 Task: Find connections with filter location Nāspur with filter topic #helpingothers with filter profile language Potuguese with filter current company Employee Vs HR with filter school International Management Institute - IMI with filter industry Military and International Affairs with filter service category Content Strategy with filter keywords title CEO
Action: Mouse moved to (533, 86)
Screenshot: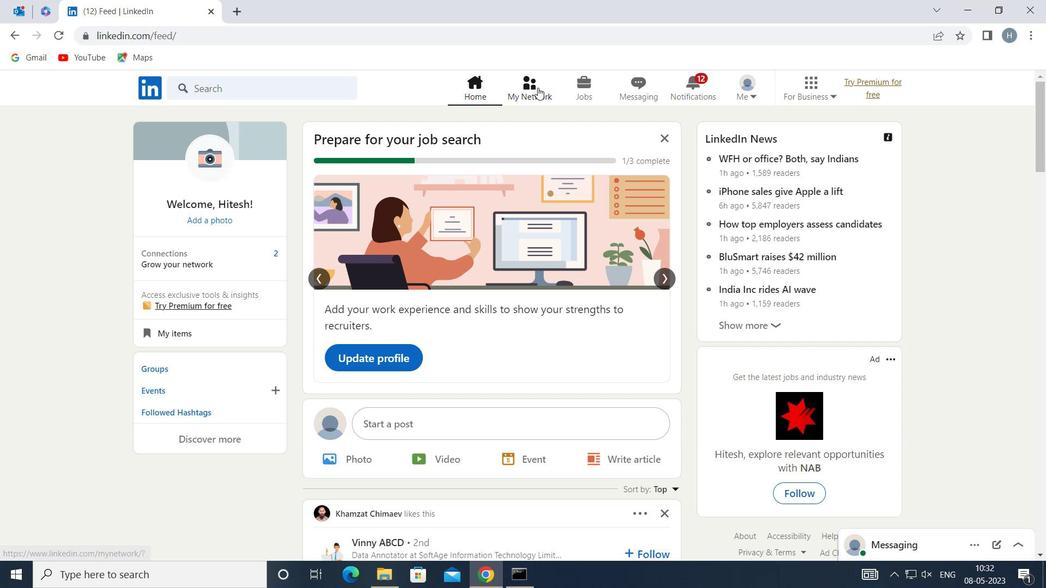 
Action: Mouse pressed left at (533, 86)
Screenshot: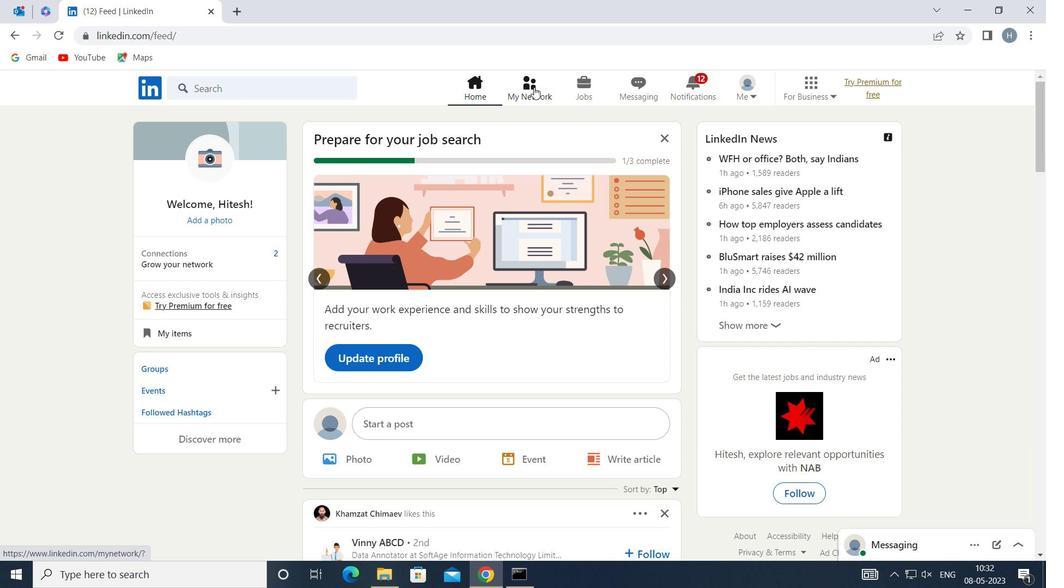 
Action: Mouse moved to (311, 167)
Screenshot: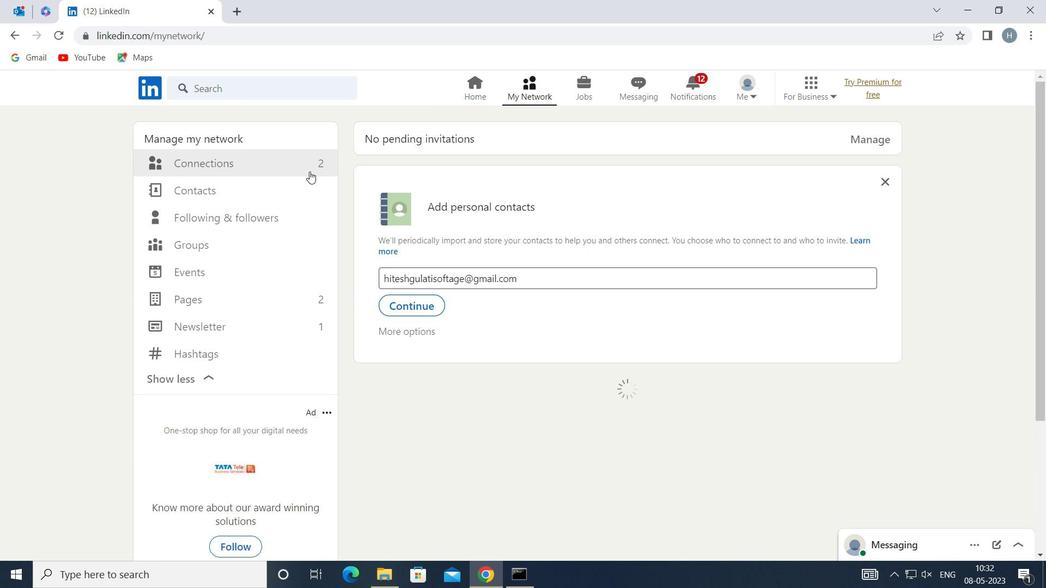 
Action: Mouse pressed left at (311, 167)
Screenshot: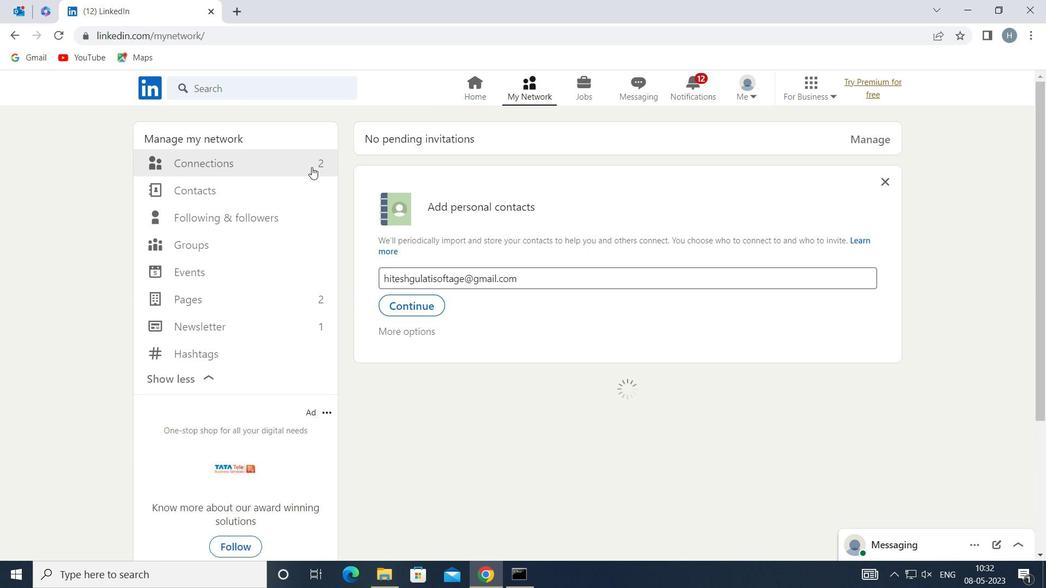 
Action: Mouse moved to (634, 161)
Screenshot: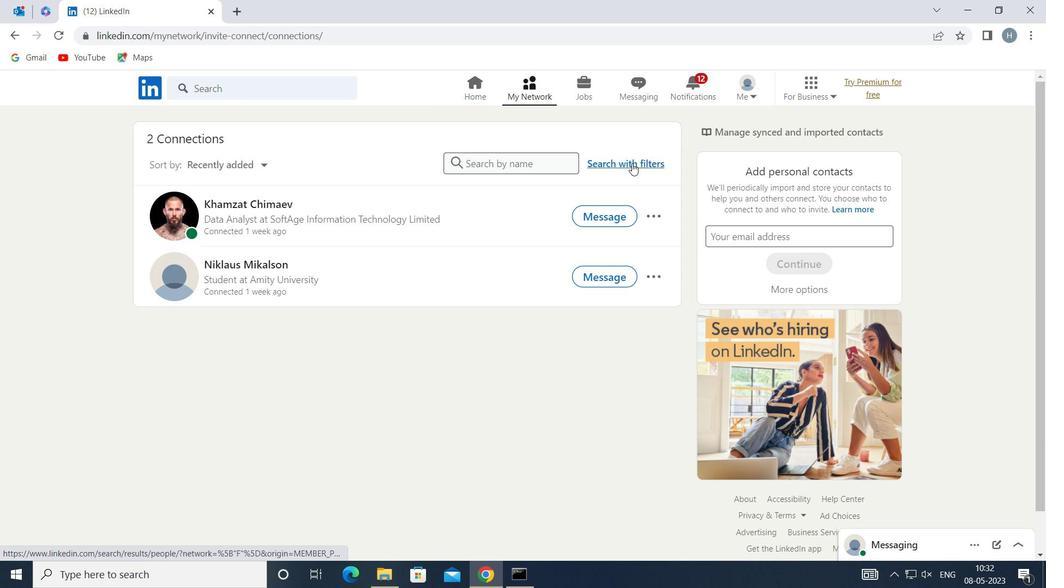 
Action: Mouse pressed left at (634, 161)
Screenshot: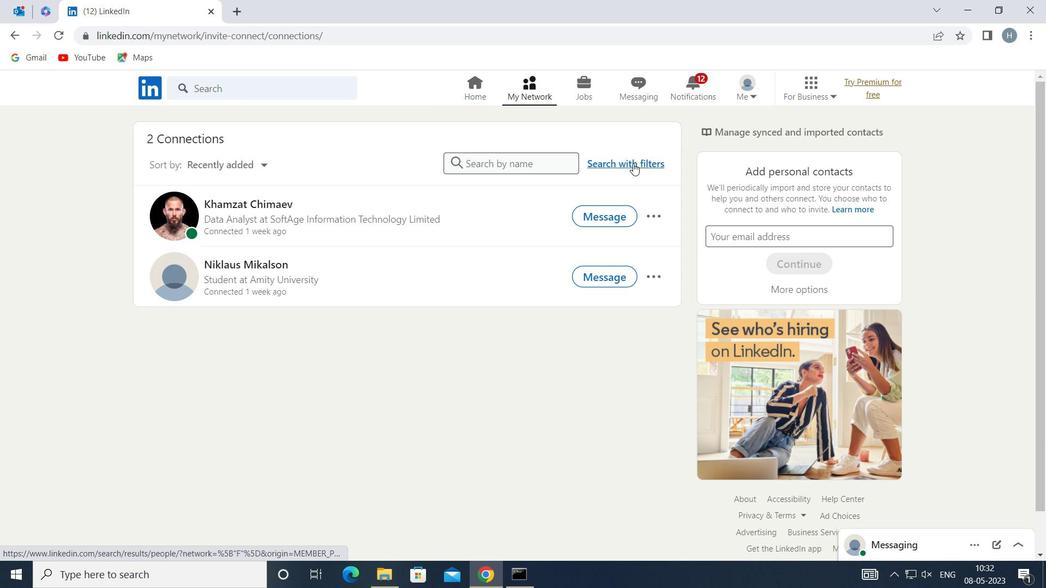
Action: Mouse moved to (573, 122)
Screenshot: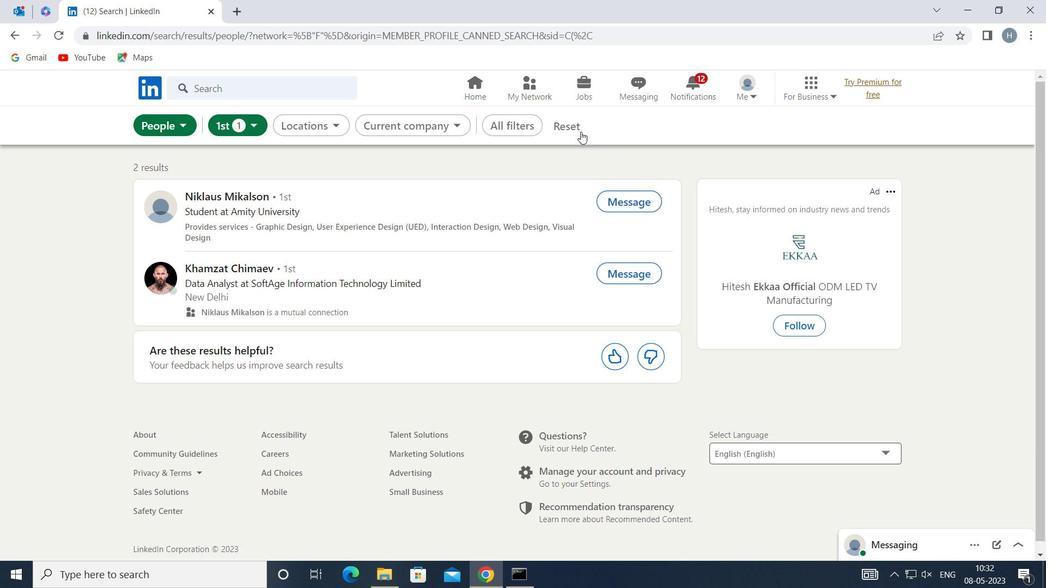 
Action: Mouse pressed left at (573, 122)
Screenshot: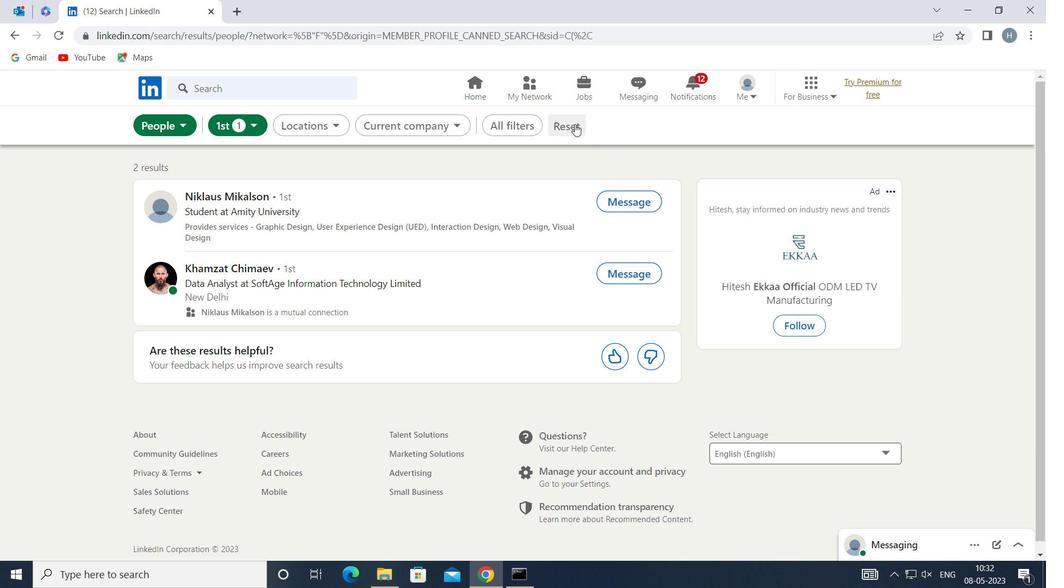
Action: Mouse moved to (555, 124)
Screenshot: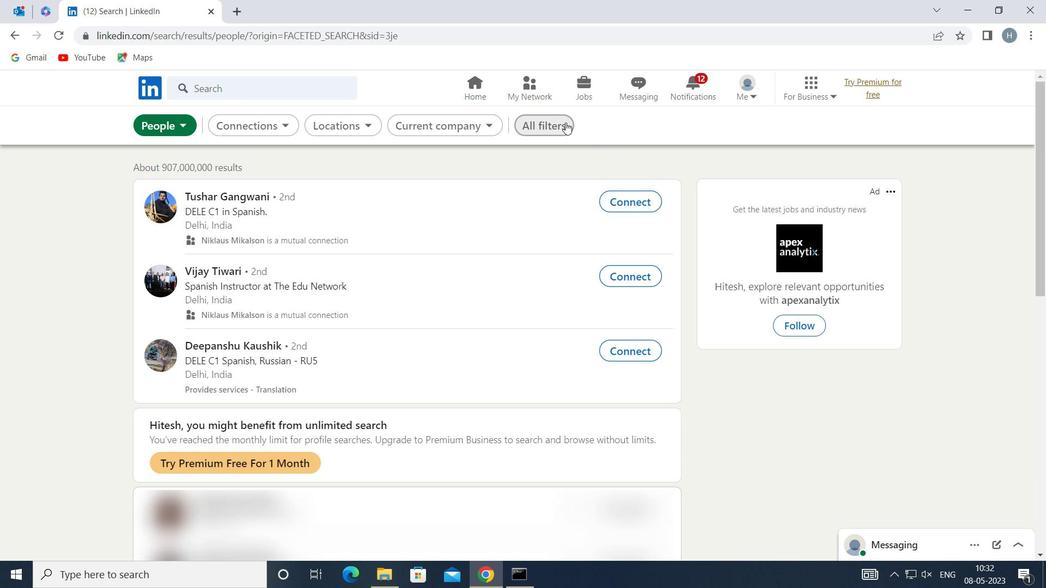 
Action: Mouse pressed left at (555, 124)
Screenshot: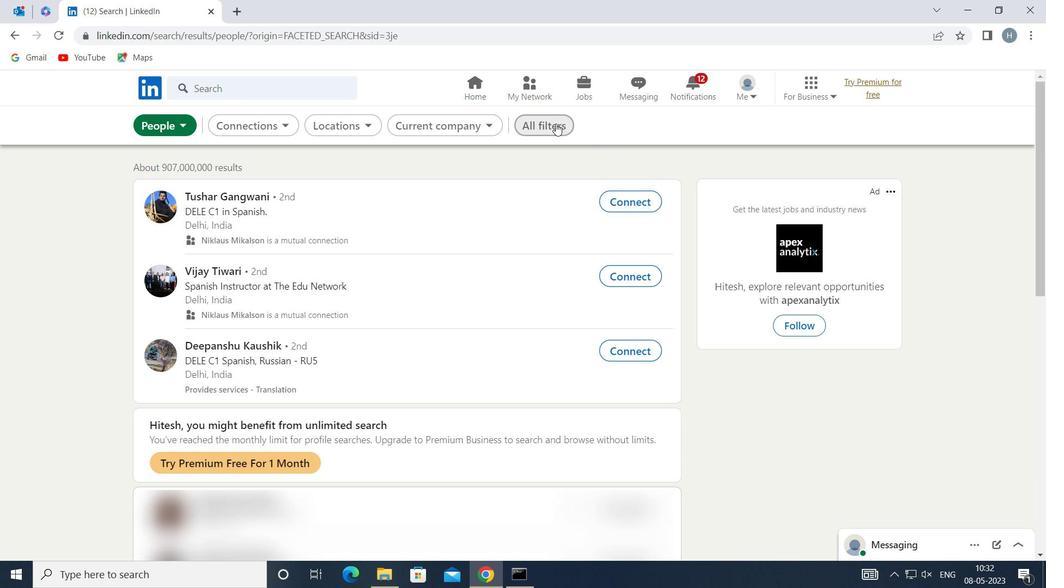
Action: Mouse moved to (786, 224)
Screenshot: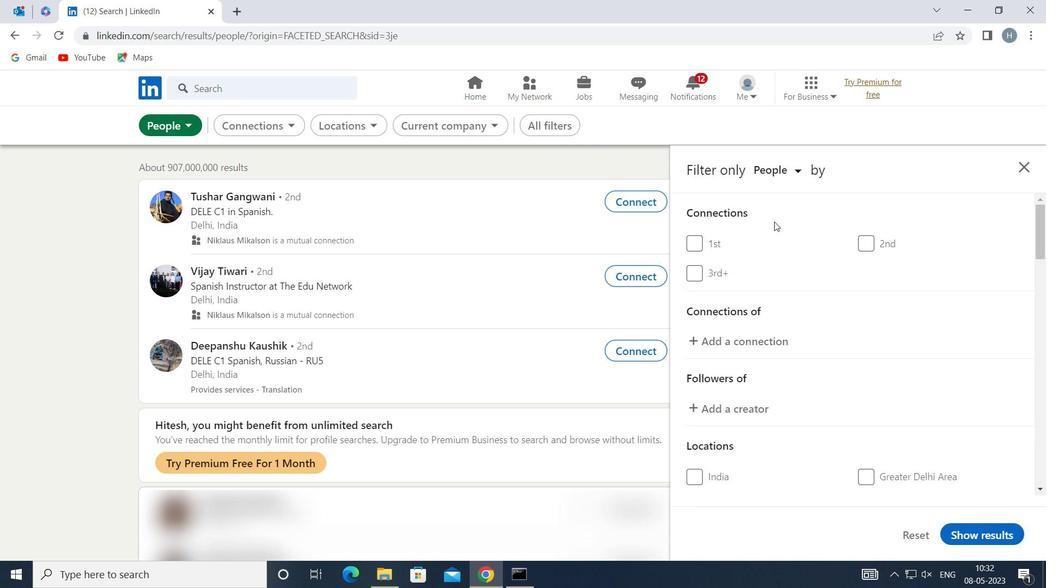 
Action: Mouse scrolled (786, 223) with delta (0, 0)
Screenshot: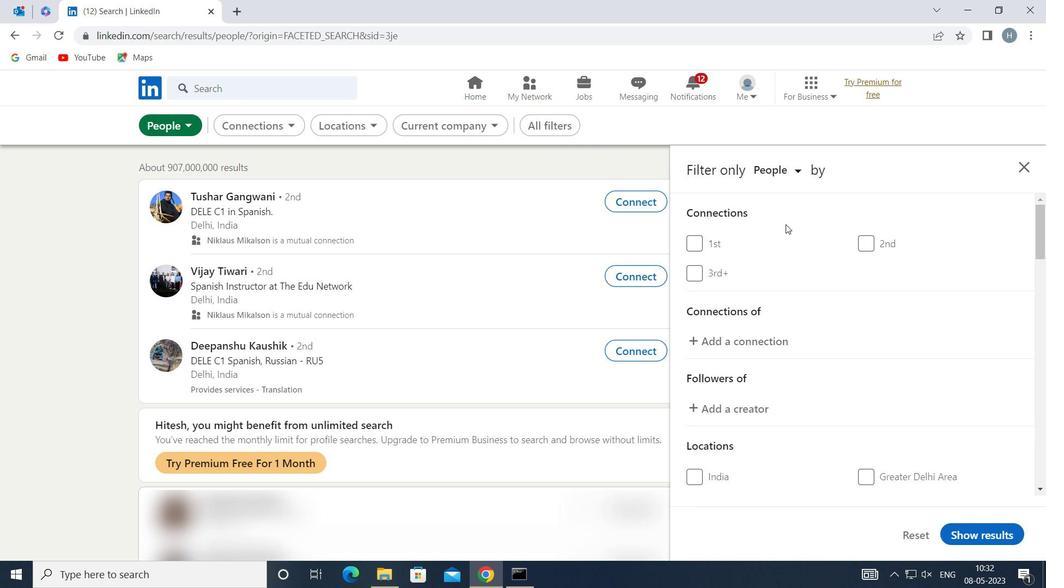 
Action: Mouse scrolled (786, 223) with delta (0, 0)
Screenshot: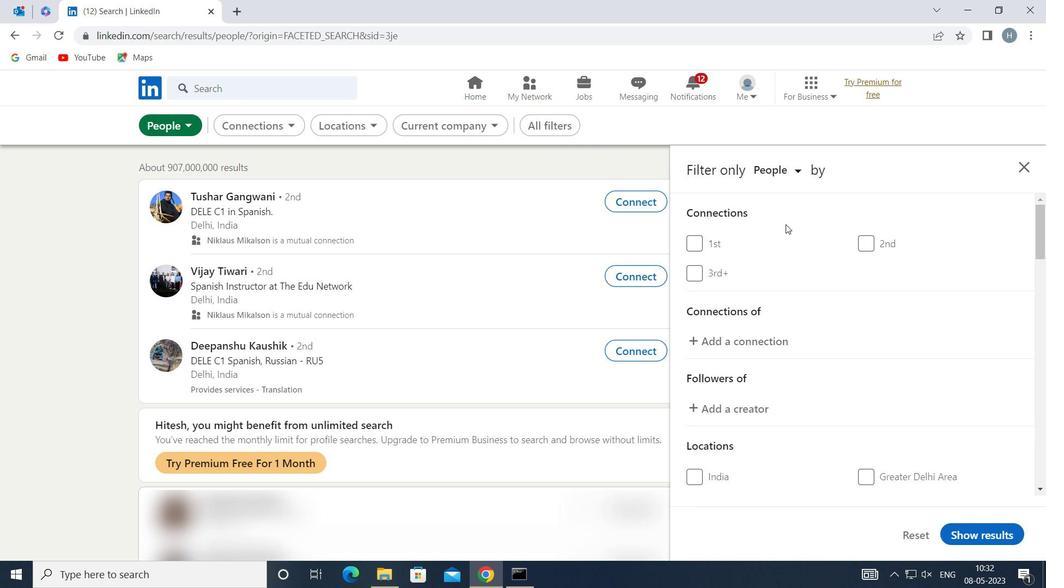 
Action: Mouse moved to (815, 245)
Screenshot: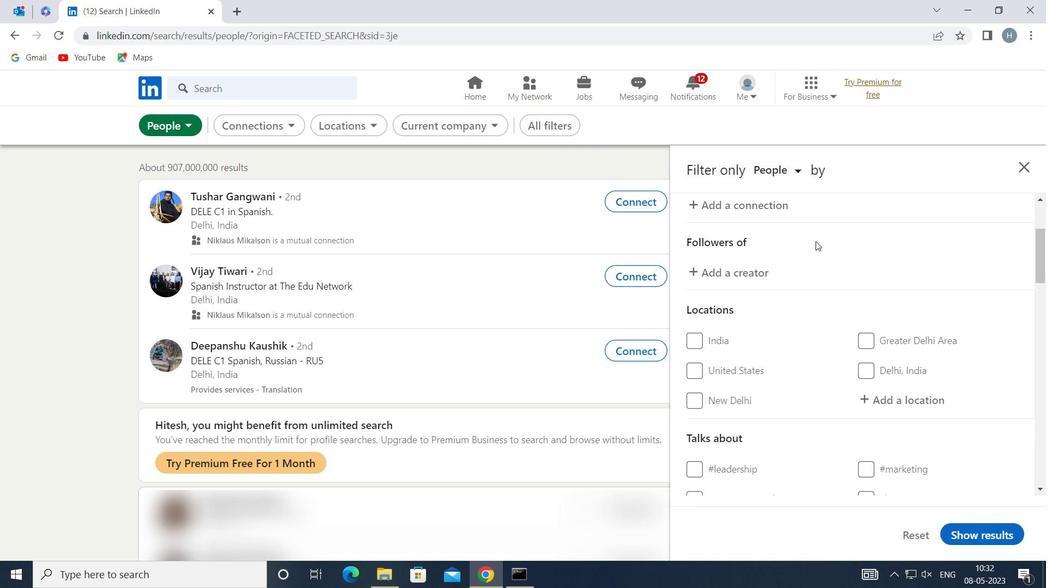 
Action: Mouse scrolled (815, 245) with delta (0, 0)
Screenshot: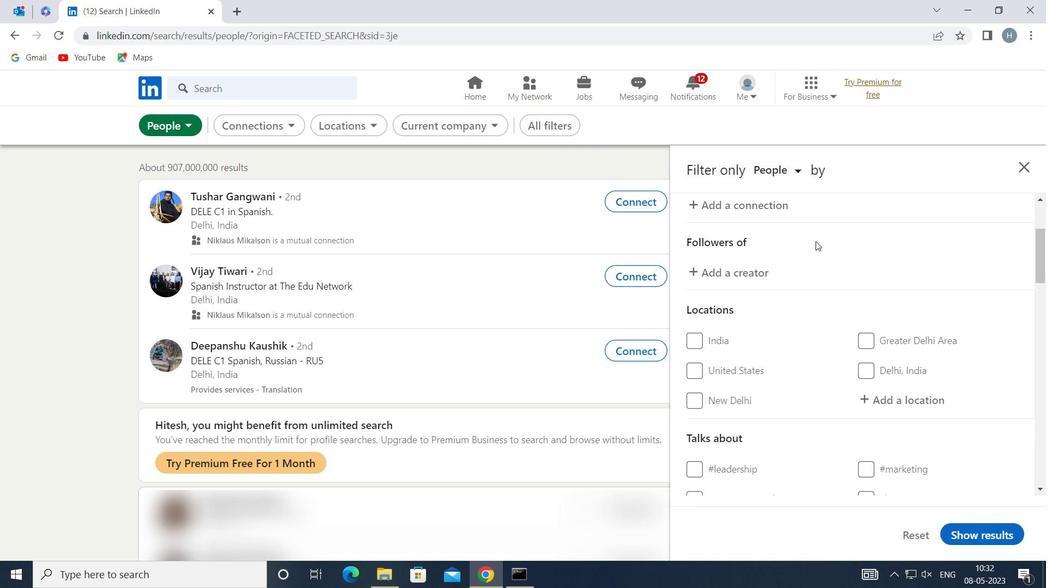 
Action: Mouse moved to (901, 330)
Screenshot: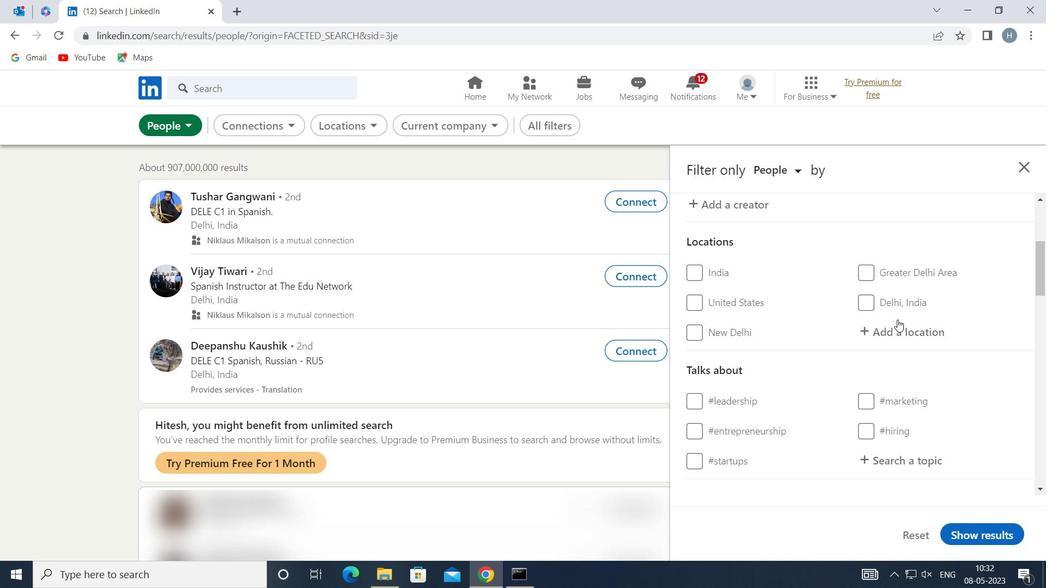 
Action: Mouse pressed left at (901, 330)
Screenshot: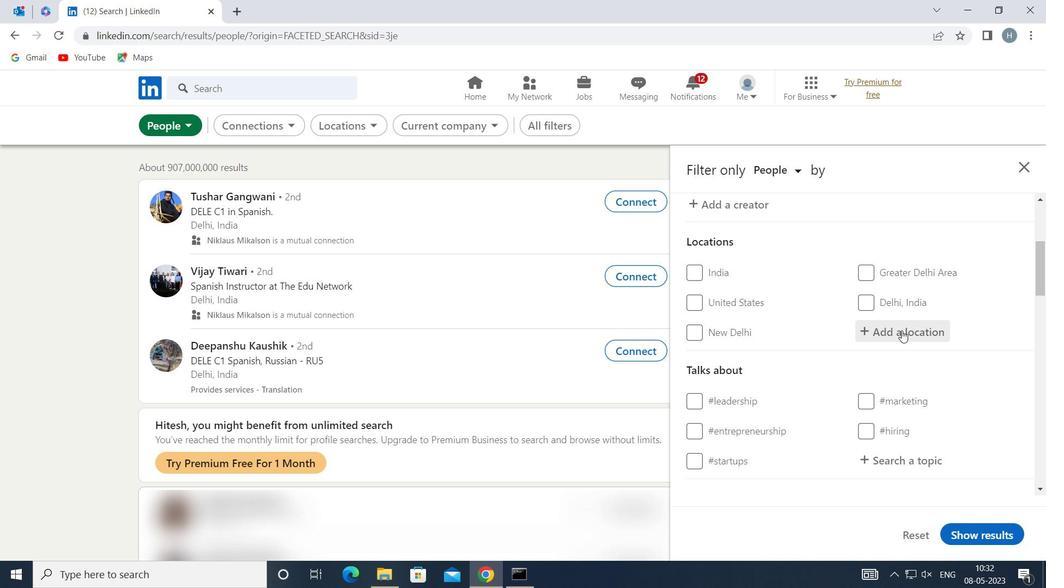 
Action: Key pressed <Key.shift>NASPUR
Screenshot: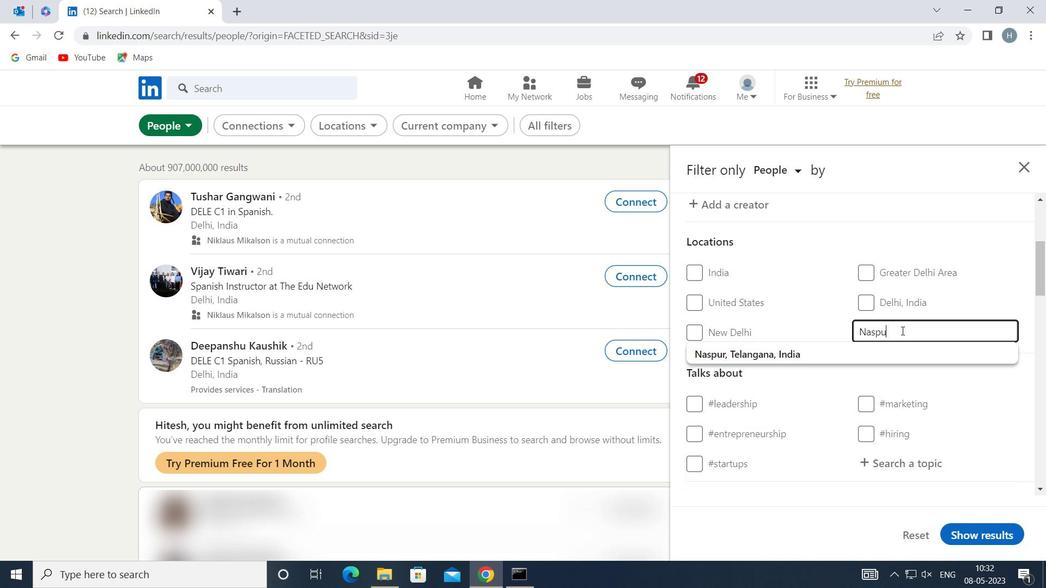 
Action: Mouse moved to (910, 350)
Screenshot: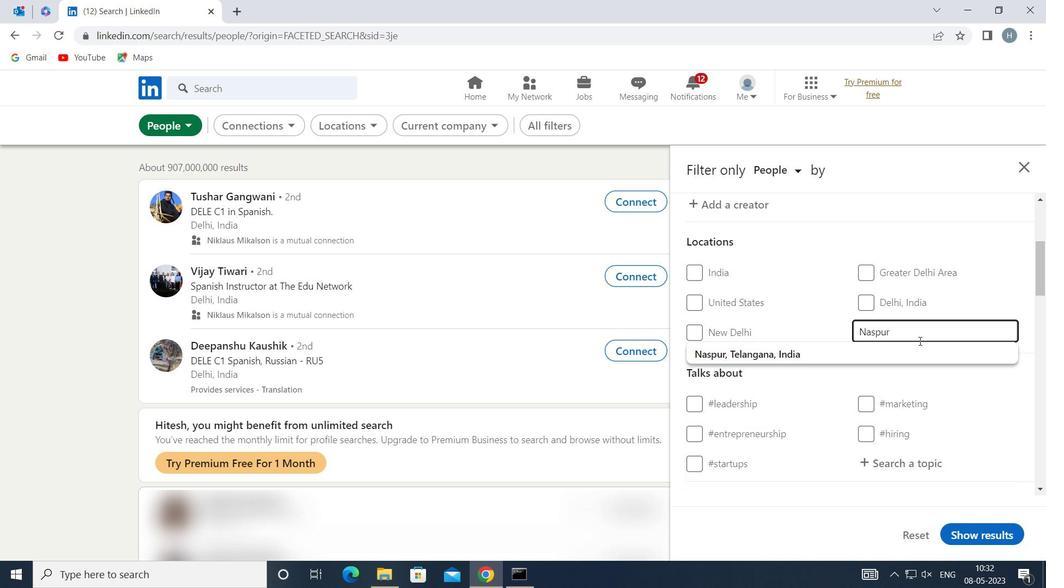 
Action: Mouse pressed left at (910, 350)
Screenshot: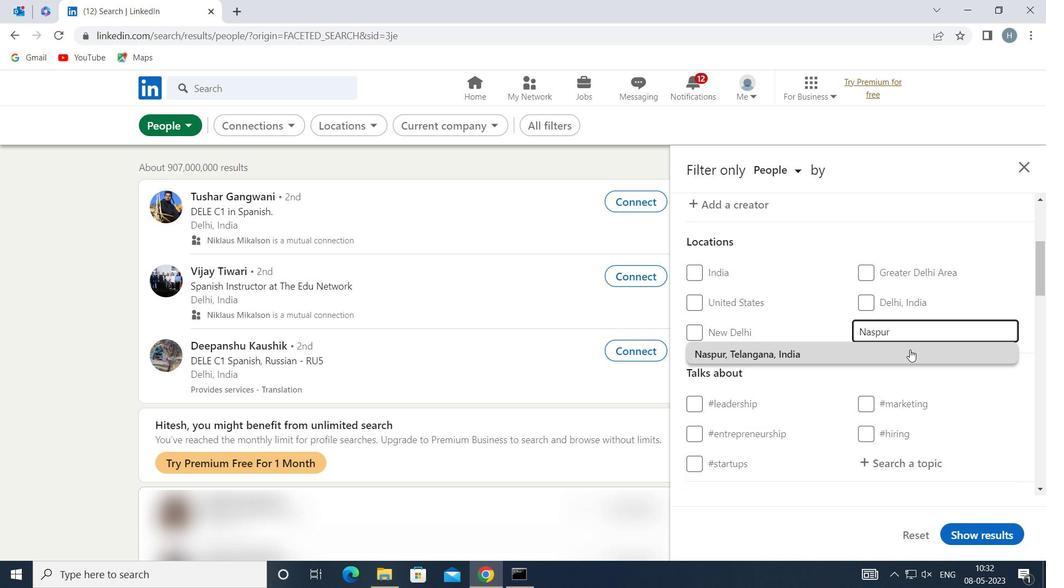 
Action: Mouse moved to (904, 350)
Screenshot: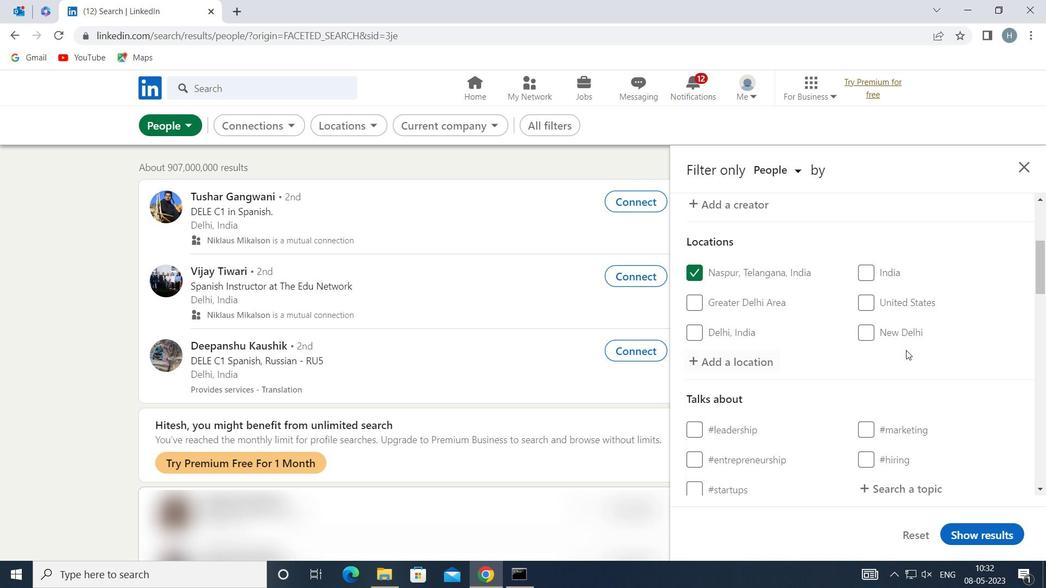 
Action: Mouse scrolled (904, 350) with delta (0, 0)
Screenshot: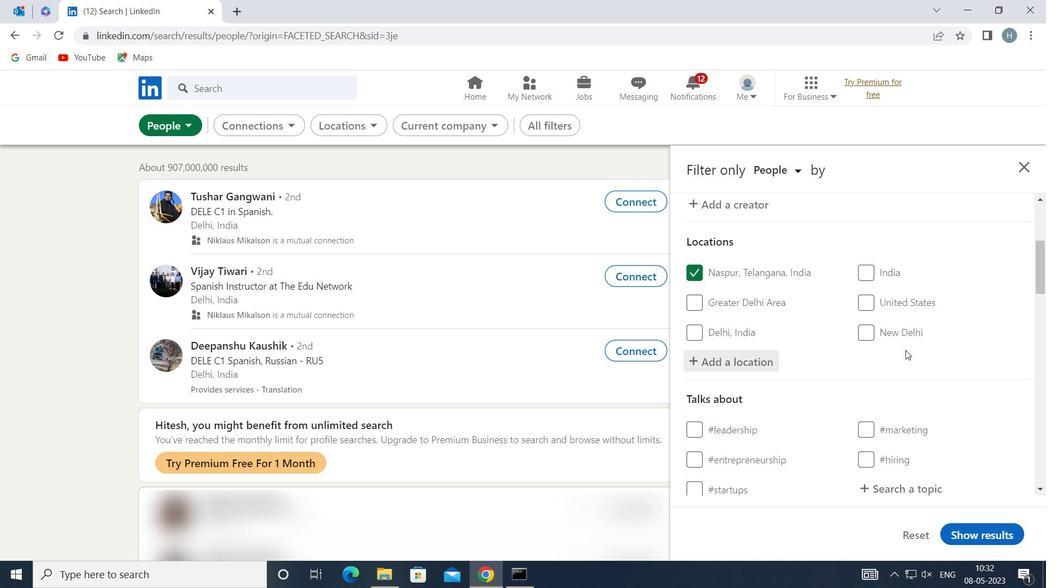 
Action: Mouse scrolled (904, 350) with delta (0, 0)
Screenshot: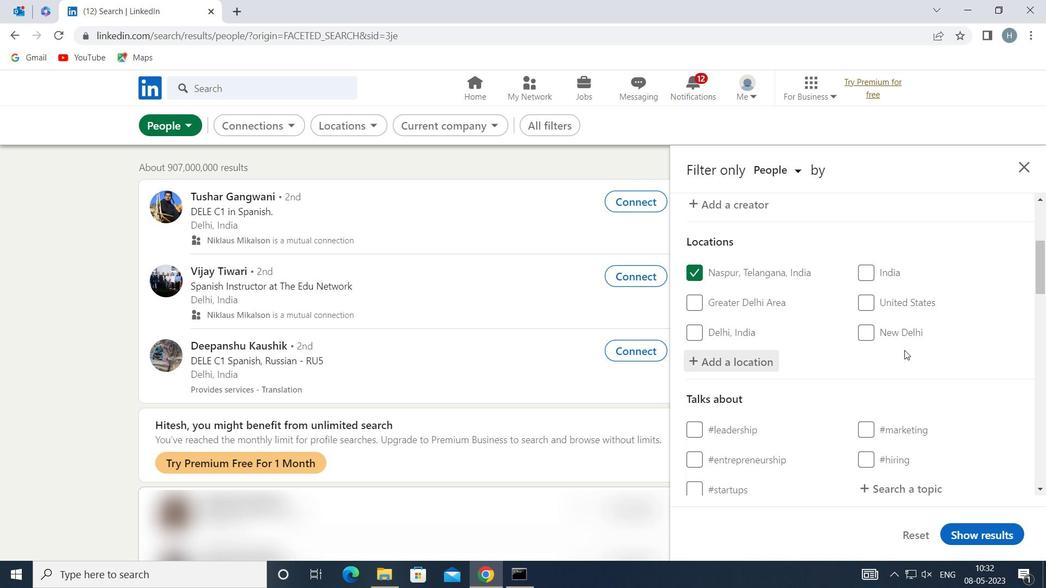 
Action: Mouse moved to (921, 349)
Screenshot: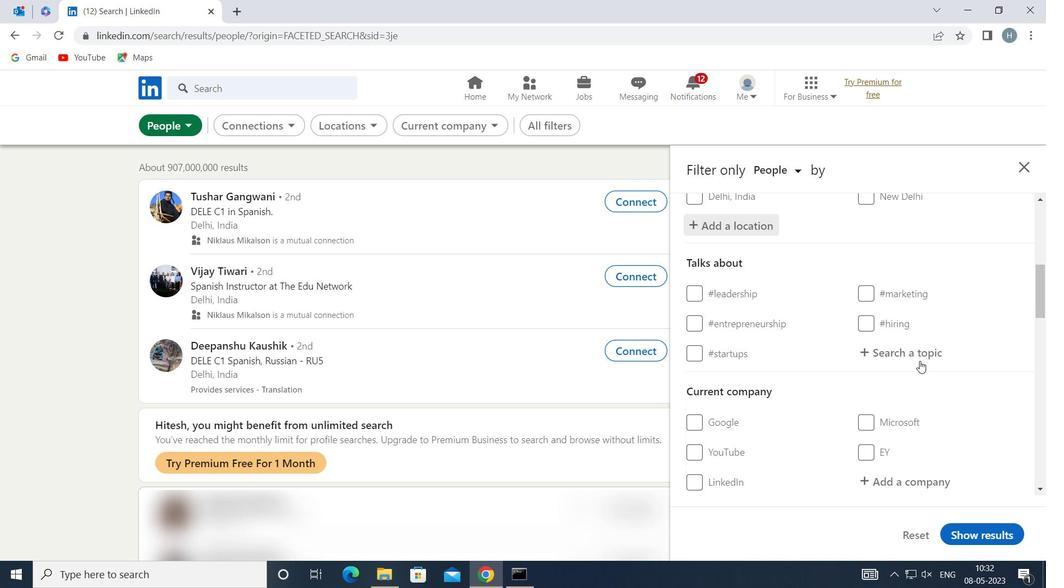 
Action: Mouse pressed left at (921, 349)
Screenshot: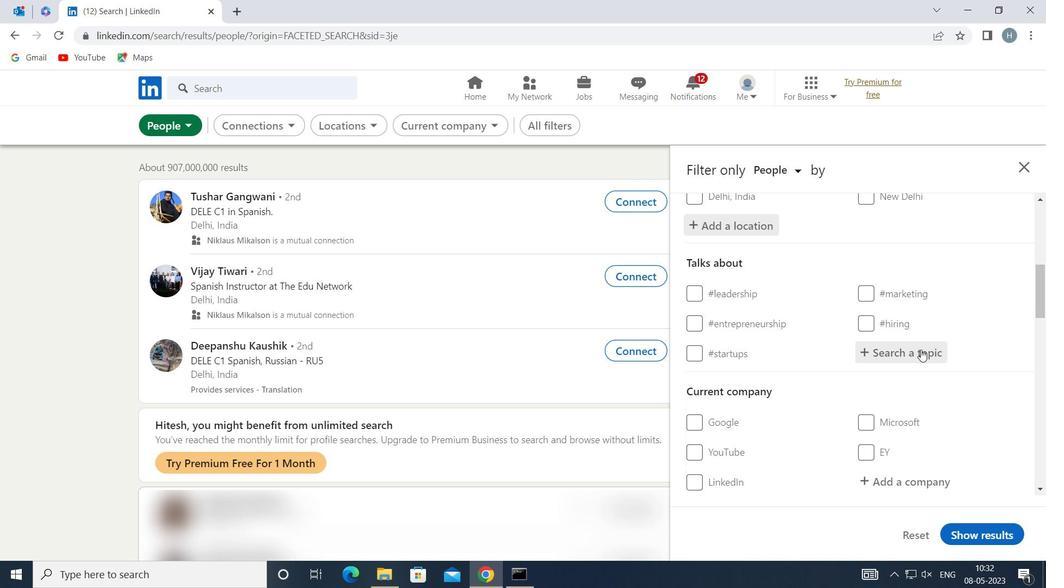 
Action: Mouse moved to (912, 345)
Screenshot: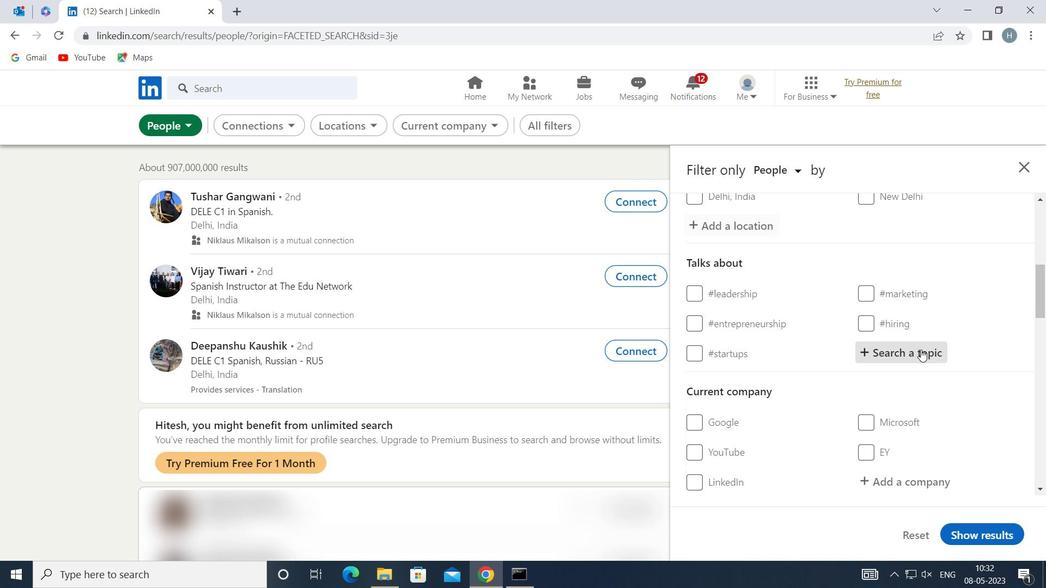 
Action: Key pressed HELPINGOTHERS
Screenshot: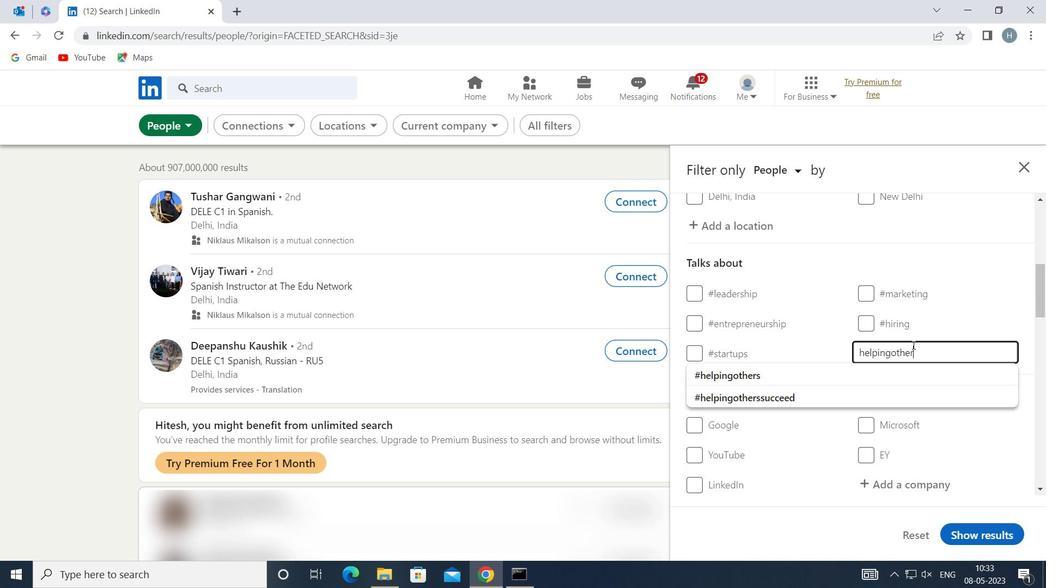 
Action: Mouse moved to (843, 374)
Screenshot: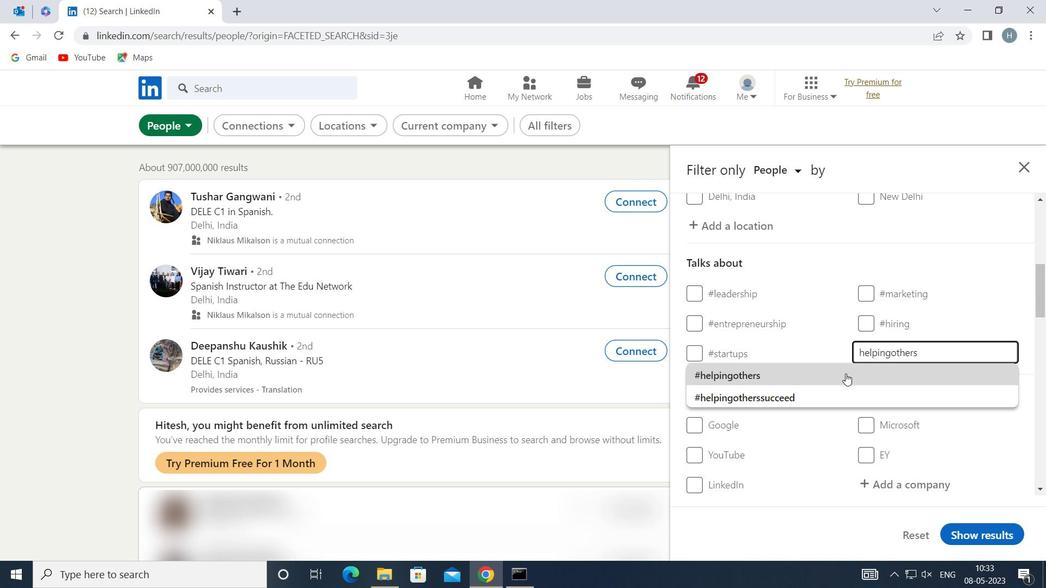 
Action: Mouse pressed left at (843, 374)
Screenshot: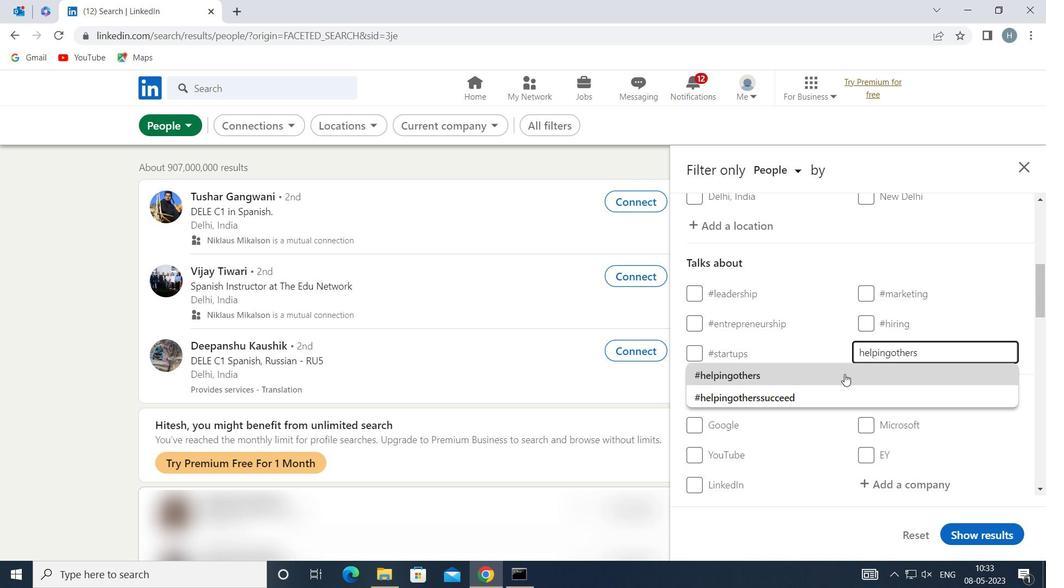 
Action: Mouse moved to (840, 357)
Screenshot: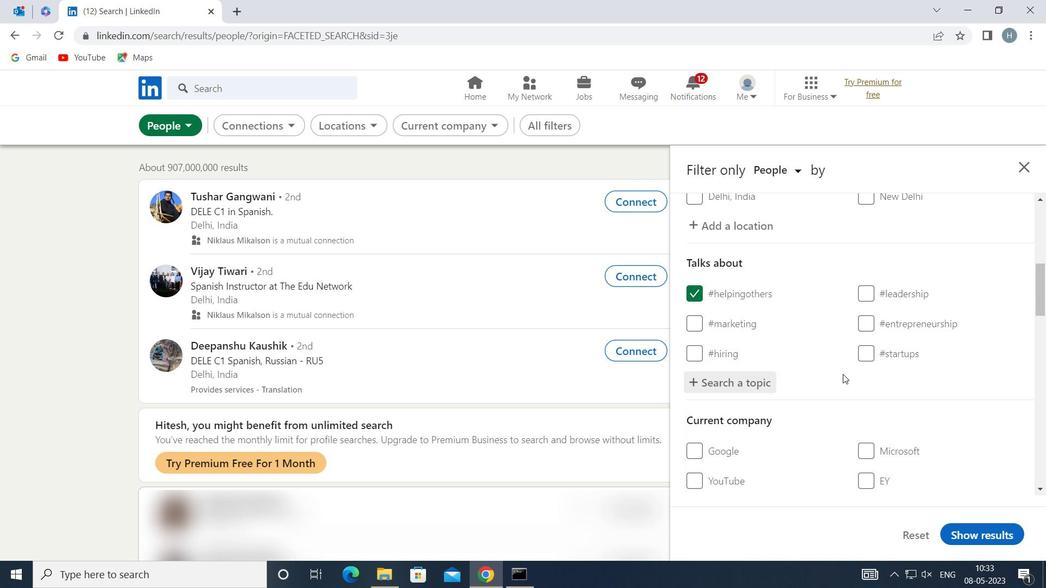 
Action: Mouse scrolled (840, 356) with delta (0, 0)
Screenshot: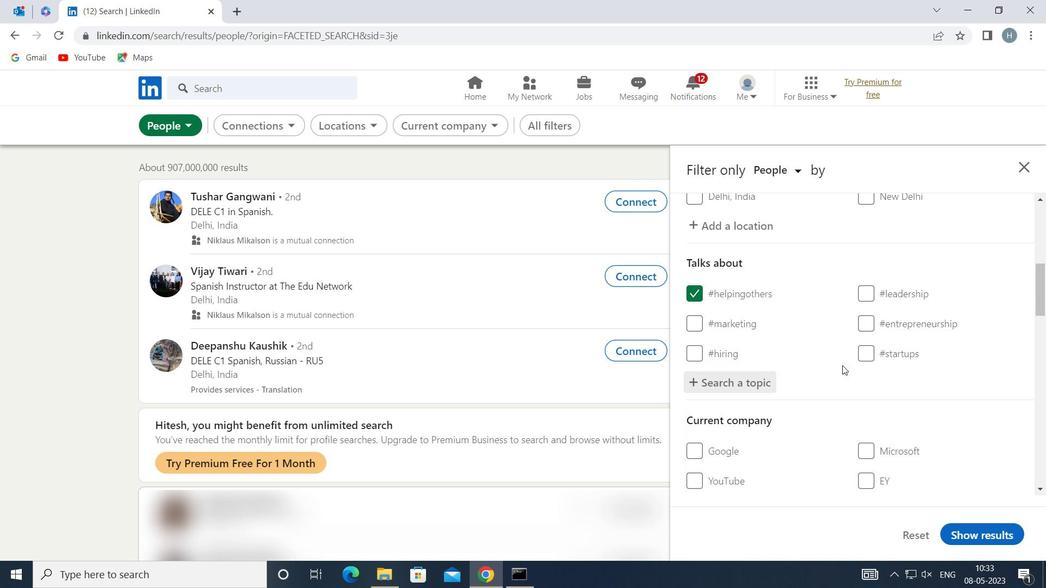 
Action: Mouse scrolled (840, 356) with delta (0, 0)
Screenshot: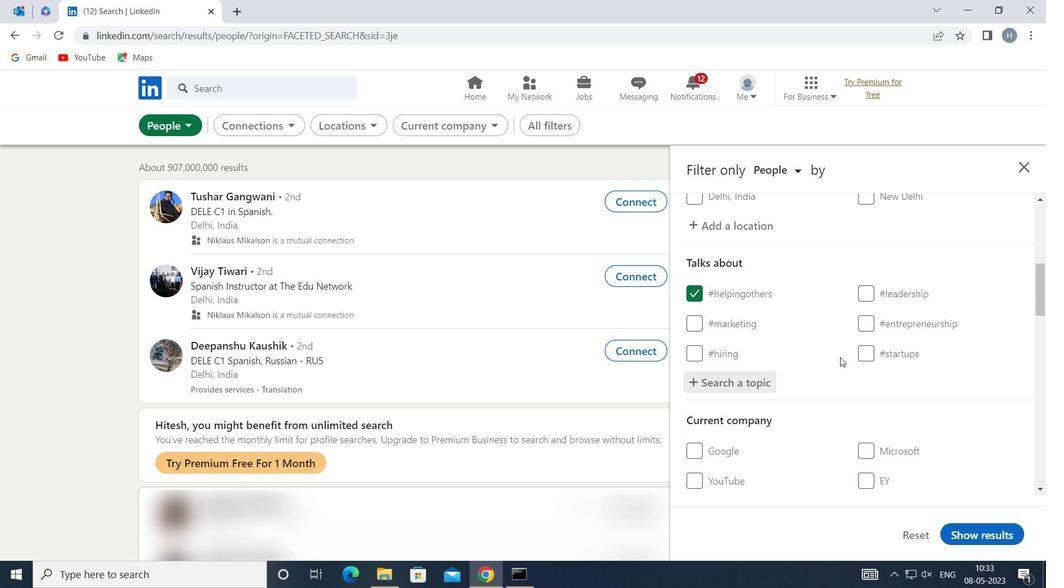 
Action: Mouse moved to (840, 352)
Screenshot: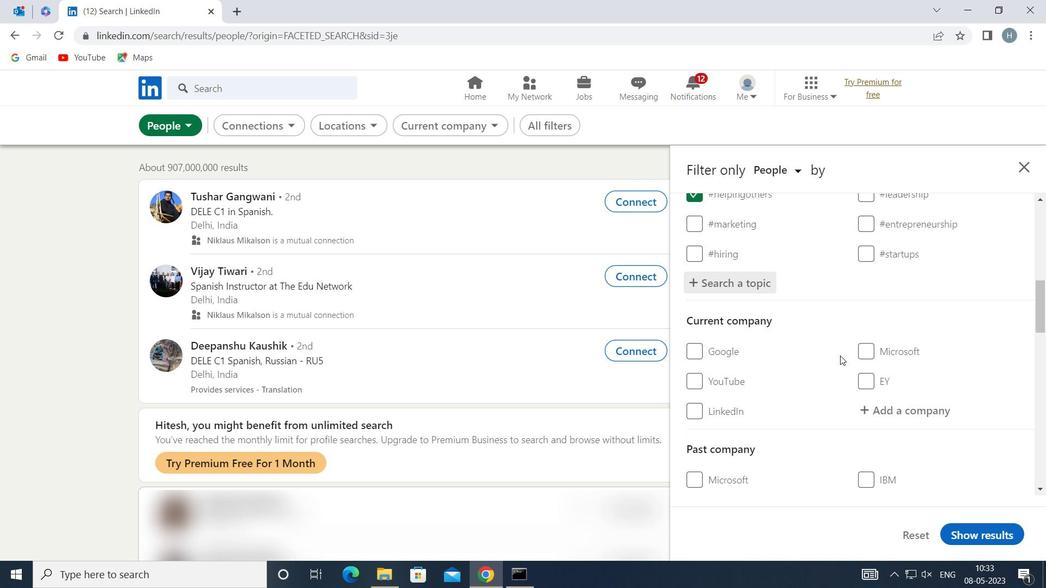 
Action: Mouse scrolled (840, 352) with delta (0, 0)
Screenshot: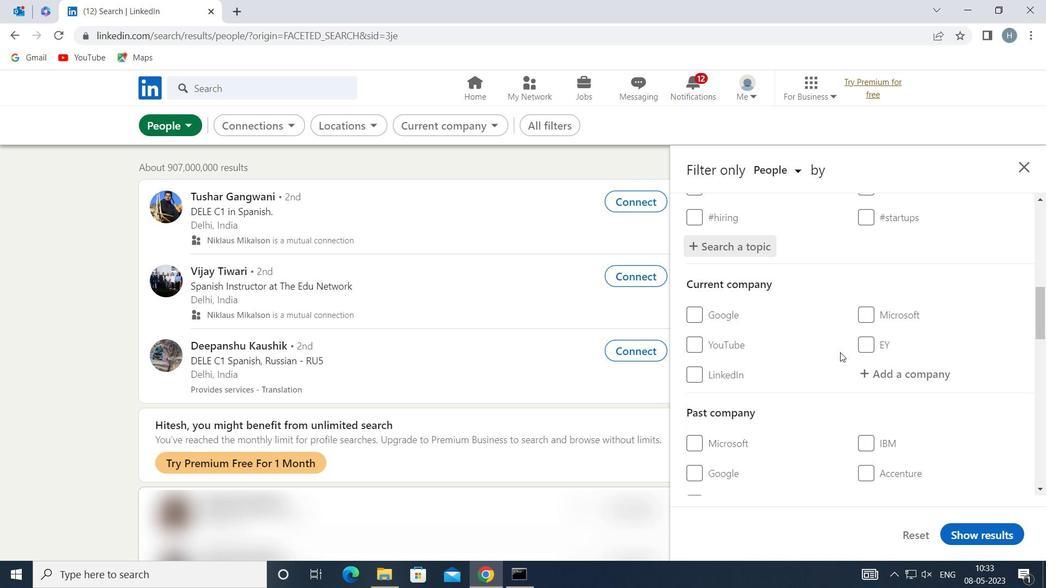 
Action: Mouse moved to (840, 350)
Screenshot: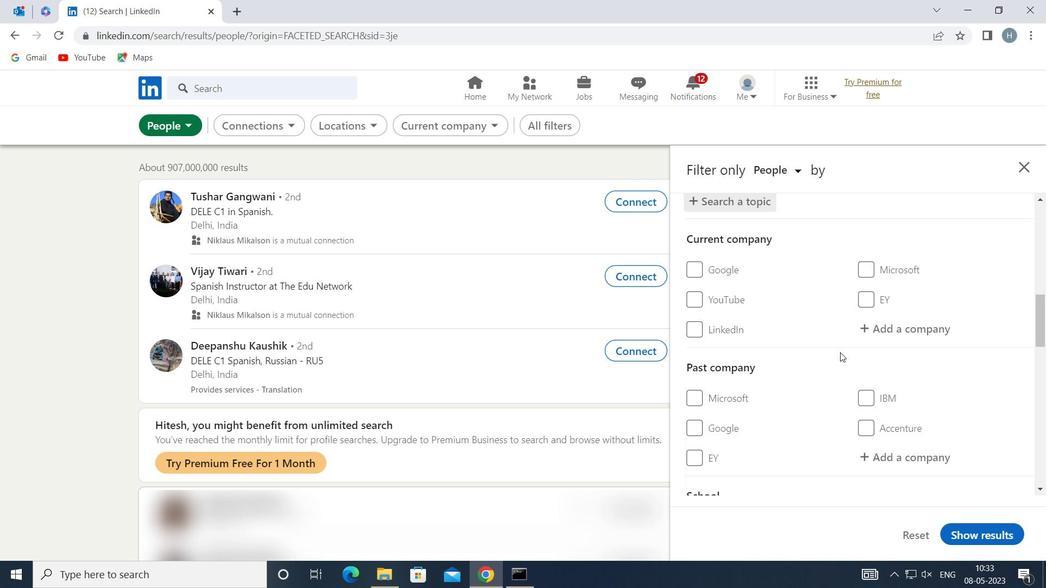 
Action: Mouse scrolled (840, 349) with delta (0, 0)
Screenshot: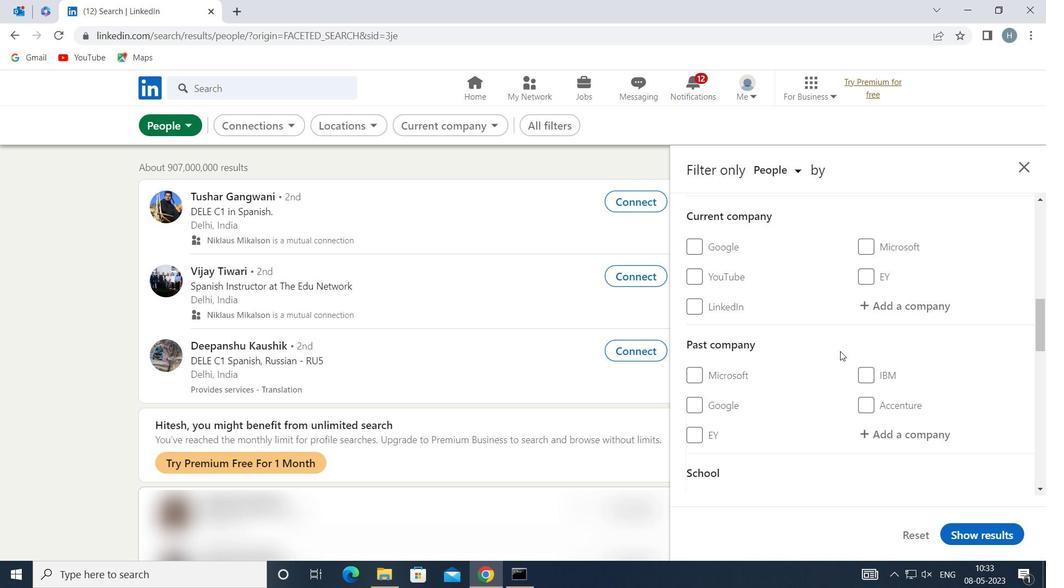 
Action: Mouse scrolled (840, 349) with delta (0, 0)
Screenshot: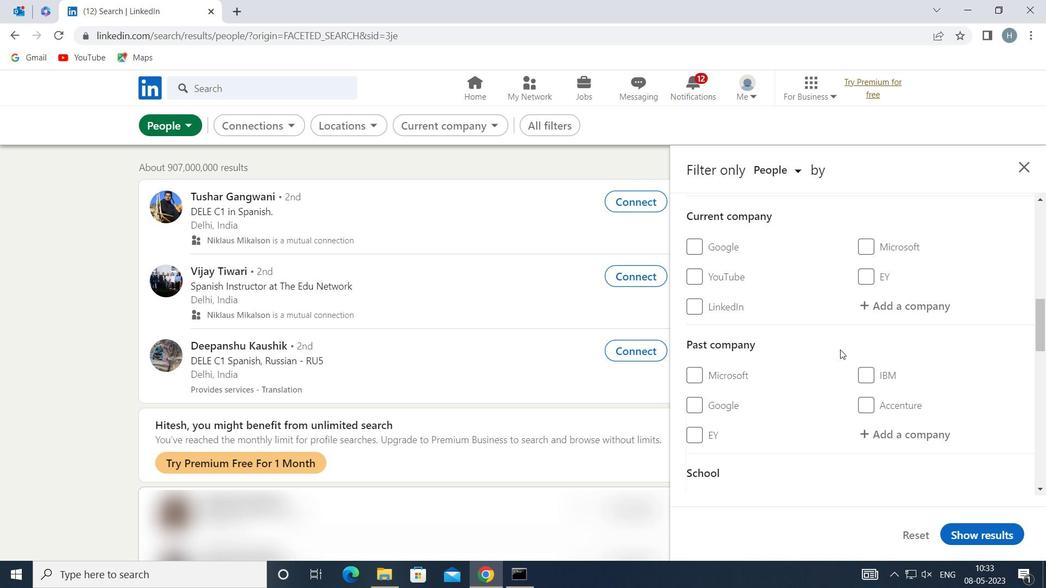 
Action: Mouse moved to (840, 347)
Screenshot: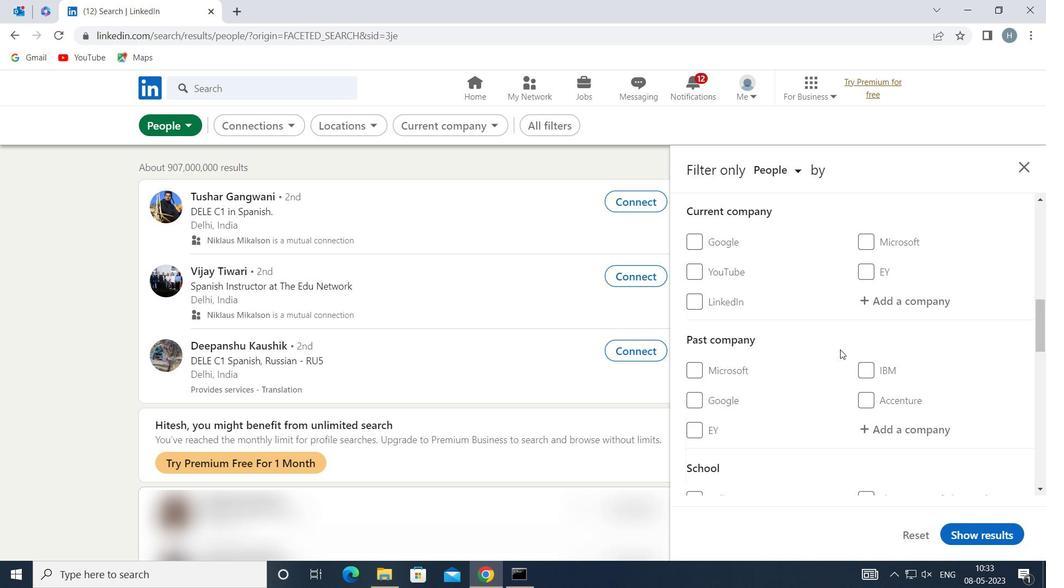 
Action: Mouse scrolled (840, 346) with delta (0, 0)
Screenshot: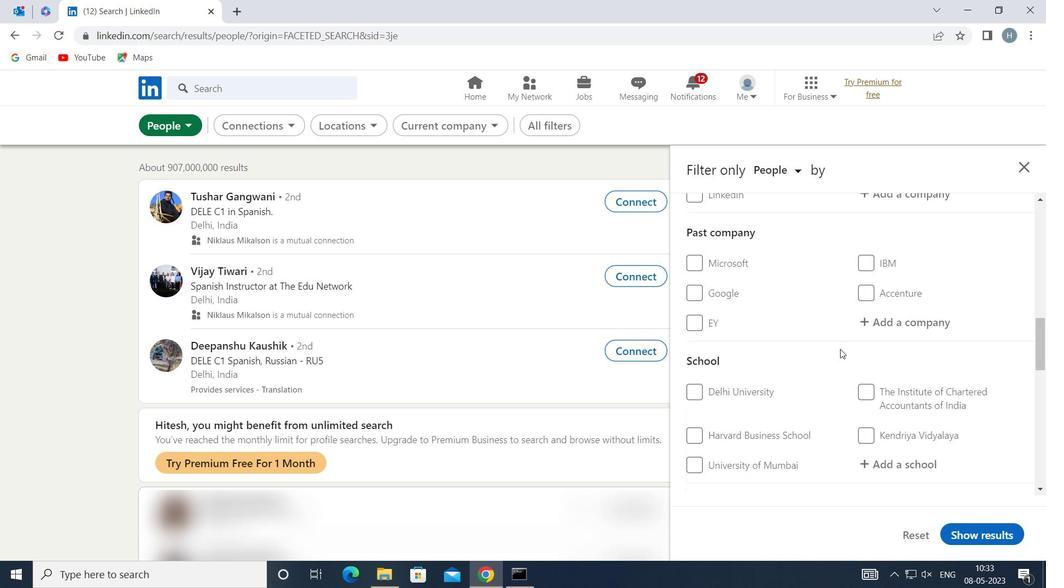 
Action: Mouse scrolled (840, 346) with delta (0, 0)
Screenshot: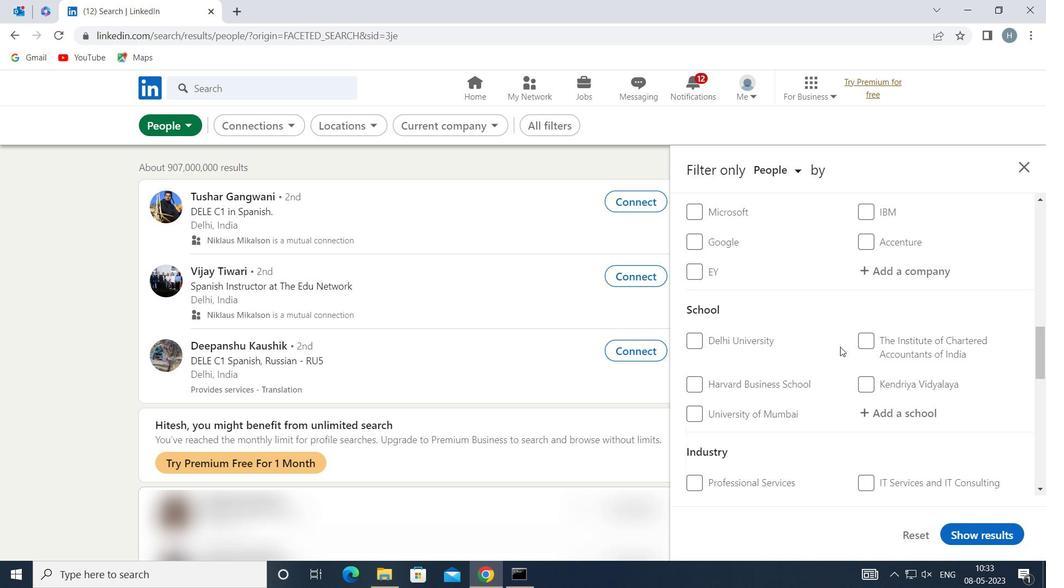 
Action: Mouse scrolled (840, 346) with delta (0, 0)
Screenshot: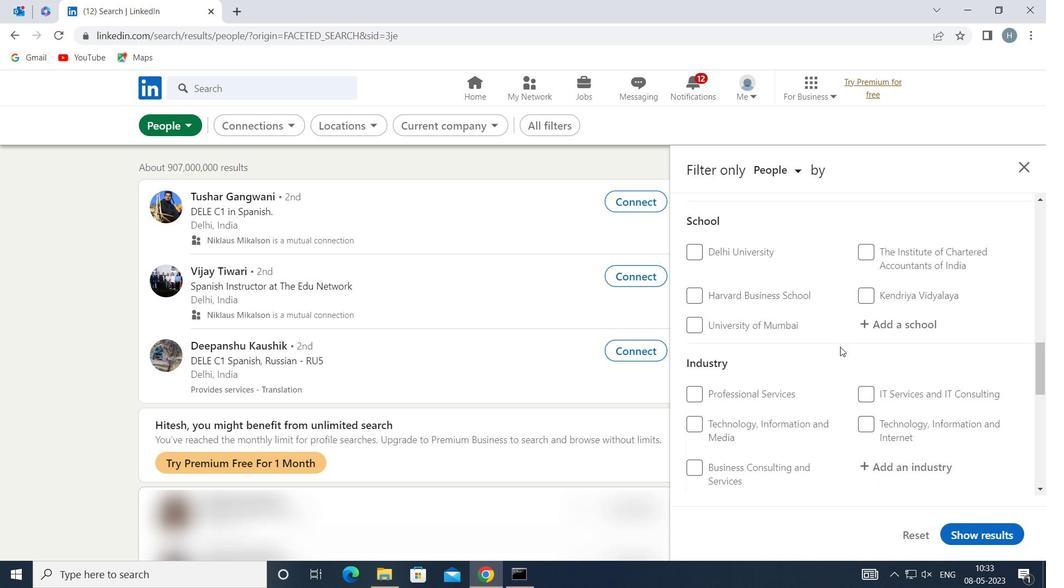 
Action: Mouse moved to (843, 348)
Screenshot: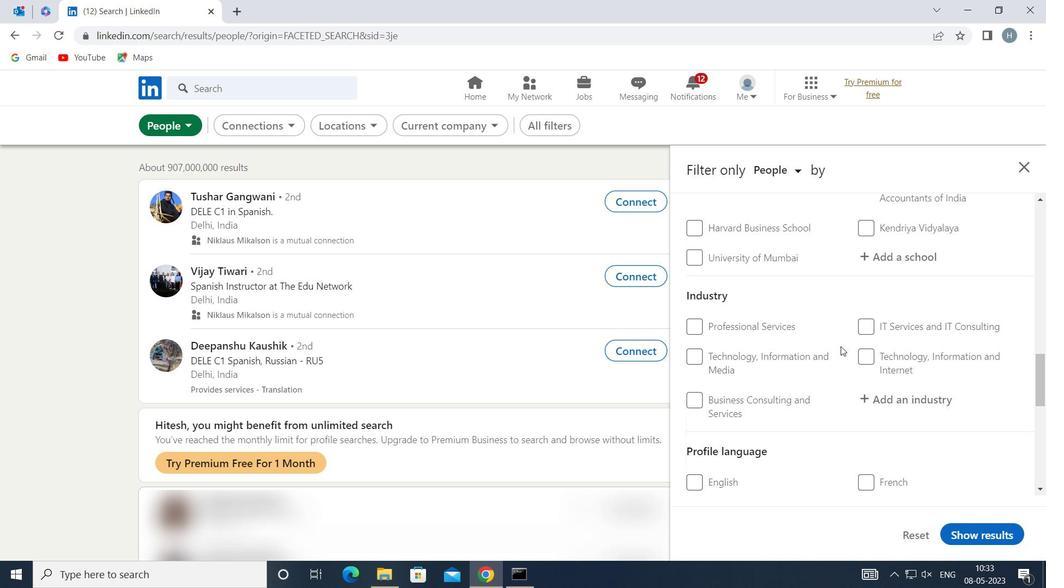 
Action: Mouse scrolled (843, 348) with delta (0, 0)
Screenshot: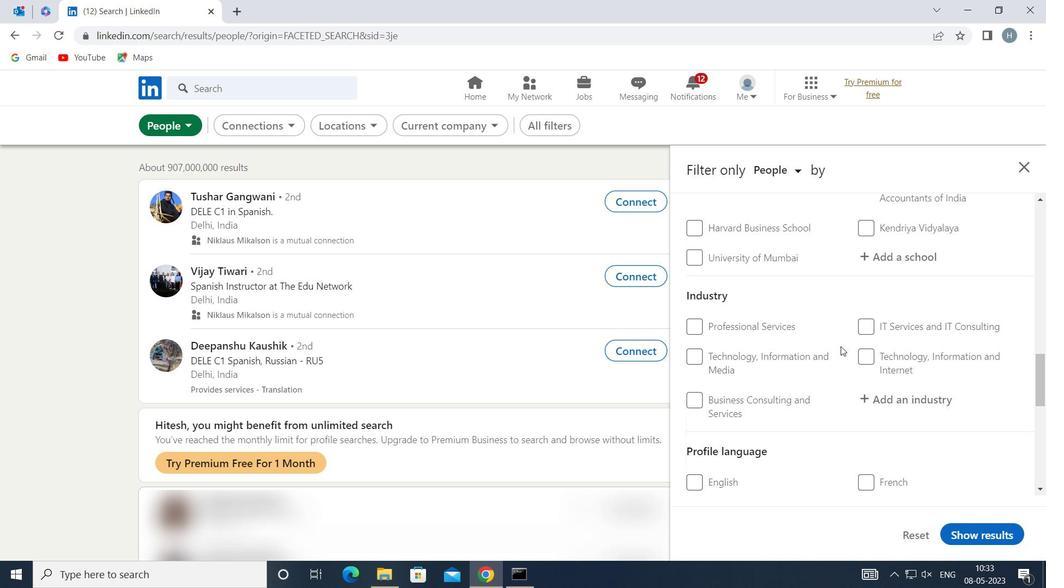 
Action: Mouse moved to (843, 349)
Screenshot: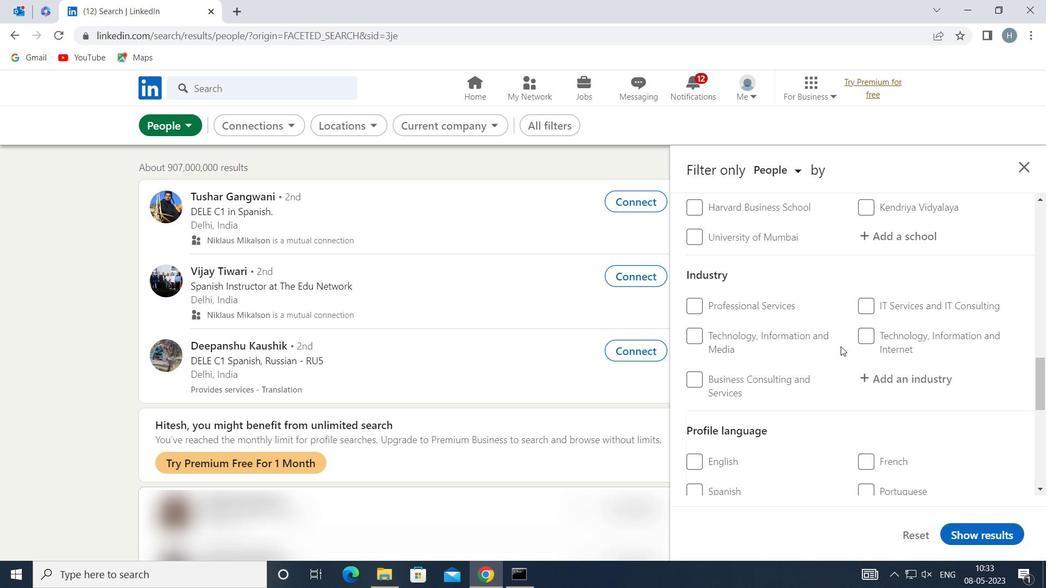 
Action: Mouse scrolled (843, 348) with delta (0, 0)
Screenshot: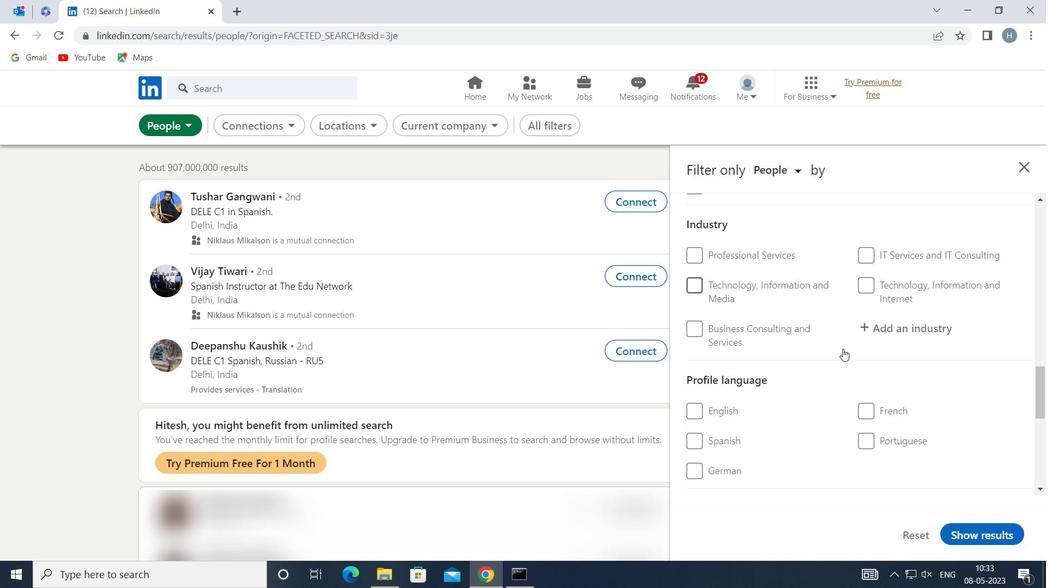 
Action: Mouse moved to (864, 352)
Screenshot: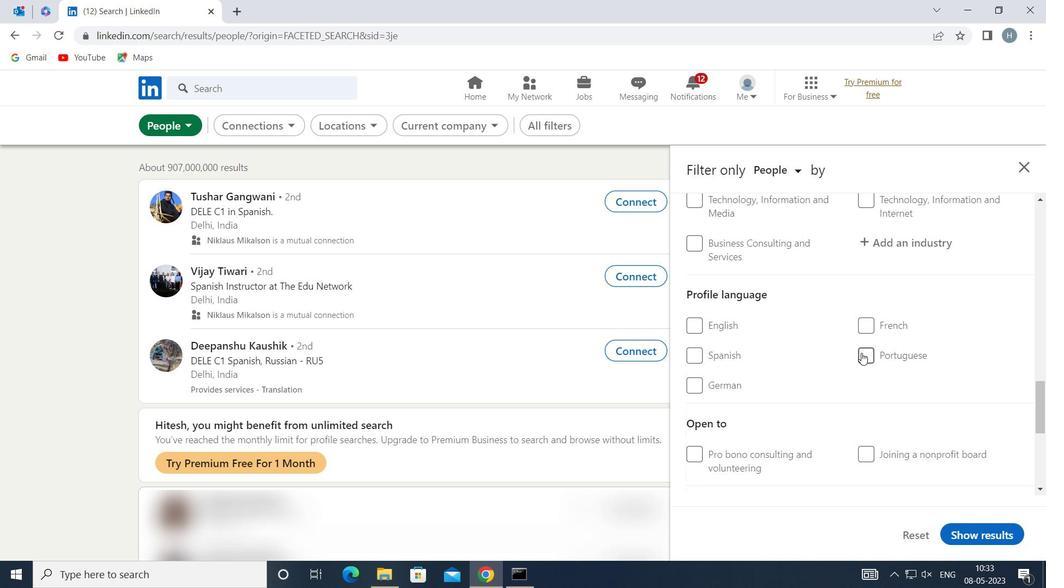 
Action: Mouse pressed left at (864, 352)
Screenshot: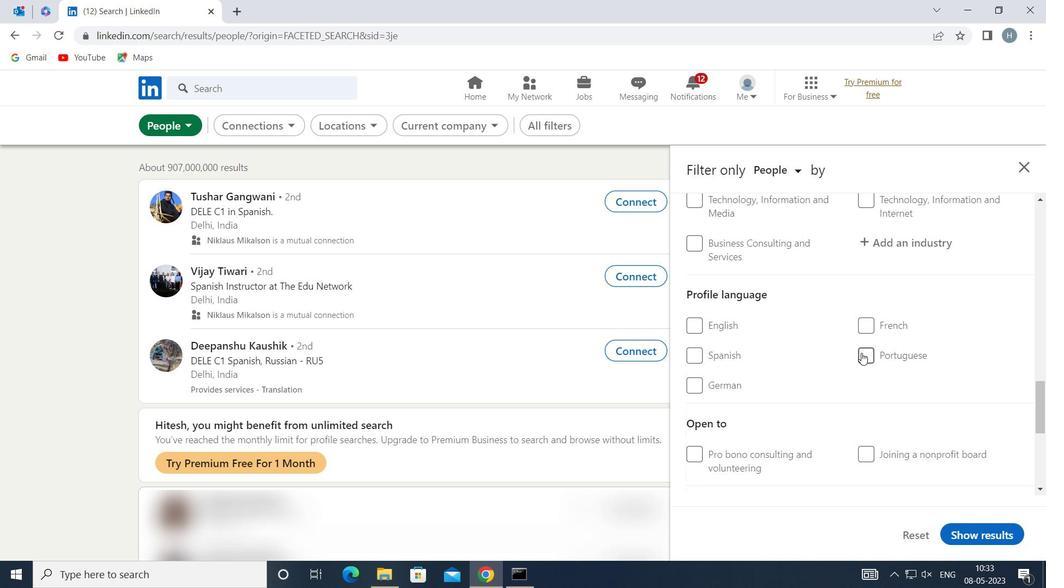 
Action: Mouse moved to (841, 364)
Screenshot: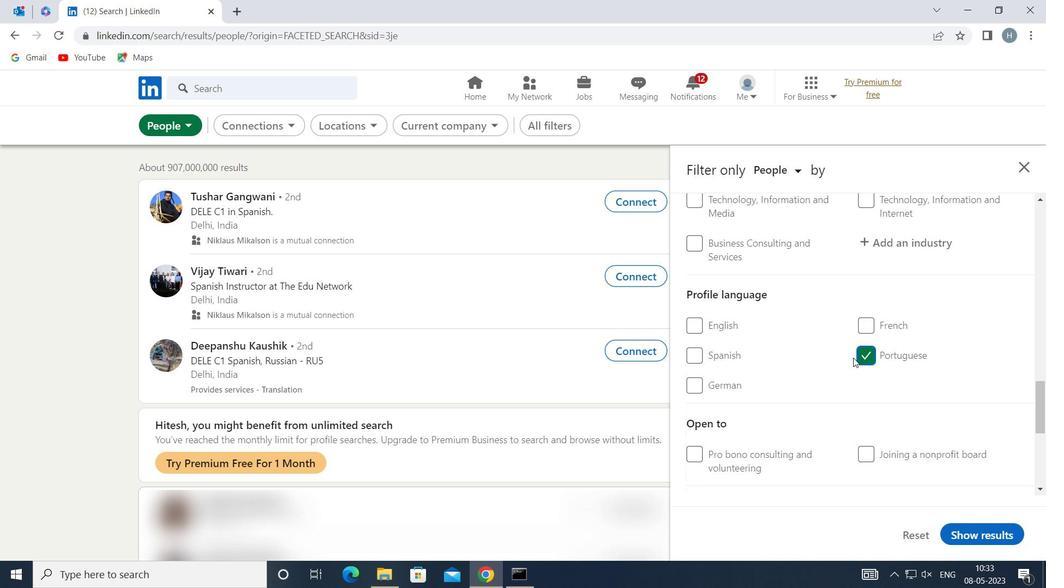 
Action: Mouse scrolled (841, 364) with delta (0, 0)
Screenshot: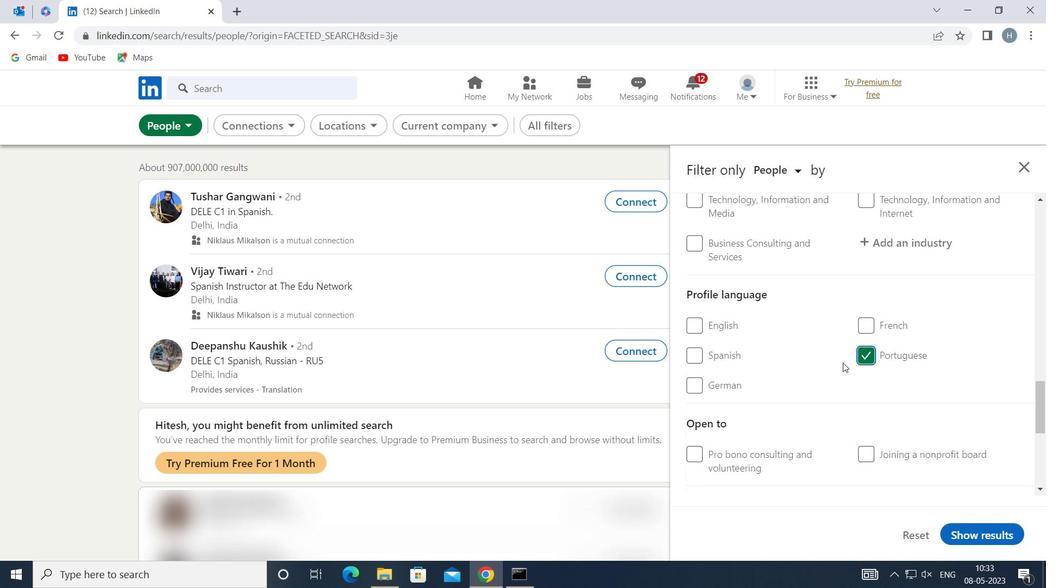 
Action: Mouse scrolled (841, 364) with delta (0, 0)
Screenshot: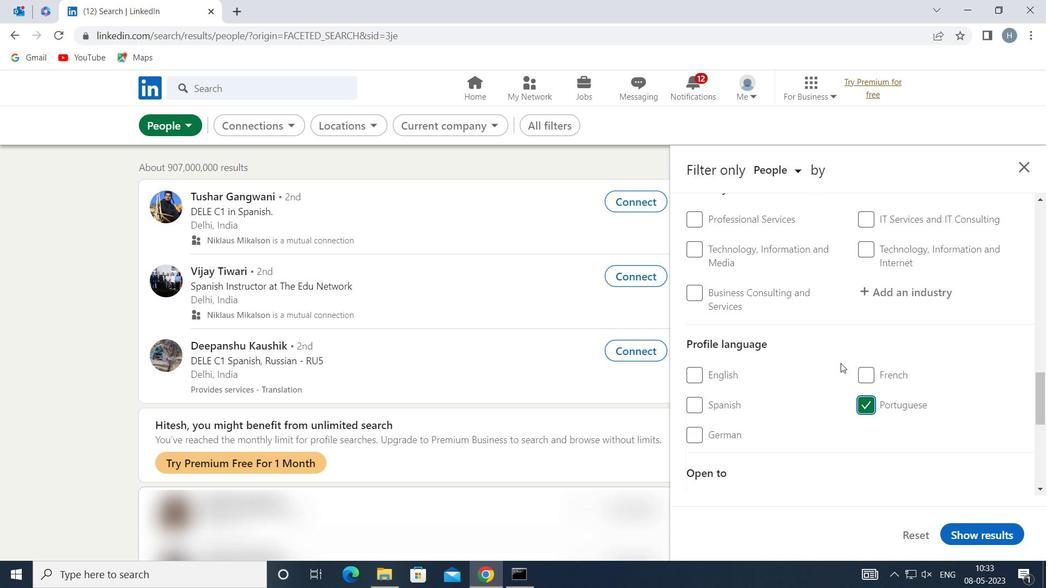 
Action: Mouse scrolled (841, 364) with delta (0, 0)
Screenshot: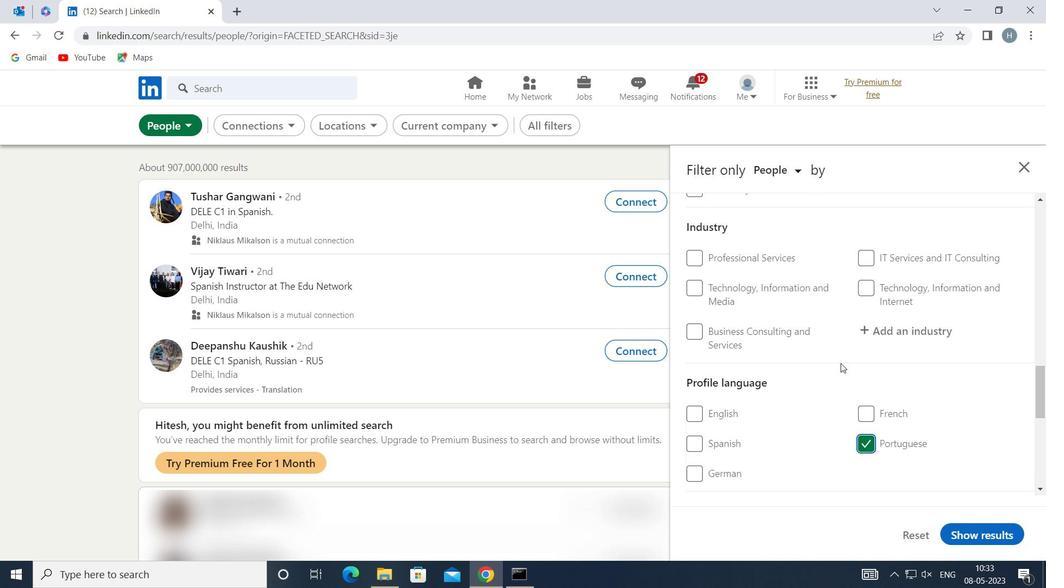 
Action: Mouse scrolled (841, 364) with delta (0, 0)
Screenshot: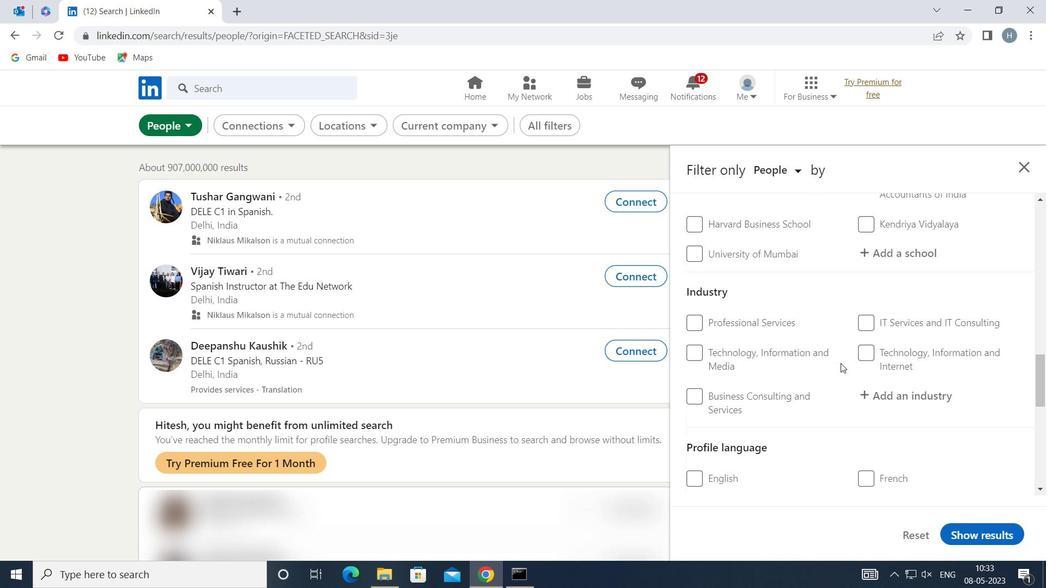 
Action: Mouse scrolled (841, 364) with delta (0, 0)
Screenshot: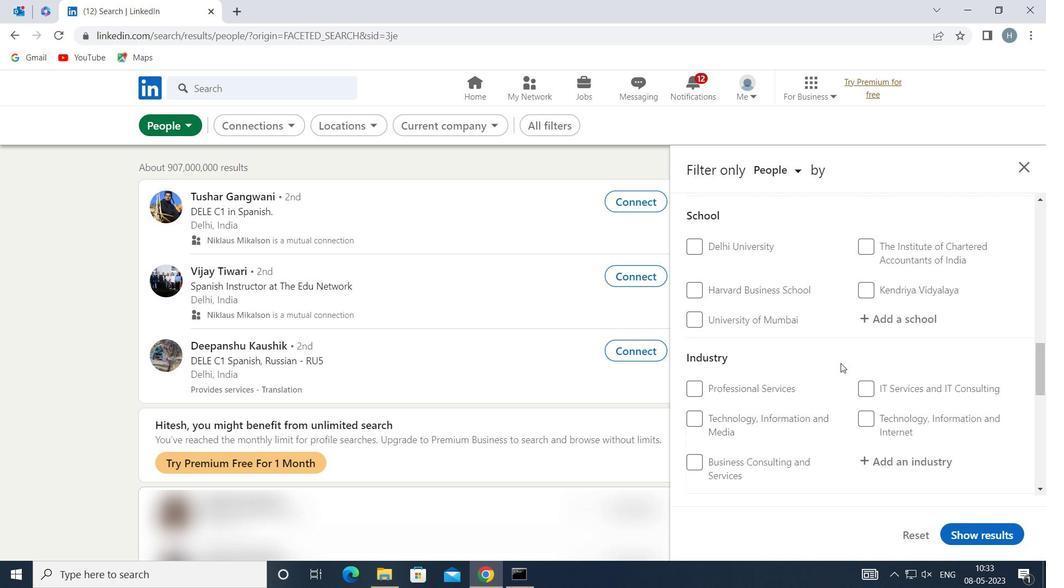 
Action: Mouse scrolled (841, 364) with delta (0, 0)
Screenshot: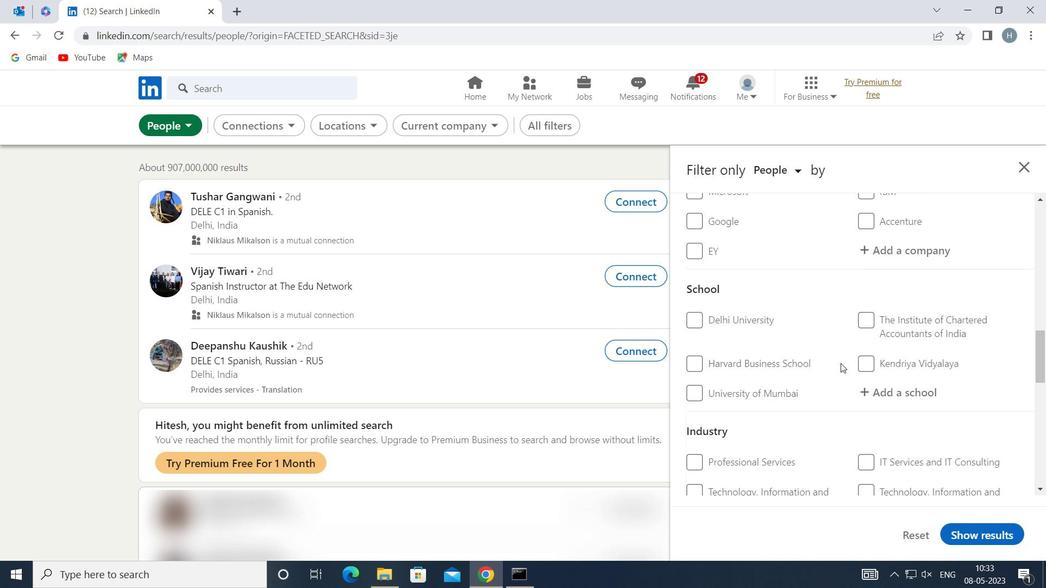 
Action: Mouse scrolled (841, 364) with delta (0, 0)
Screenshot: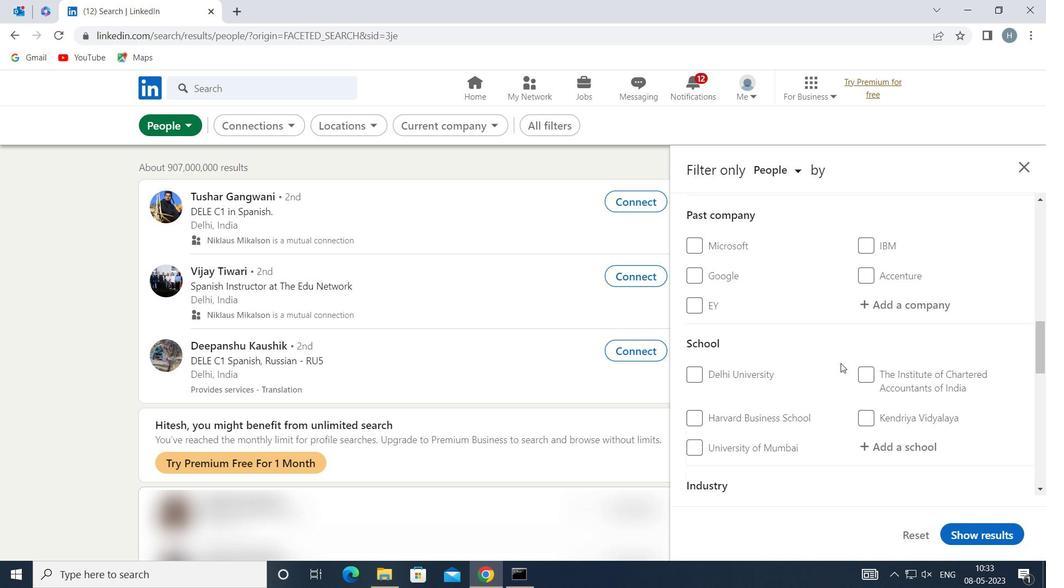 
Action: Mouse scrolled (841, 364) with delta (0, 0)
Screenshot: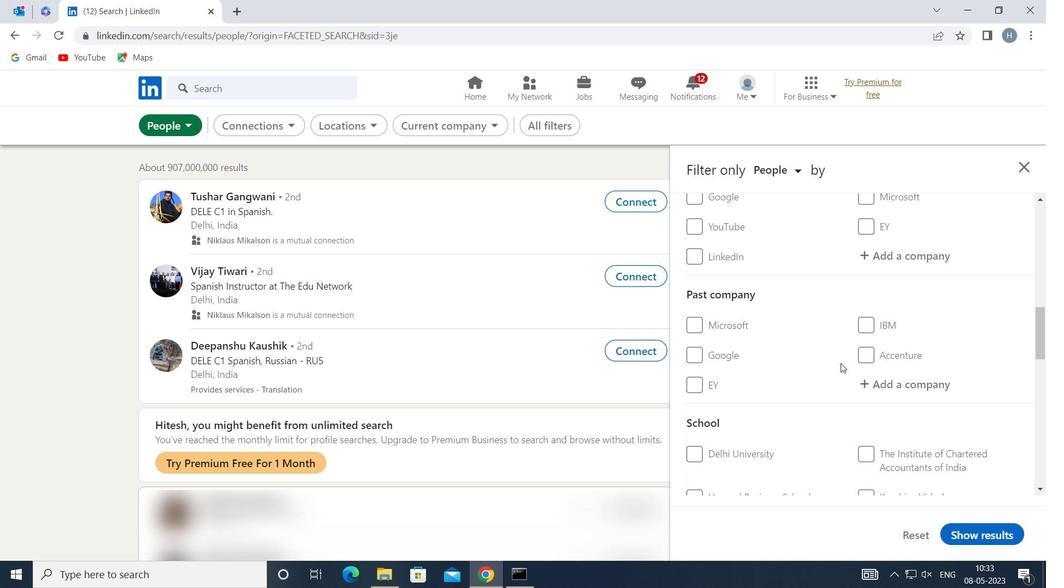 
Action: Mouse moved to (911, 368)
Screenshot: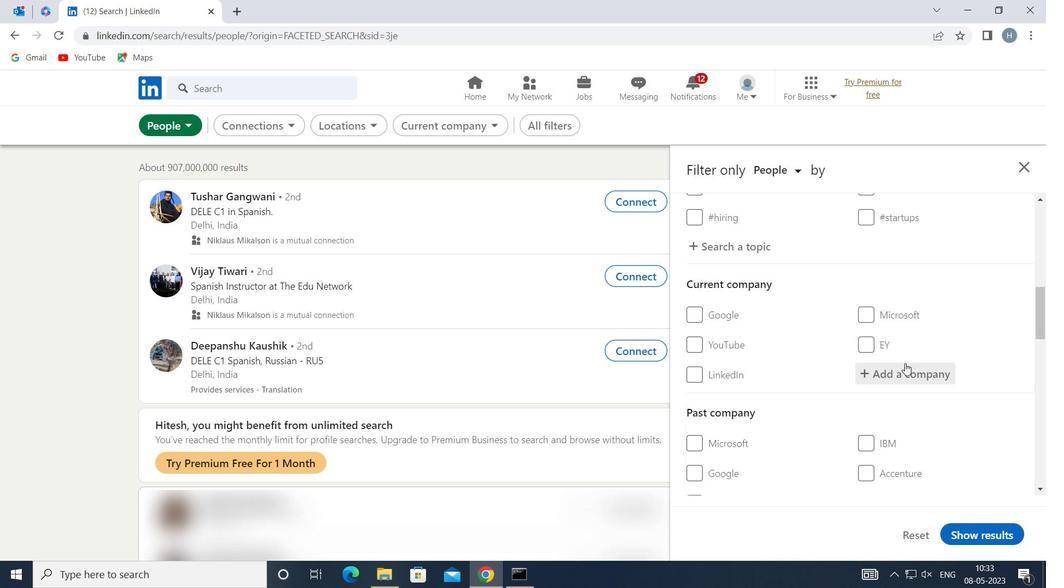 
Action: Mouse pressed left at (911, 368)
Screenshot: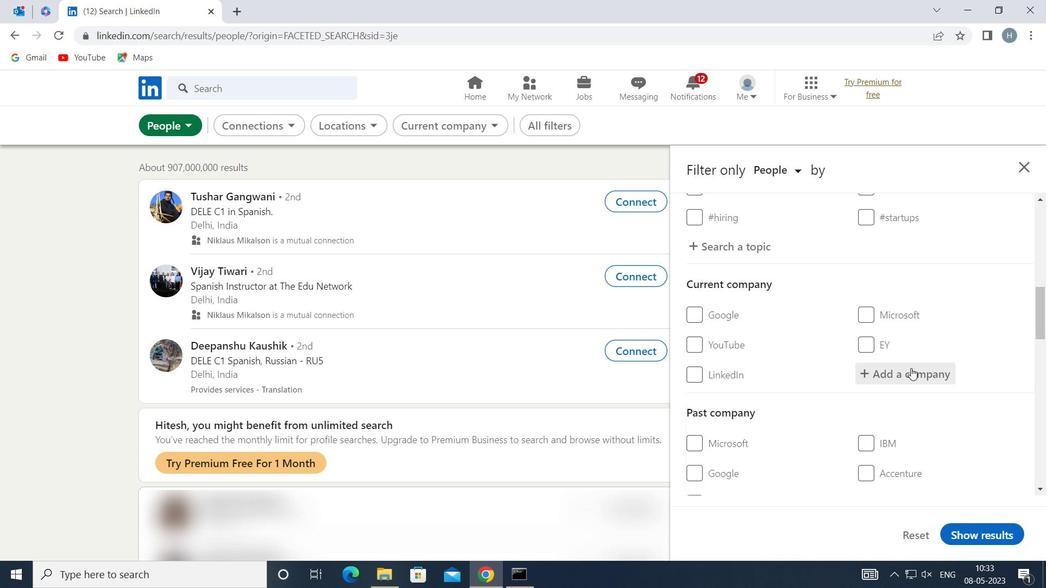 
Action: Key pressed <Key.shift>EMPLOYEES<Key.space><Key.shift><Key.shift><Key.shift><Key.shift><Key.shift><Key.shift><Key.shift><Key.shift><Key.shift><Key.shift>VS
Screenshot: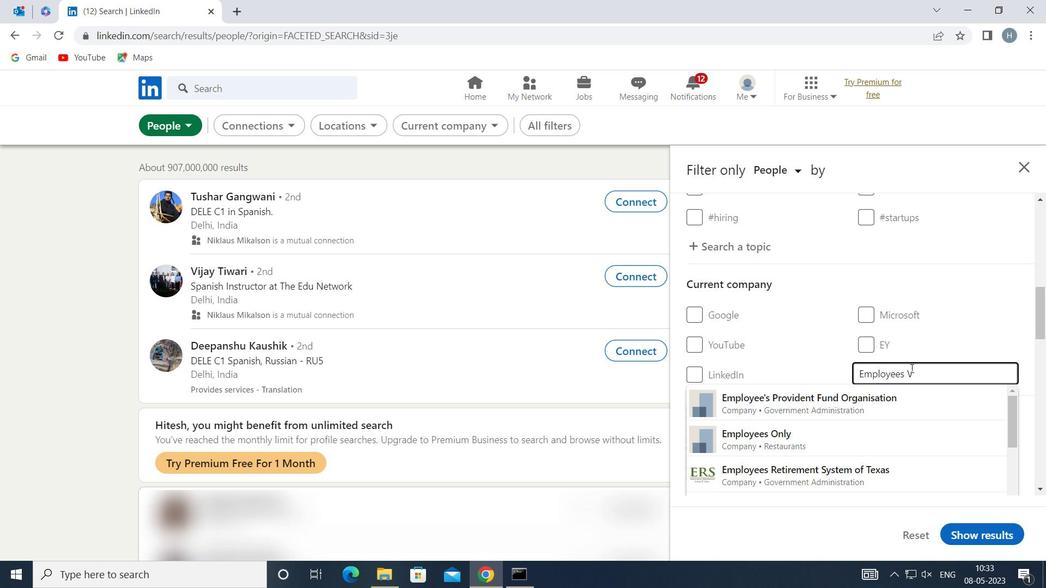 
Action: Mouse moved to (949, 384)
Screenshot: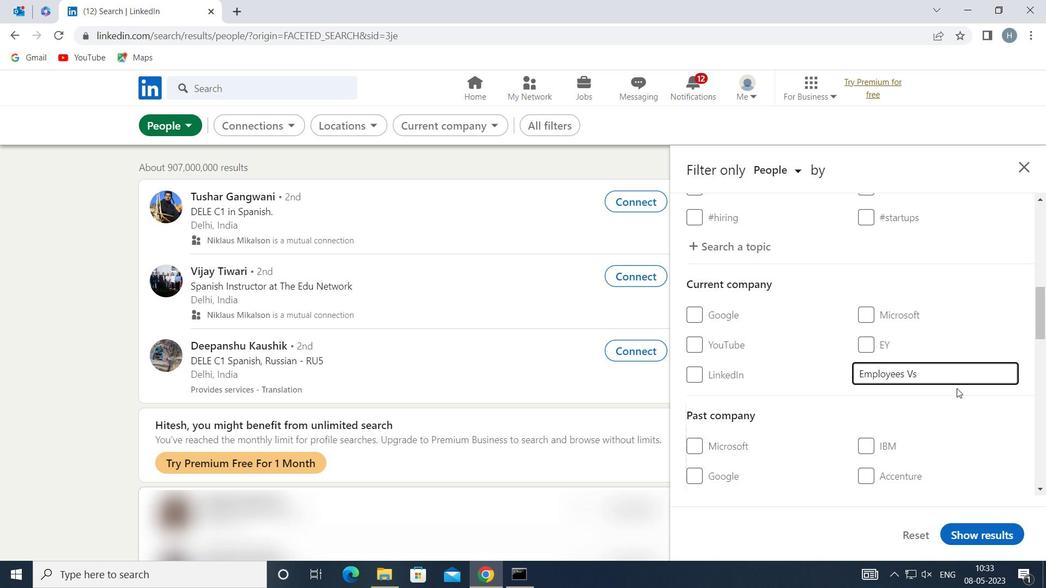 
Action: Key pressed <Key.space><Key.shift>HR
Screenshot: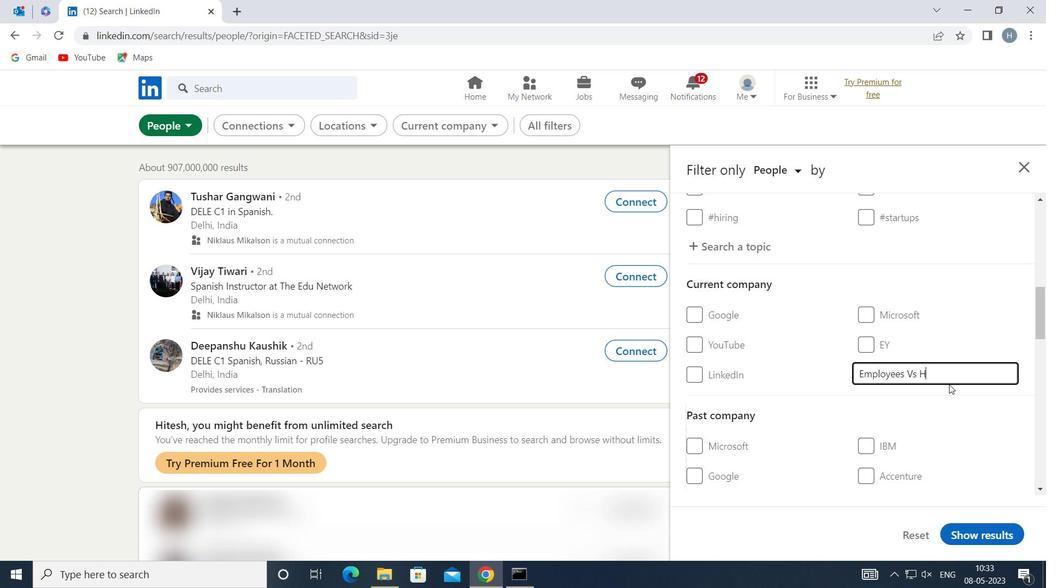 
Action: Mouse moved to (906, 375)
Screenshot: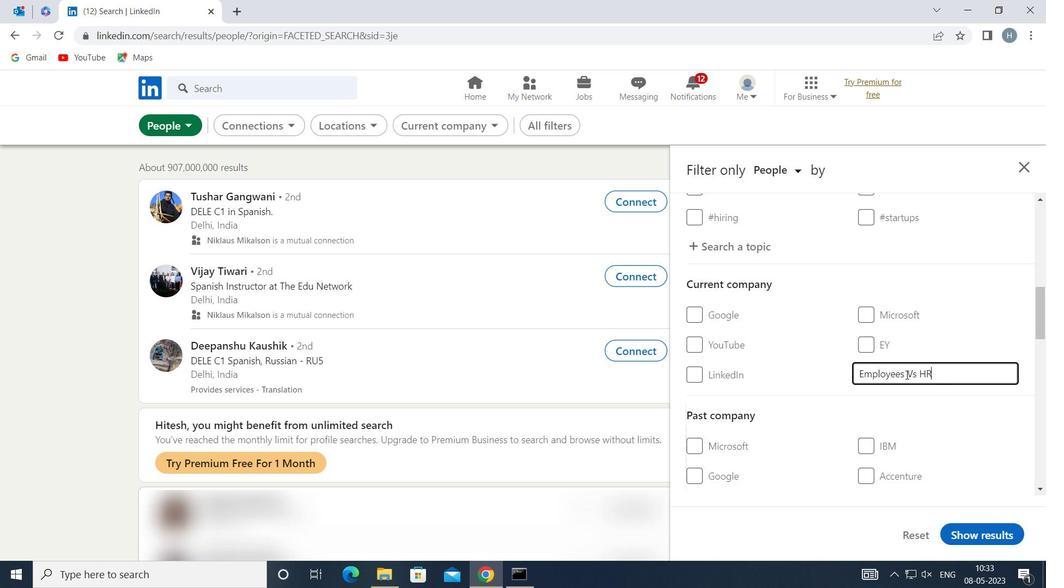 
Action: Mouse pressed left at (906, 375)
Screenshot: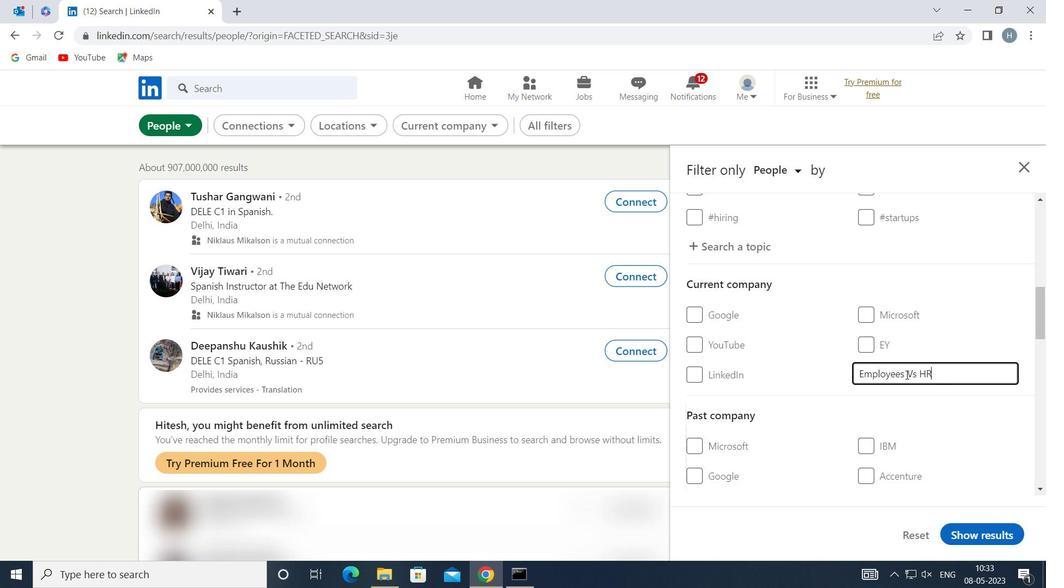 
Action: Mouse moved to (905, 374)
Screenshot: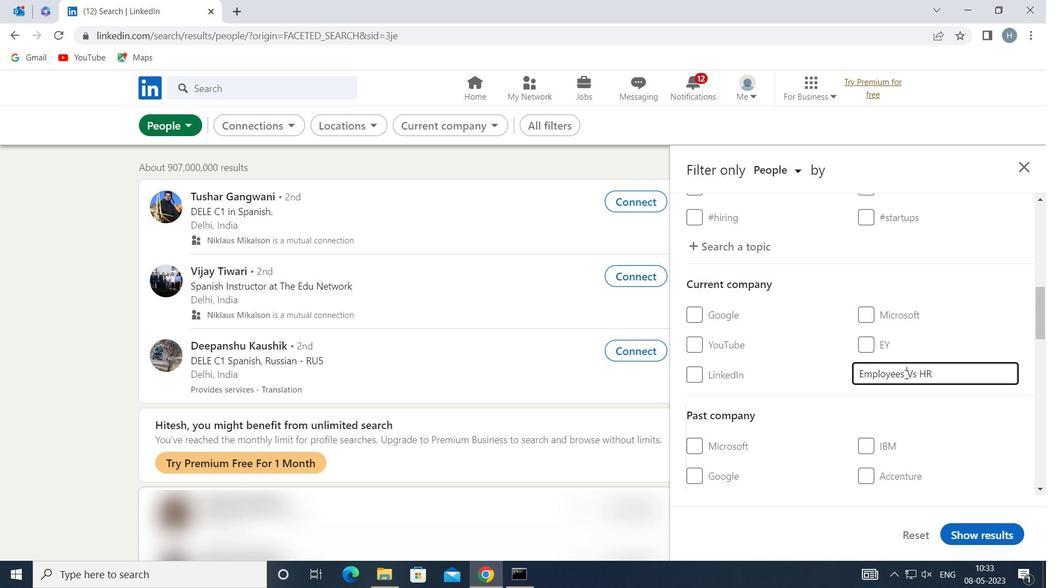 
Action: Key pressed <Key.backspace>
Screenshot: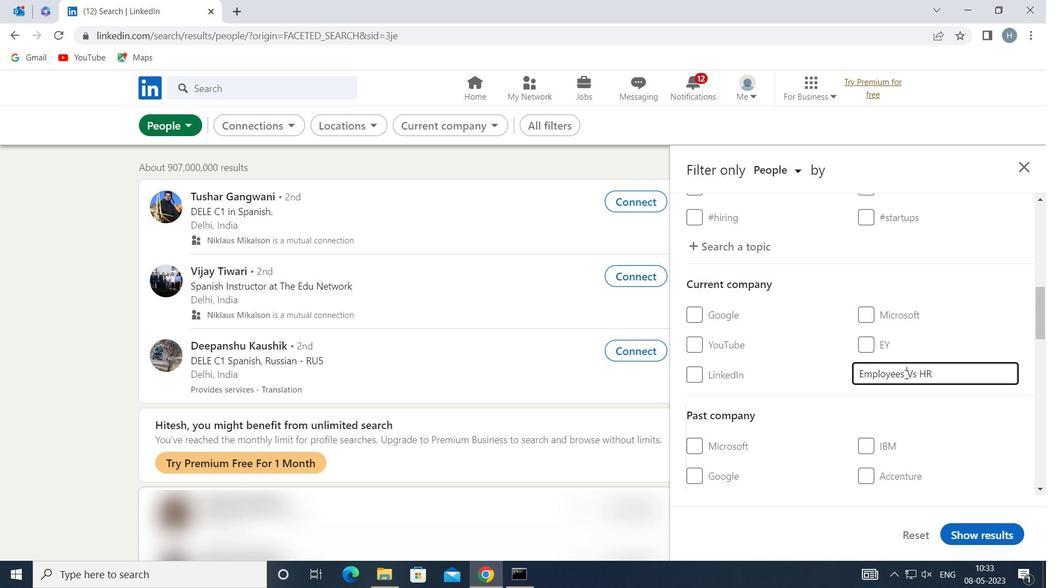 
Action: Mouse moved to (949, 376)
Screenshot: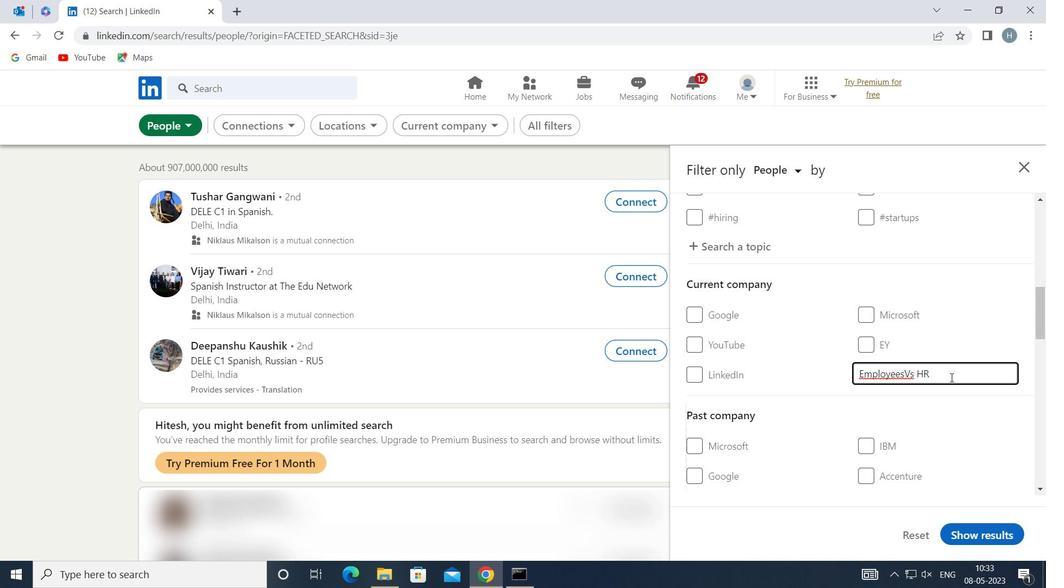 
Action: Key pressed <Key.space>
Screenshot: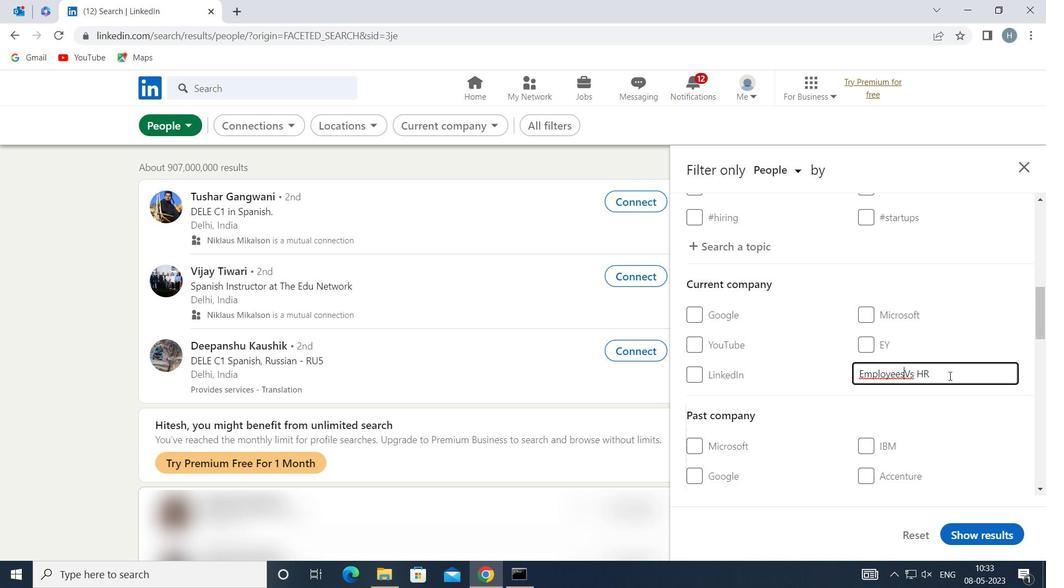 
Action: Mouse moved to (945, 373)
Screenshot: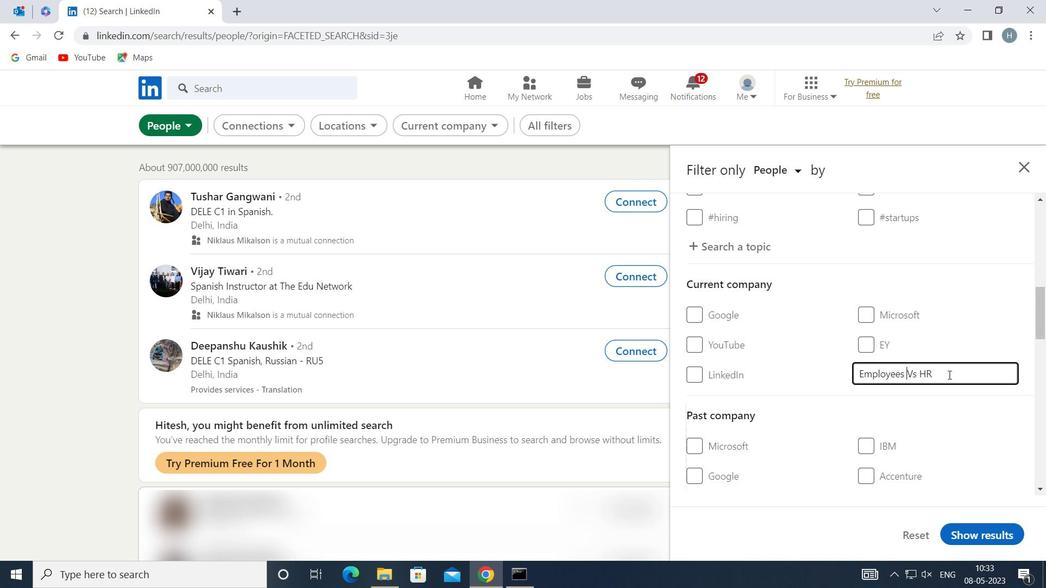 
Action: Mouse pressed left at (945, 373)
Screenshot: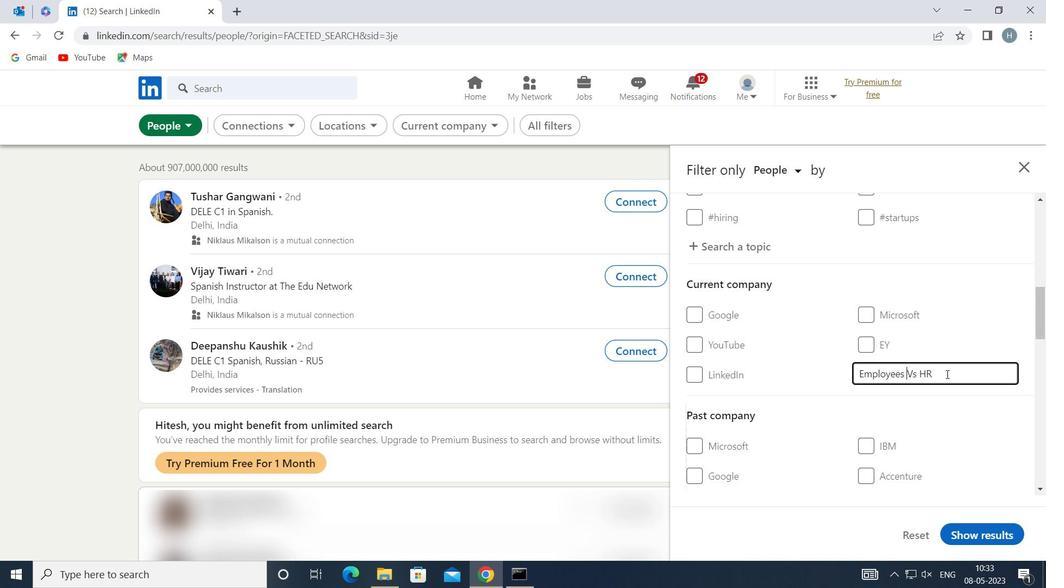 
Action: Mouse moved to (939, 393)
Screenshot: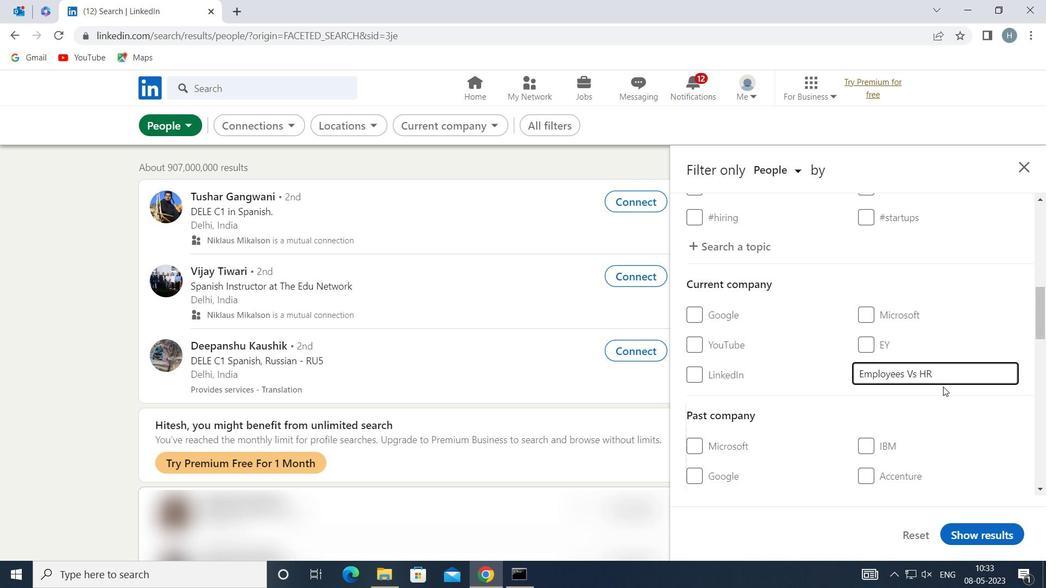 
Action: Mouse pressed left at (939, 393)
Screenshot: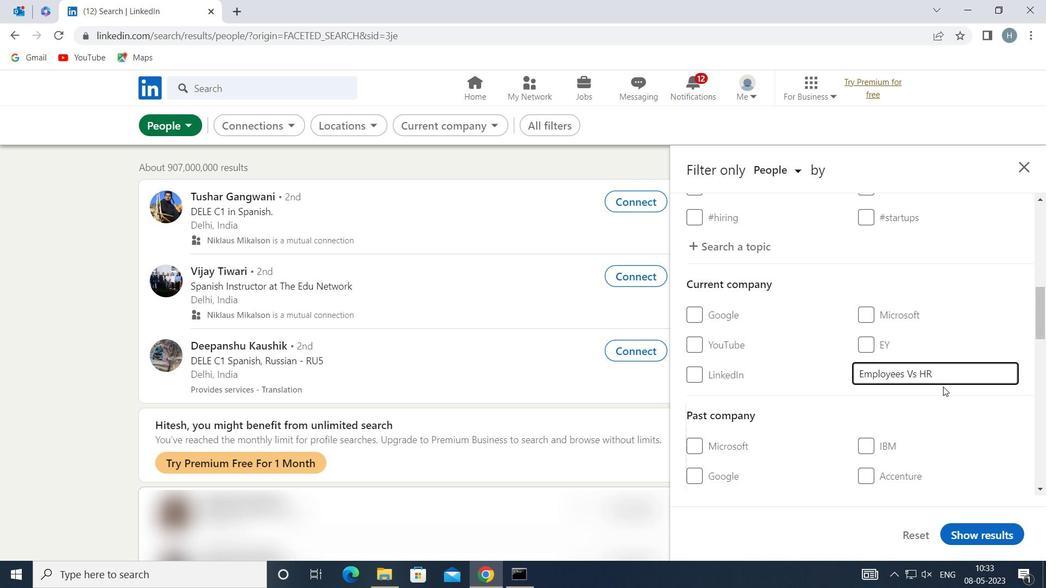 
Action: Mouse moved to (933, 395)
Screenshot: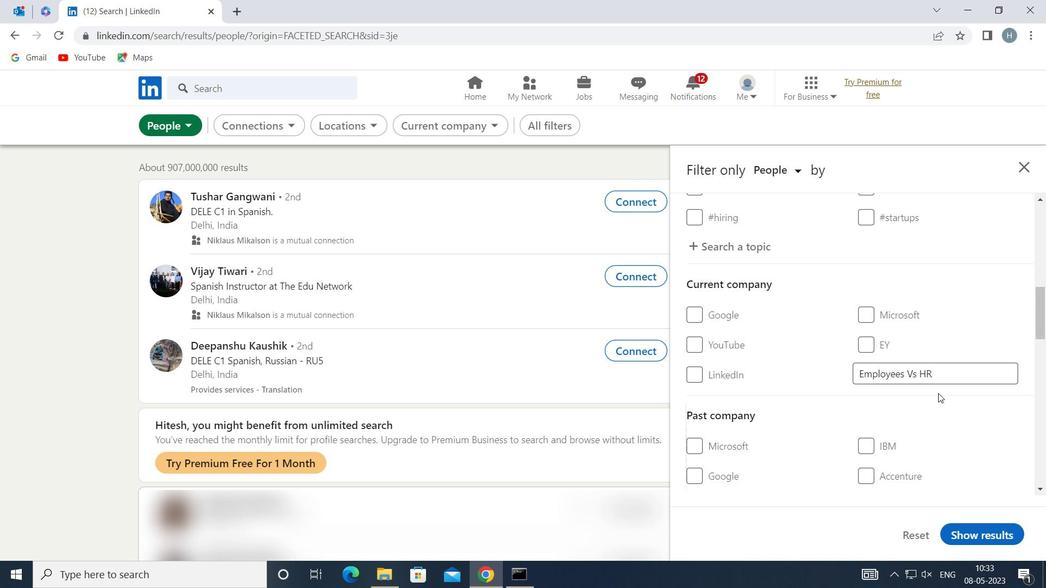 
Action: Mouse scrolled (933, 395) with delta (0, 0)
Screenshot: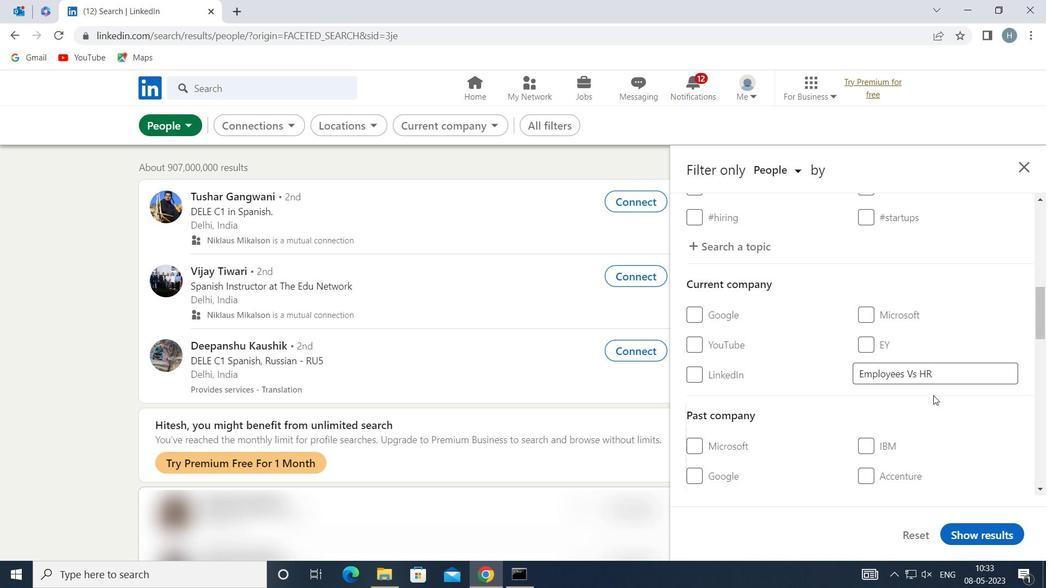 
Action: Mouse moved to (923, 382)
Screenshot: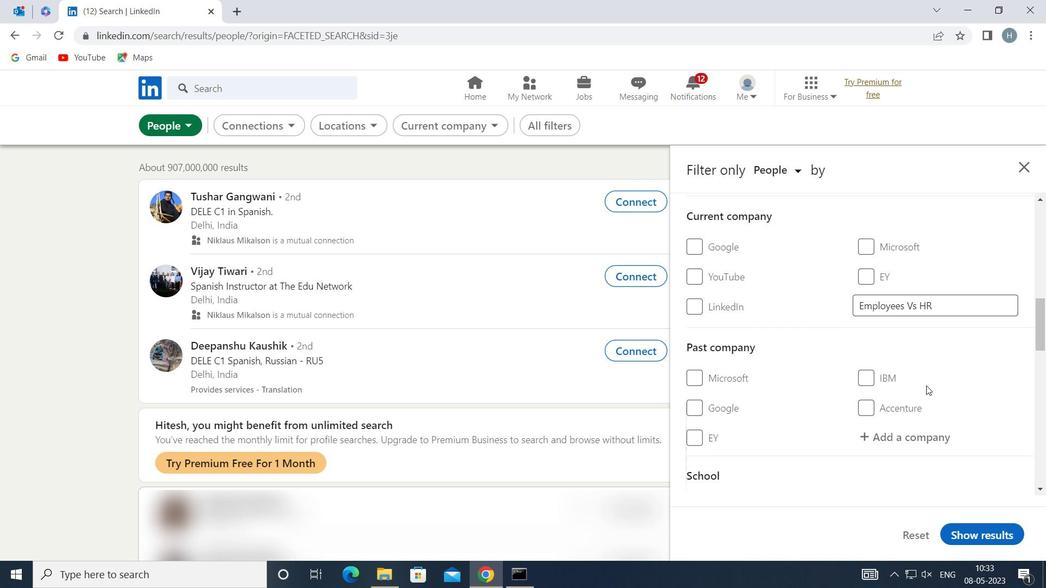 
Action: Mouse scrolled (923, 382) with delta (0, 0)
Screenshot: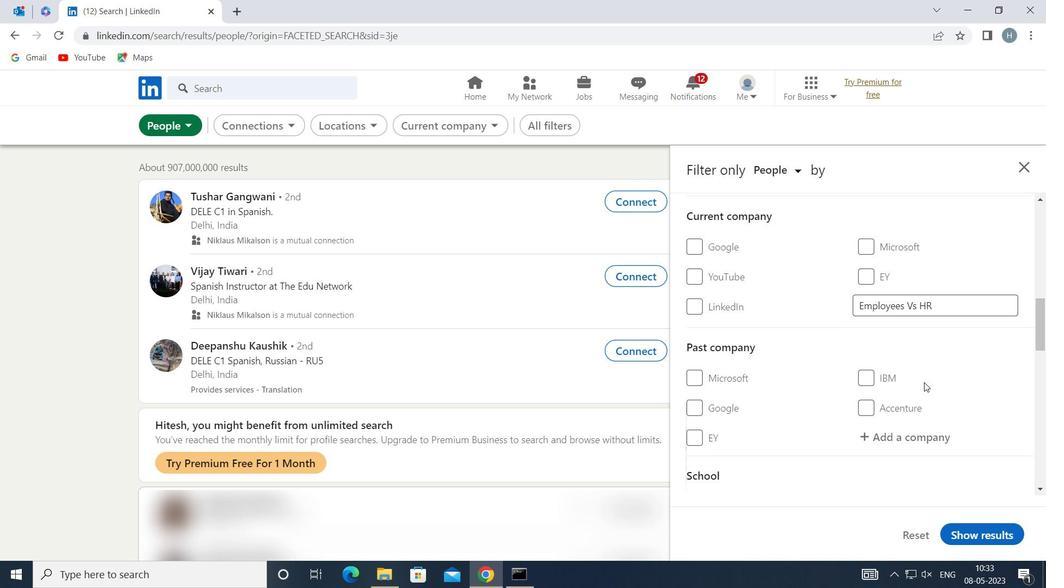 
Action: Mouse moved to (923, 377)
Screenshot: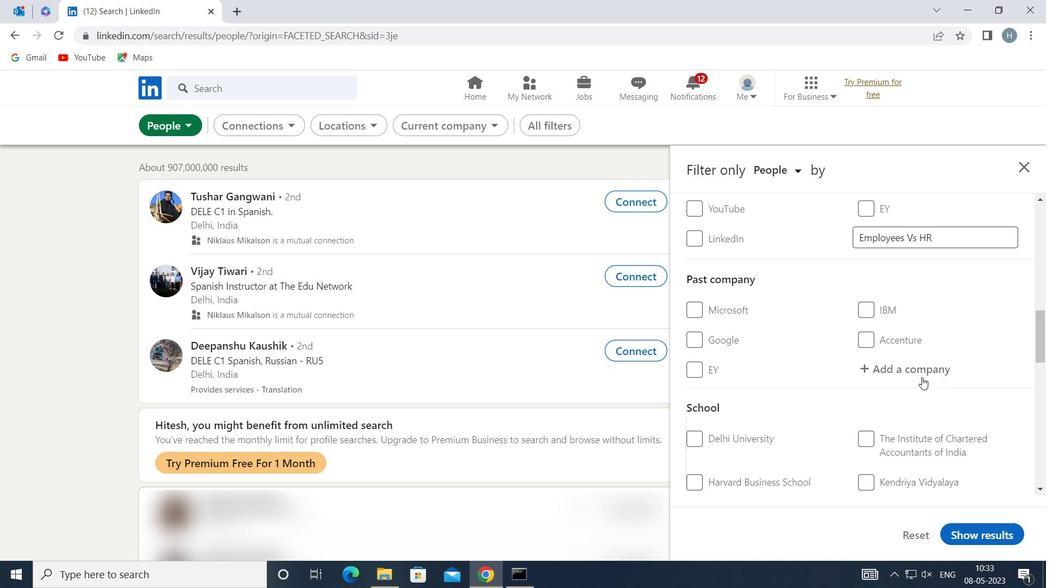 
Action: Mouse scrolled (923, 376) with delta (0, 0)
Screenshot: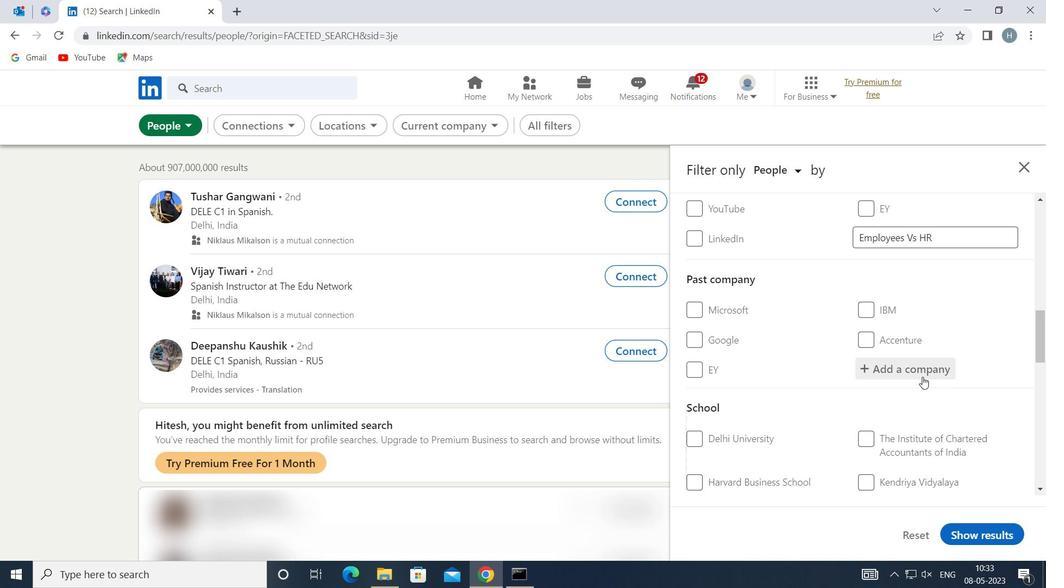 
Action: Mouse moved to (923, 376)
Screenshot: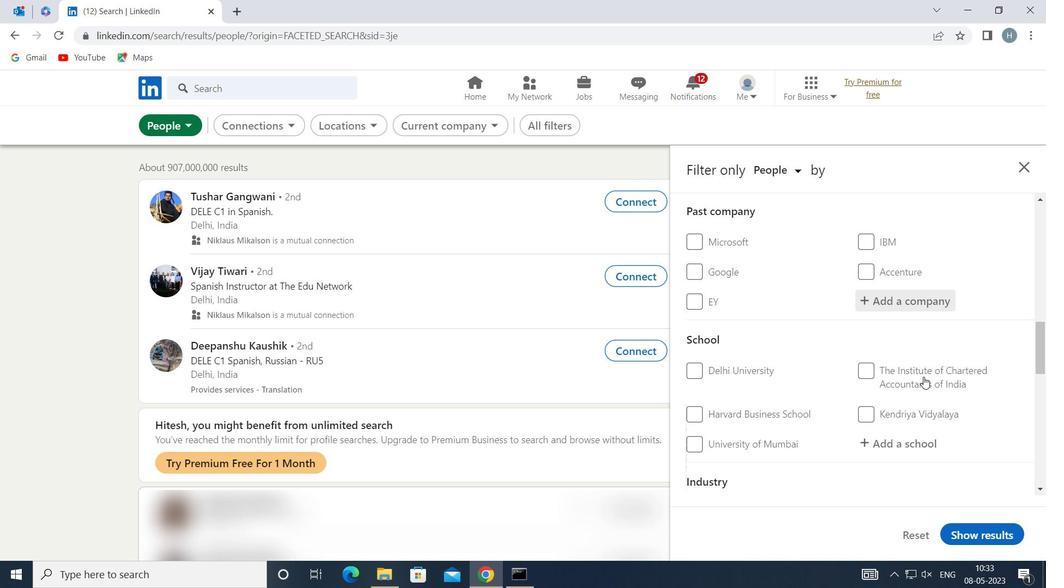 
Action: Mouse scrolled (923, 376) with delta (0, 0)
Screenshot: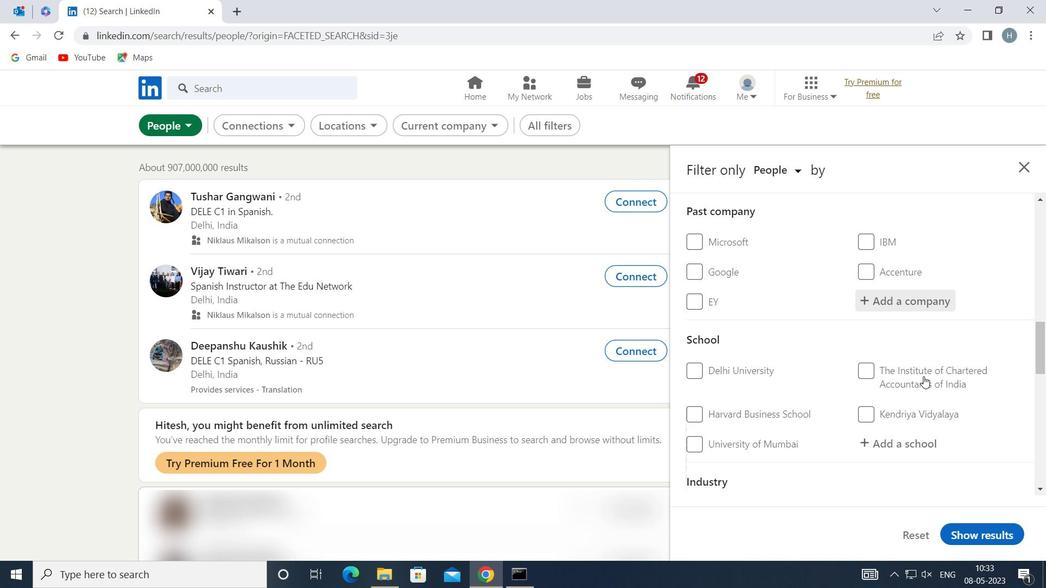 
Action: Mouse moved to (923, 378)
Screenshot: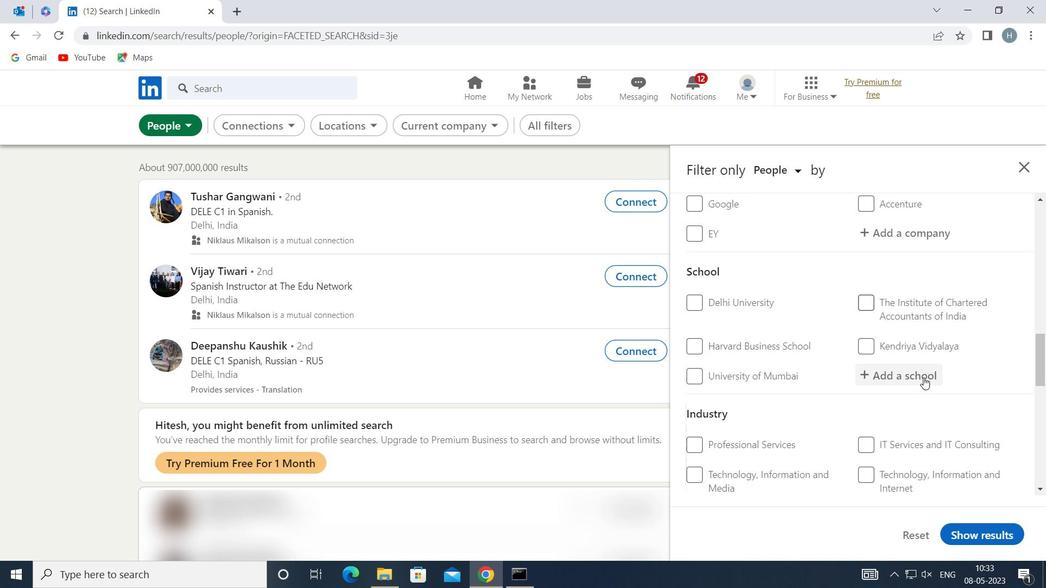 
Action: Mouse pressed left at (923, 378)
Screenshot: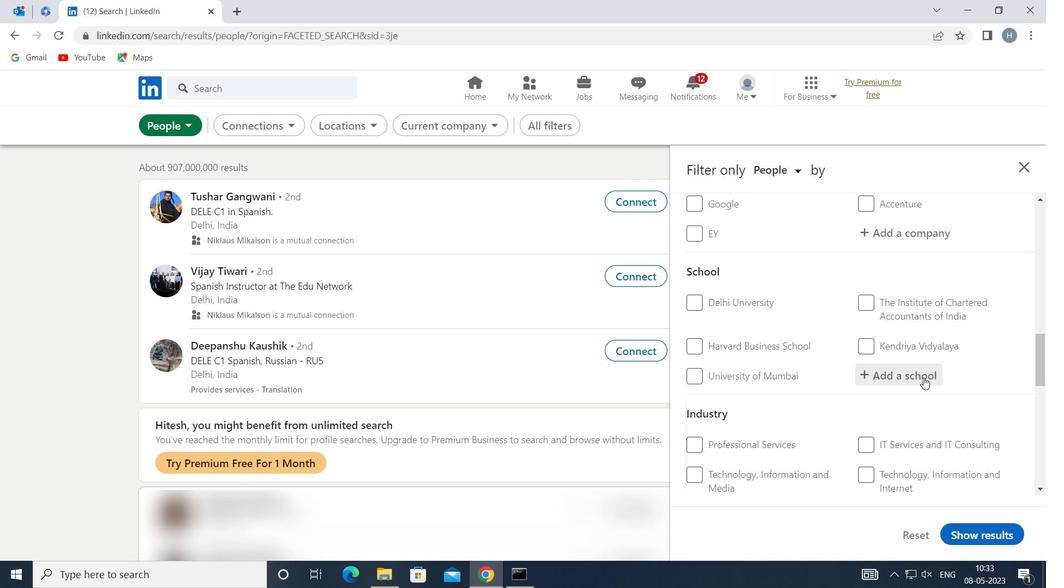
Action: Mouse moved to (922, 376)
Screenshot: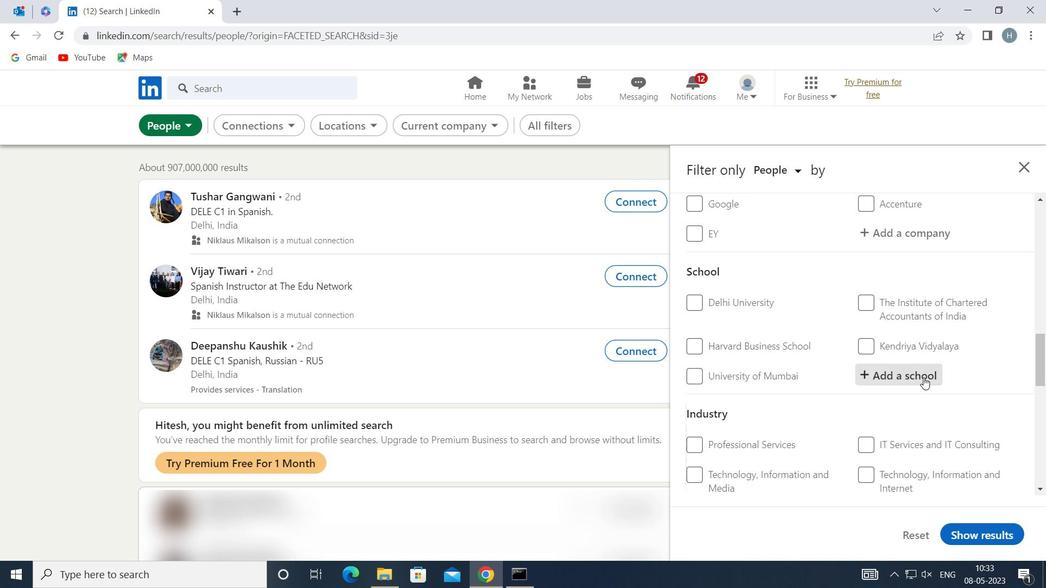 
Action: Key pressed <Key.shift>INTERNATIONAL<Key.space><Key.shift>MANAGEMENT<Key.space><Key.shift>INSTITUTE
Screenshot: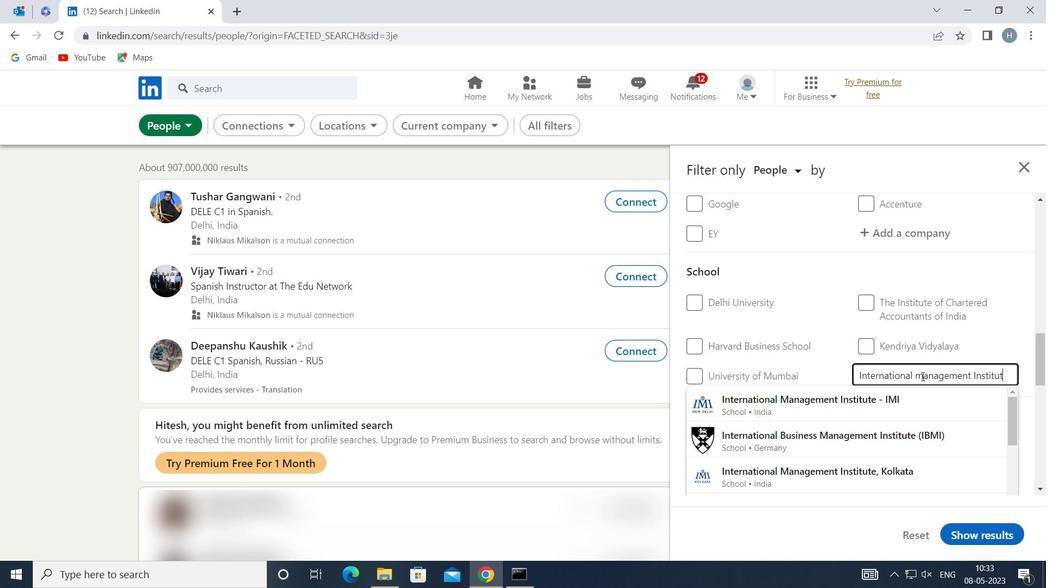 
Action: Mouse moved to (904, 393)
Screenshot: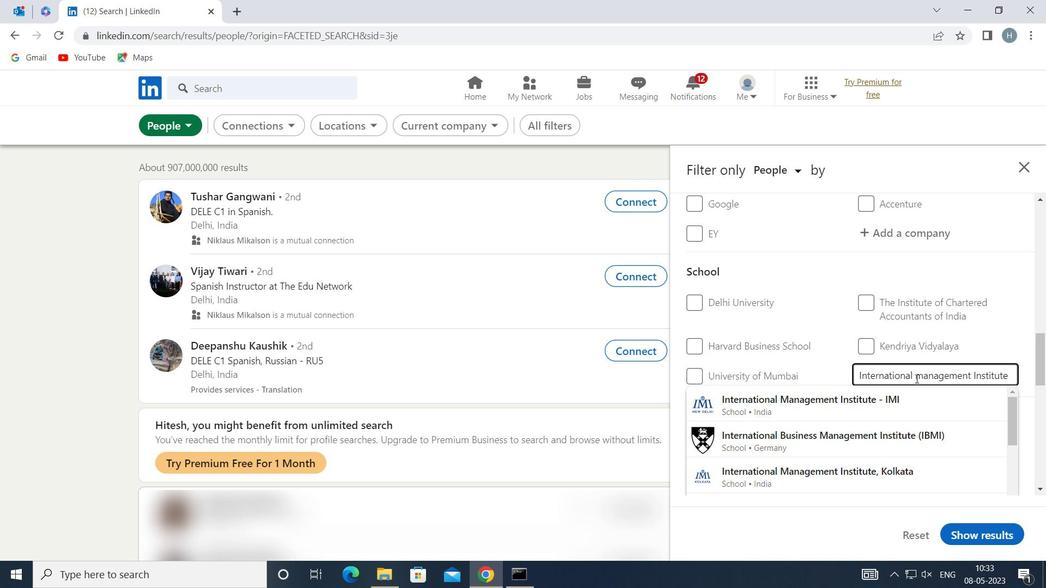 
Action: Mouse pressed left at (904, 393)
Screenshot: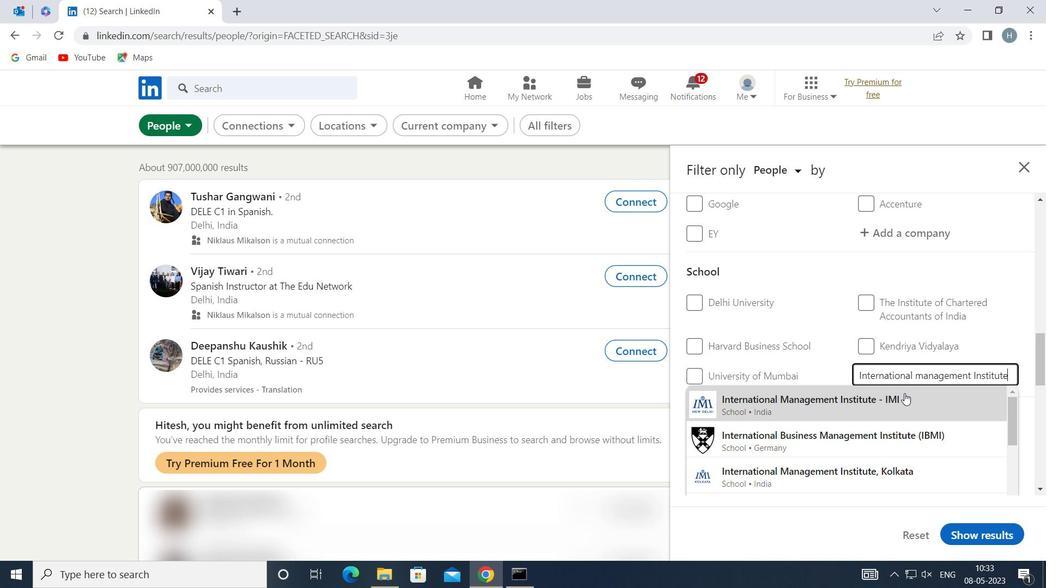 
Action: Mouse moved to (854, 354)
Screenshot: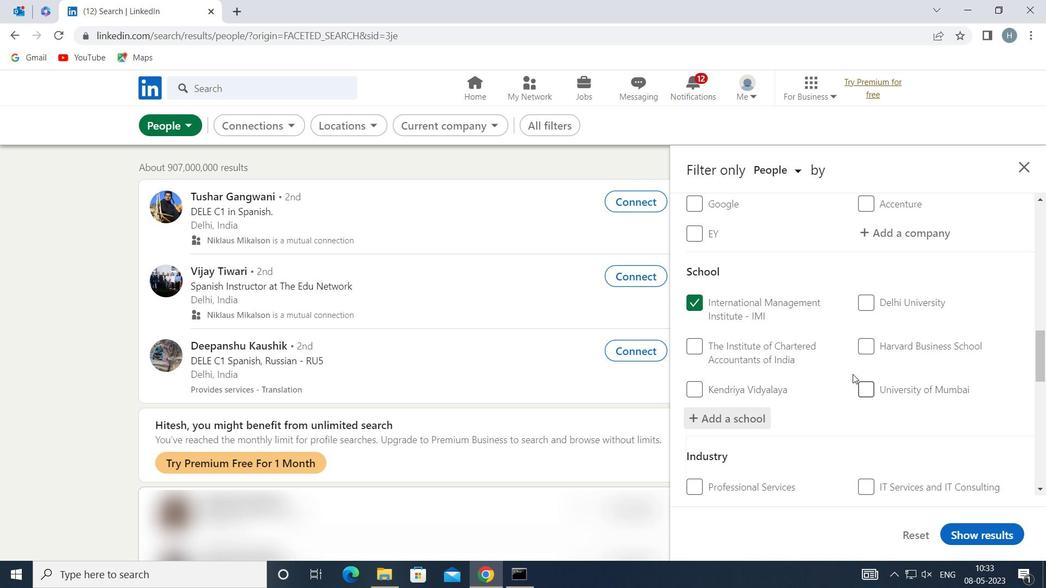 
Action: Mouse scrolled (854, 354) with delta (0, 0)
Screenshot: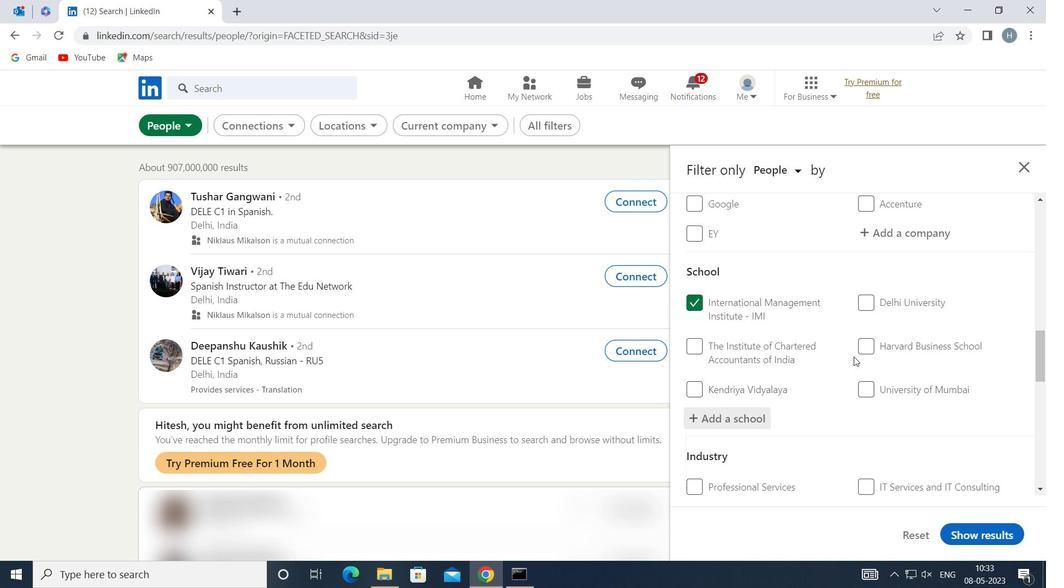 
Action: Mouse scrolled (854, 354) with delta (0, 0)
Screenshot: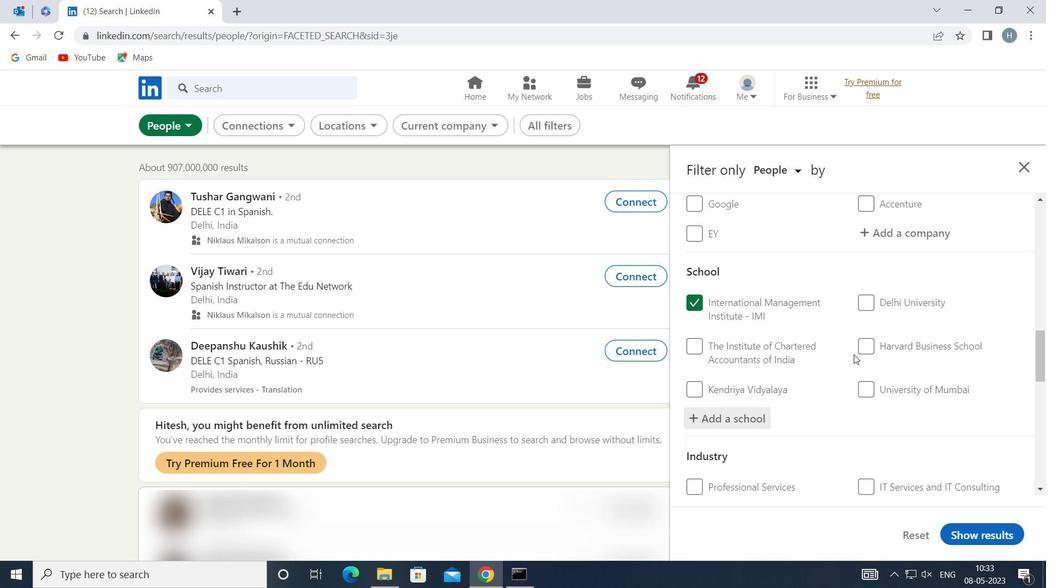 
Action: Mouse scrolled (854, 354) with delta (0, 0)
Screenshot: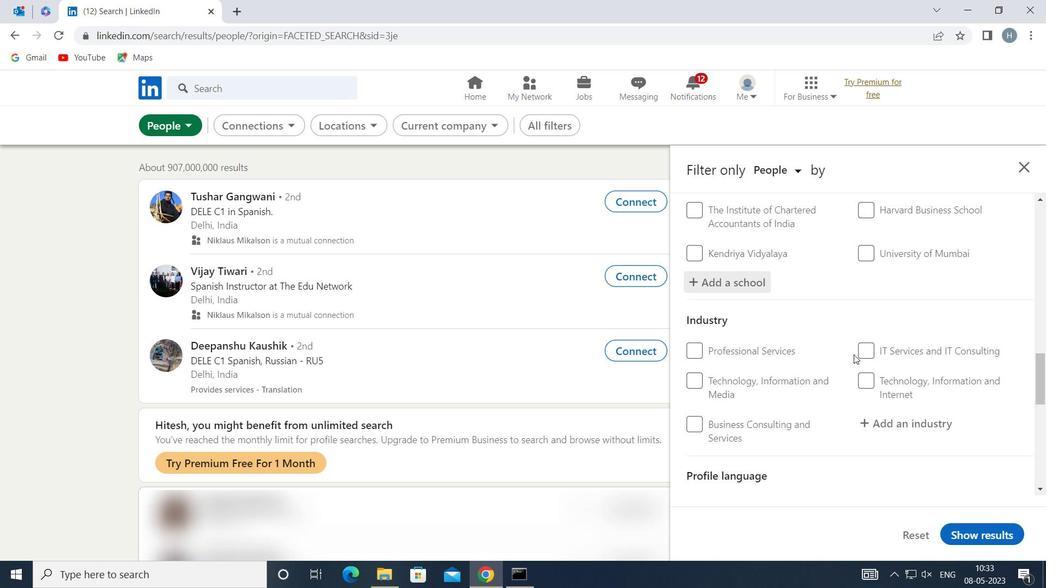 
Action: Mouse moved to (902, 349)
Screenshot: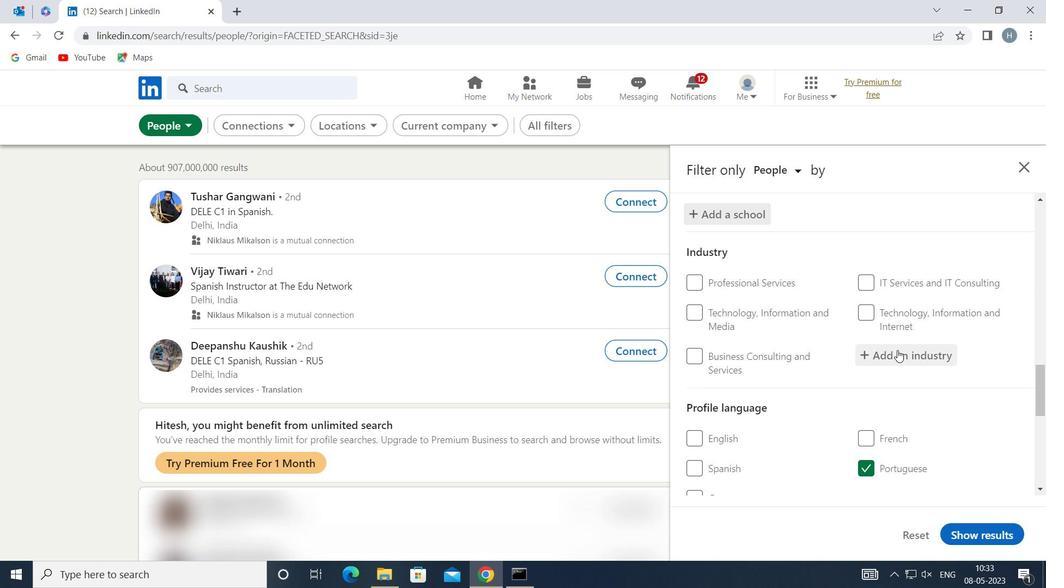 
Action: Mouse pressed left at (902, 349)
Screenshot: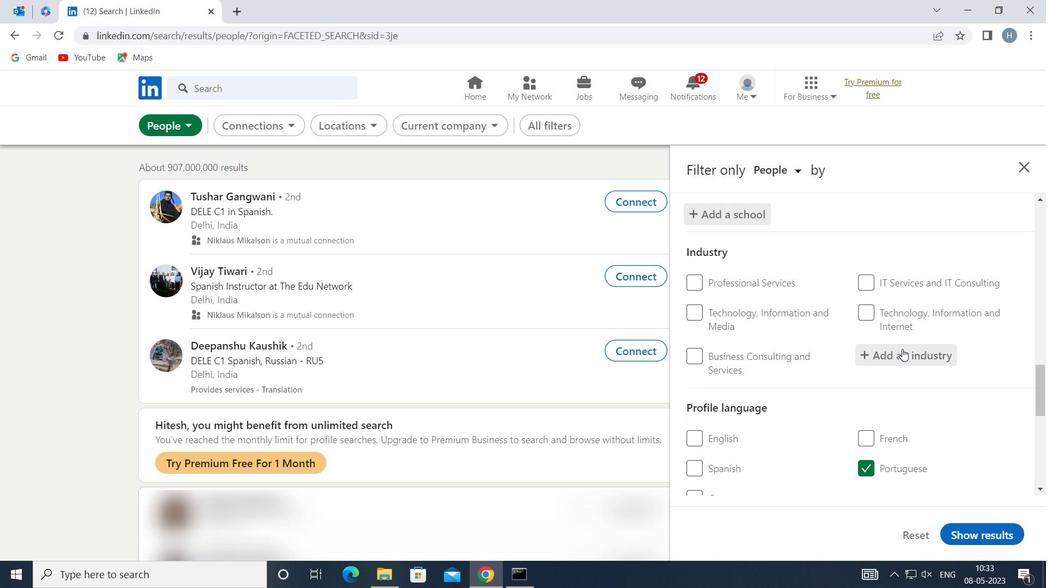
Action: Key pressed <Key.shift>MILITARY
Screenshot: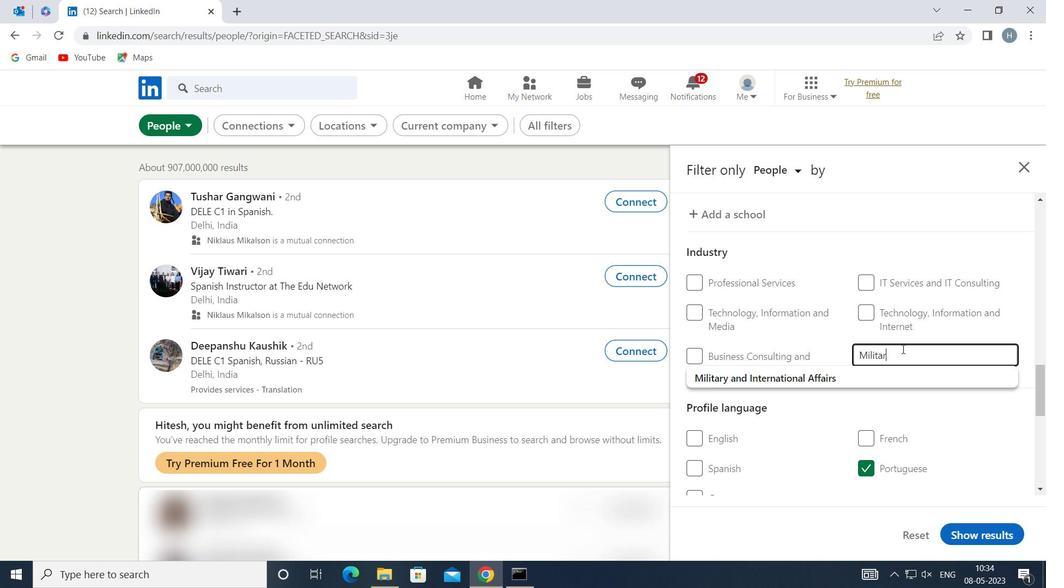 
Action: Mouse moved to (856, 378)
Screenshot: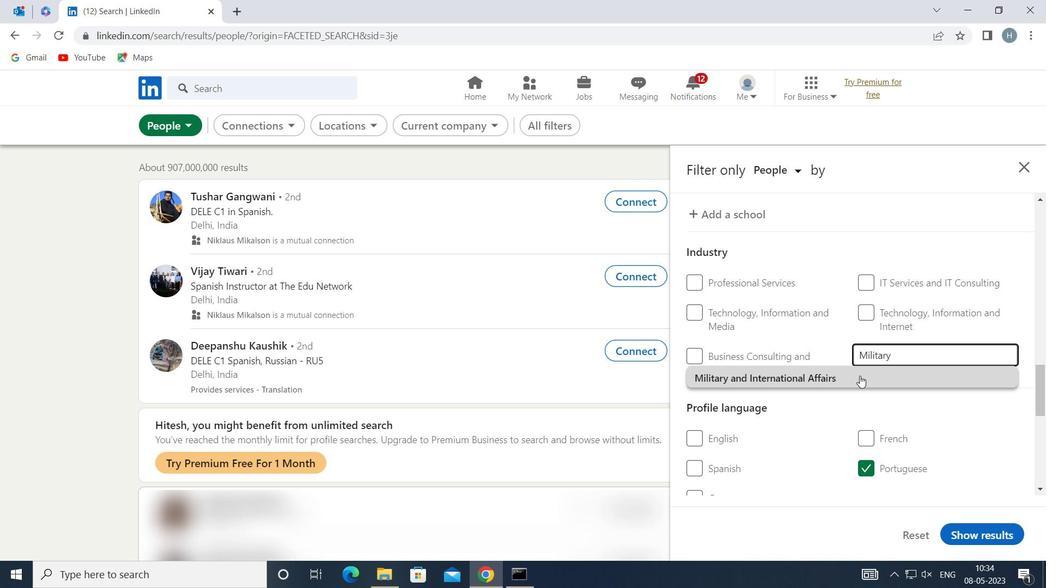
Action: Mouse pressed left at (856, 378)
Screenshot: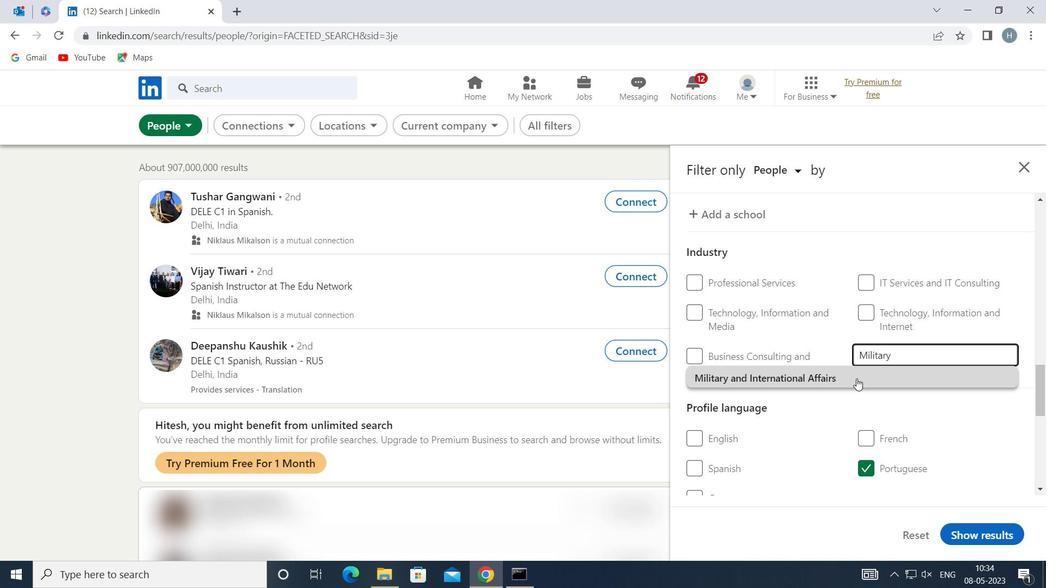 
Action: Mouse moved to (831, 389)
Screenshot: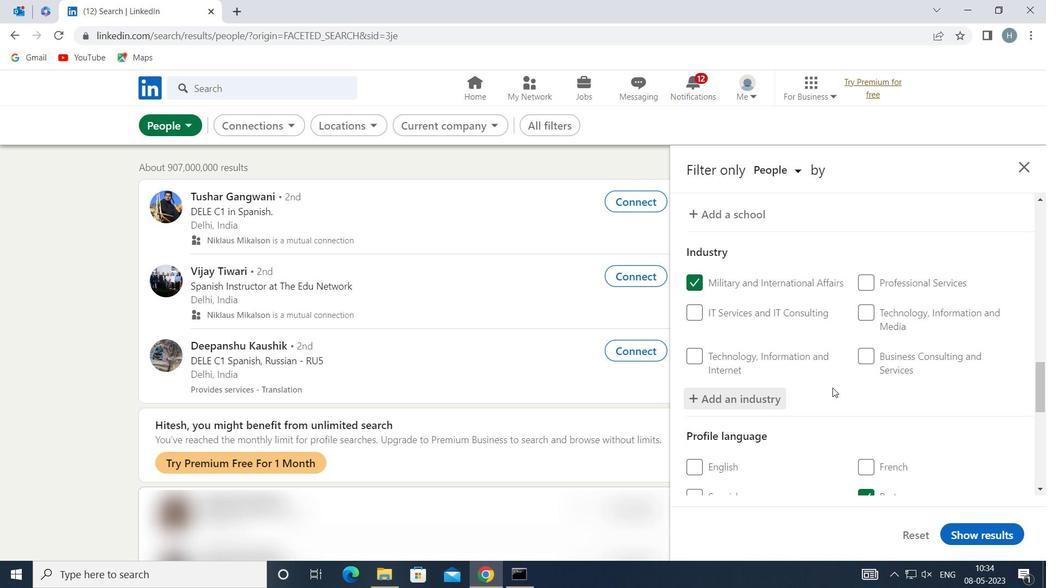 
Action: Mouse scrolled (831, 389) with delta (0, 0)
Screenshot: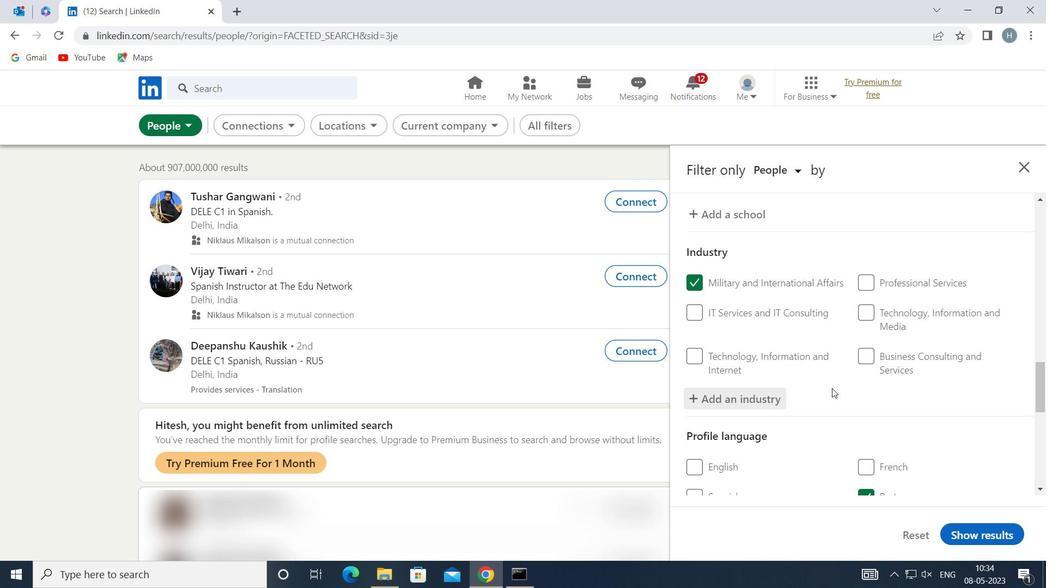 
Action: Mouse moved to (829, 391)
Screenshot: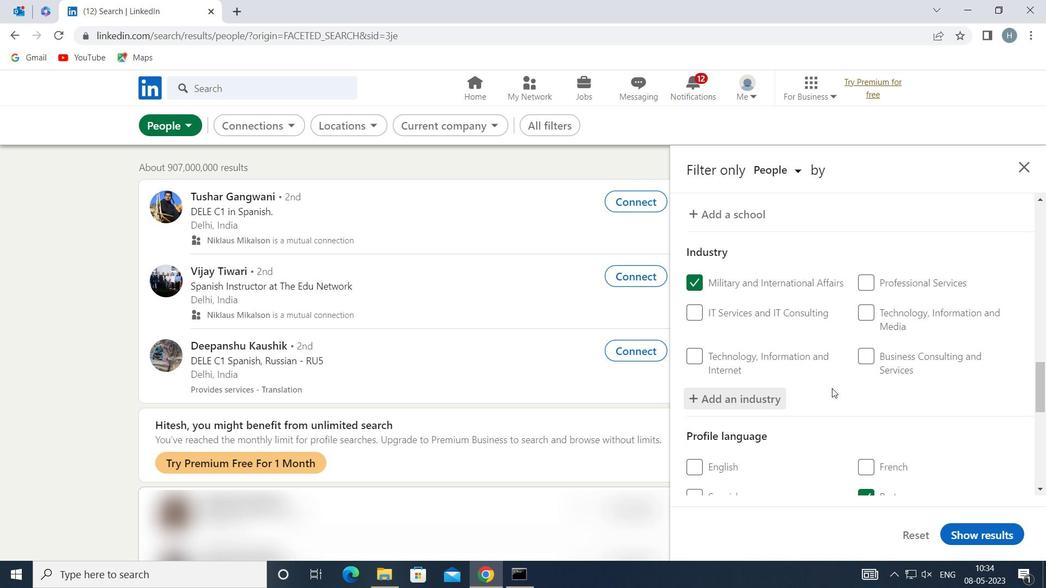 
Action: Mouse scrolled (829, 390) with delta (0, 0)
Screenshot: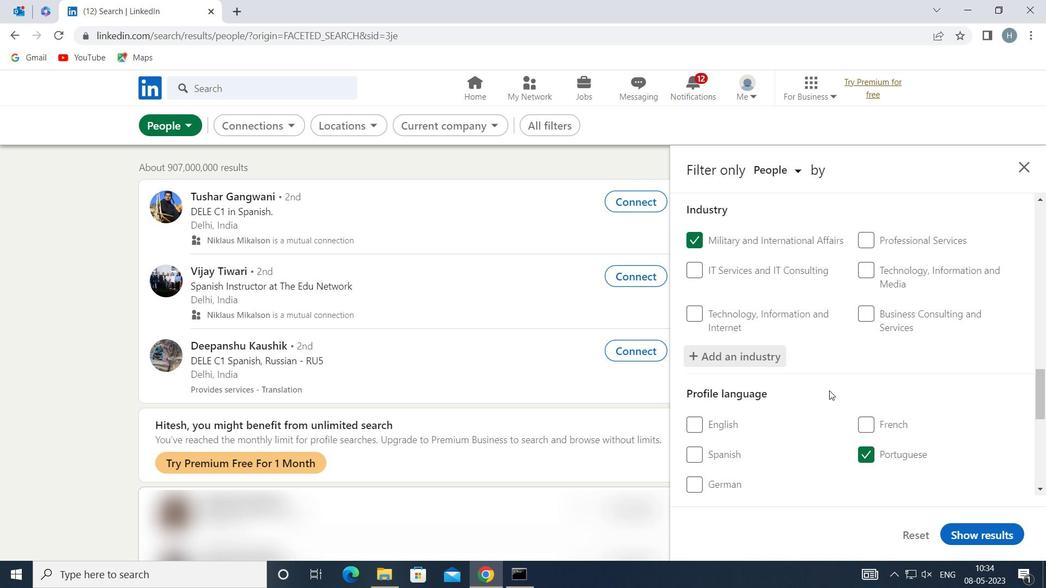 
Action: Mouse scrolled (829, 390) with delta (0, 0)
Screenshot: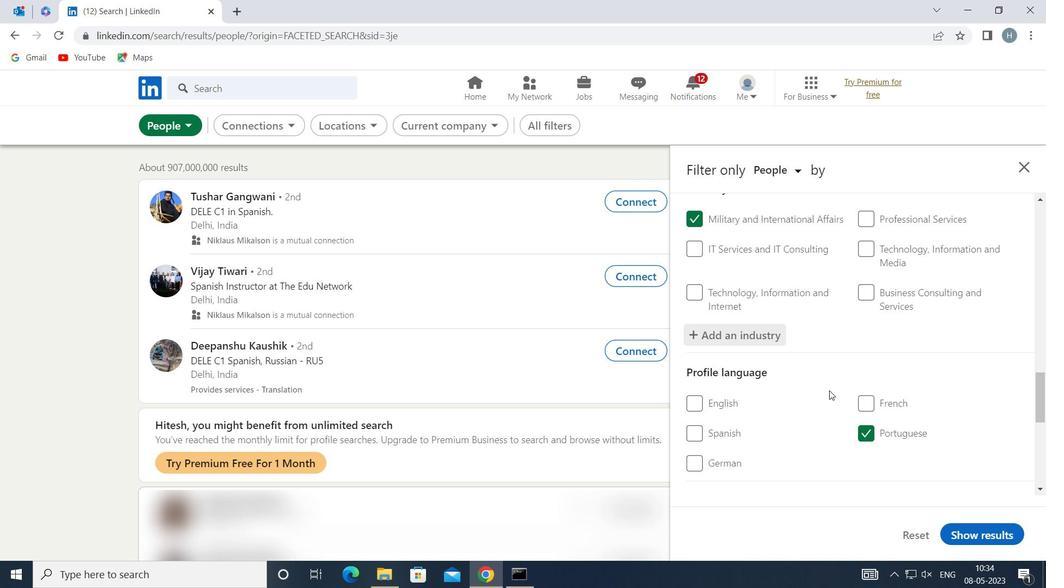 
Action: Mouse scrolled (829, 390) with delta (0, 0)
Screenshot: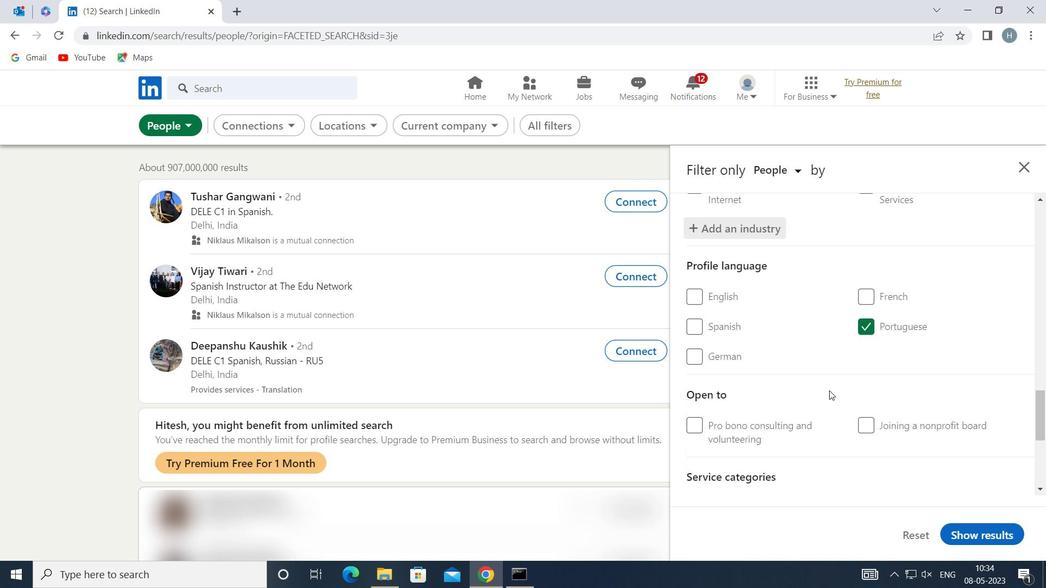 
Action: Mouse scrolled (829, 390) with delta (0, 0)
Screenshot: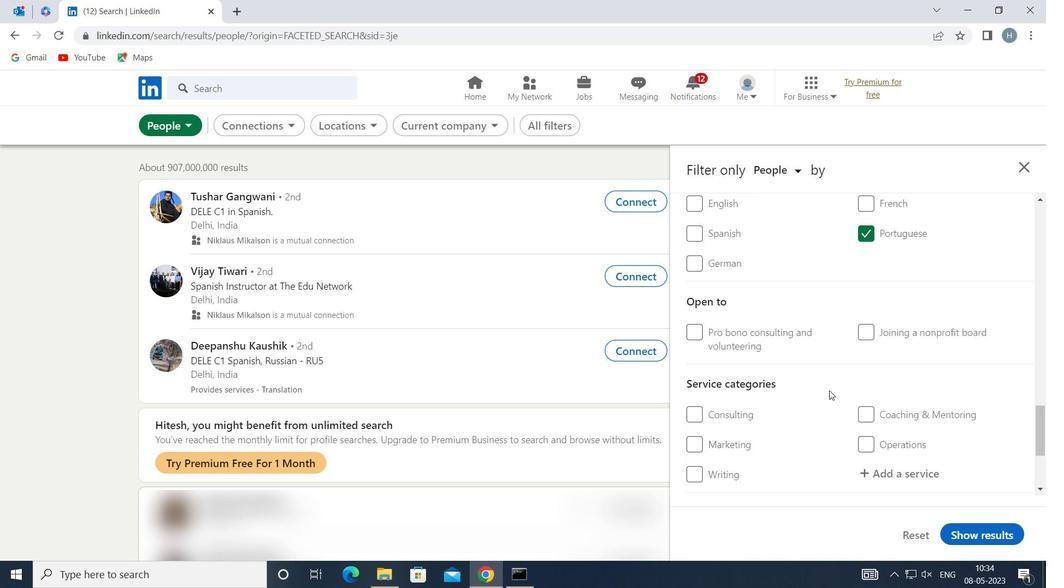 
Action: Mouse moved to (899, 395)
Screenshot: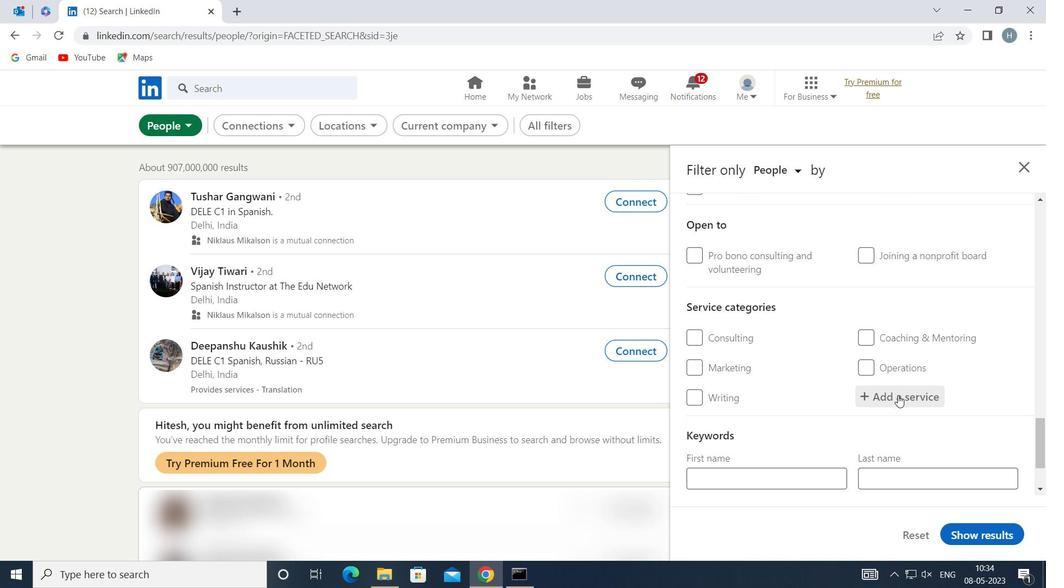 
Action: Mouse pressed left at (899, 395)
Screenshot: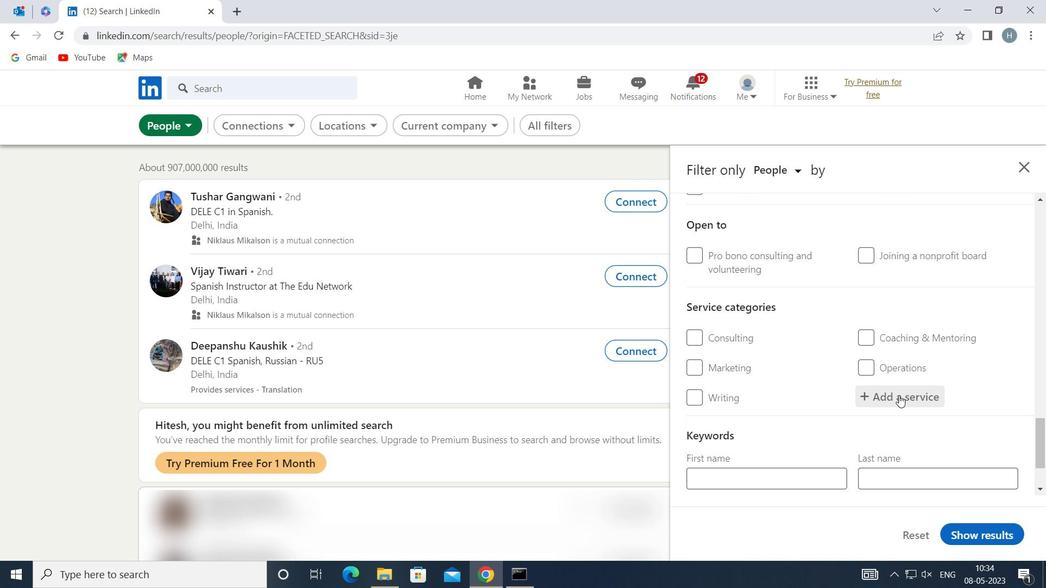 
Action: Key pressed <Key.shift>CONTENT<Key.space><Key.shift>STTR<Key.backspace><Key.backspace><Key.backspace>TRA
Screenshot: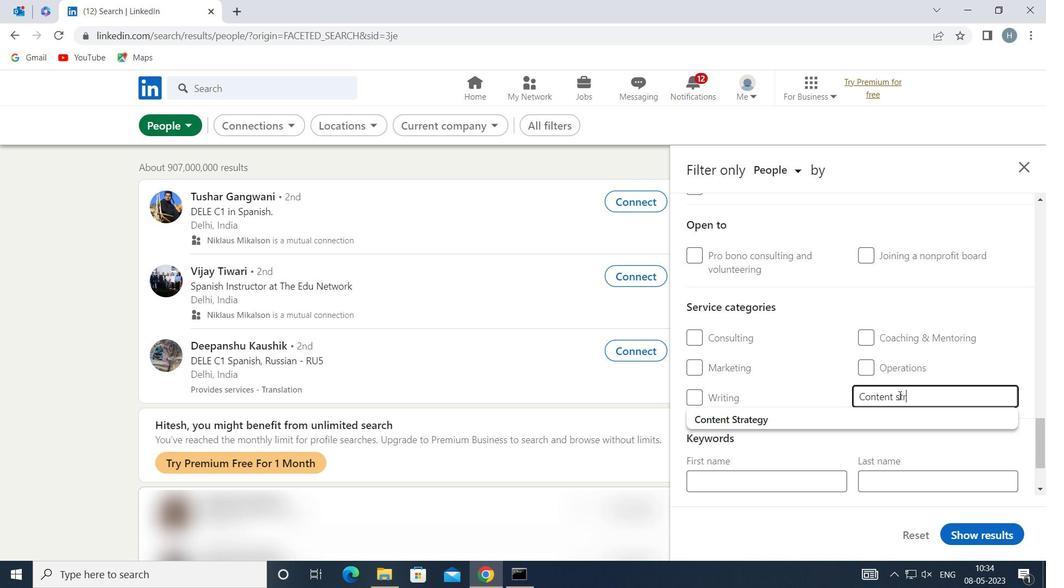 
Action: Mouse moved to (853, 419)
Screenshot: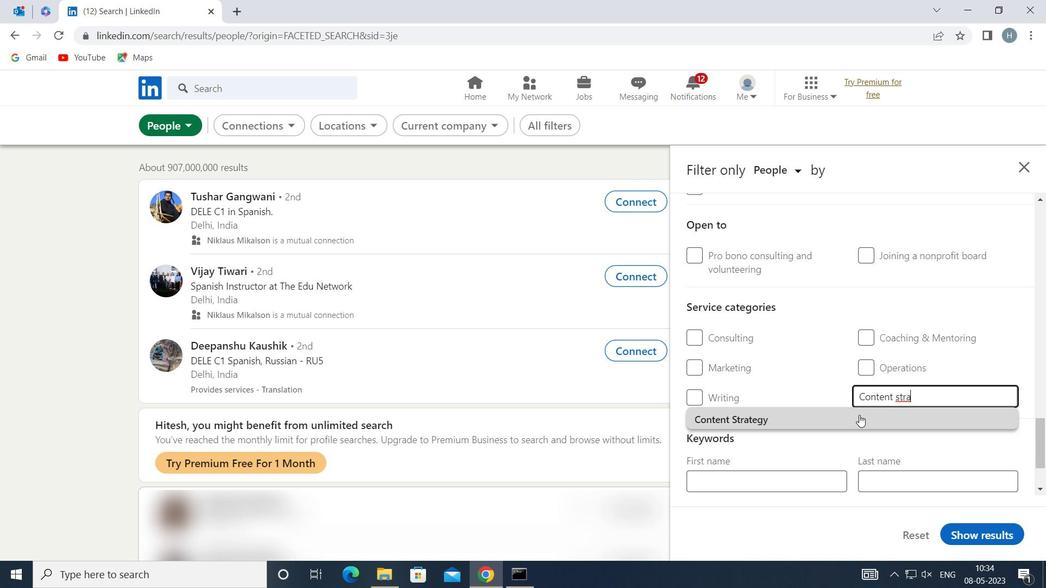 
Action: Mouse pressed left at (853, 419)
Screenshot: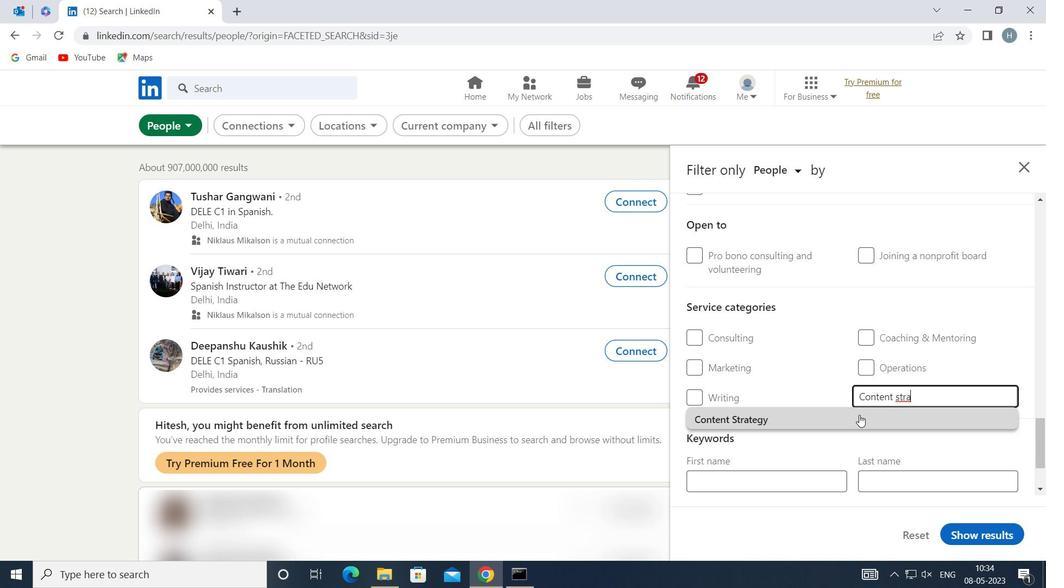 
Action: Mouse moved to (840, 421)
Screenshot: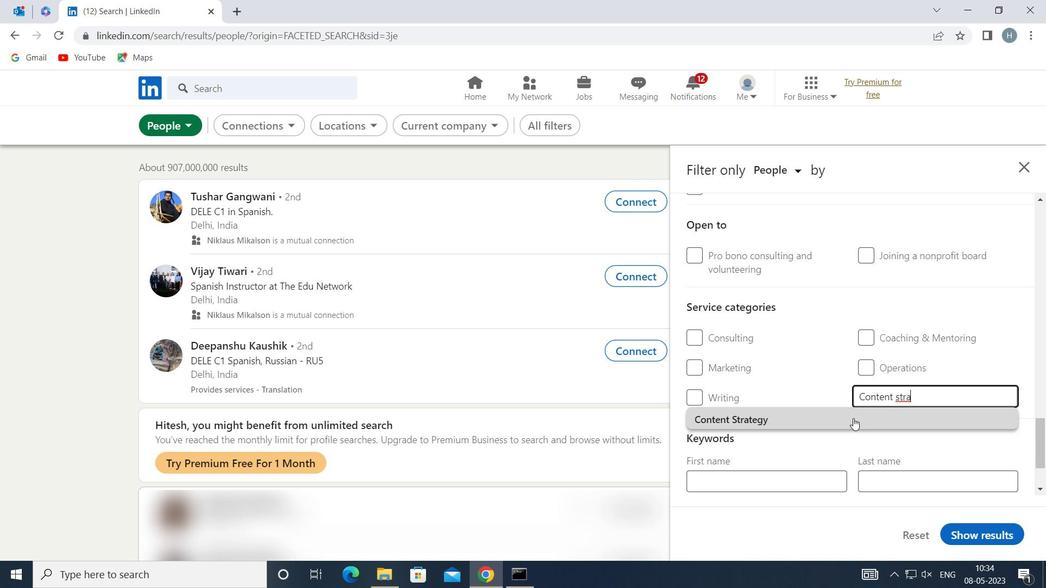 
Action: Mouse scrolled (840, 420) with delta (0, 0)
Screenshot: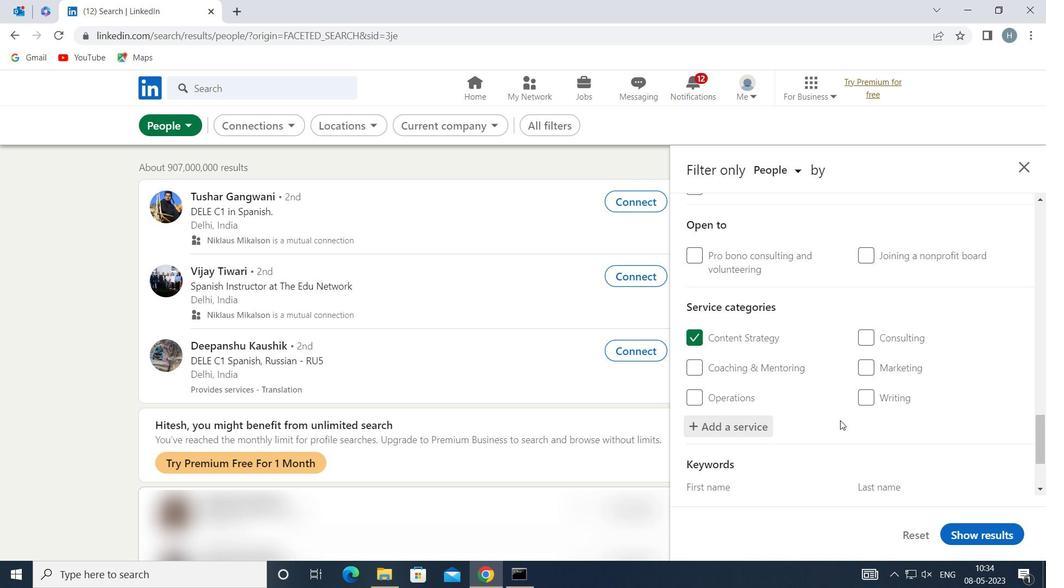 
Action: Mouse scrolled (840, 420) with delta (0, 0)
Screenshot: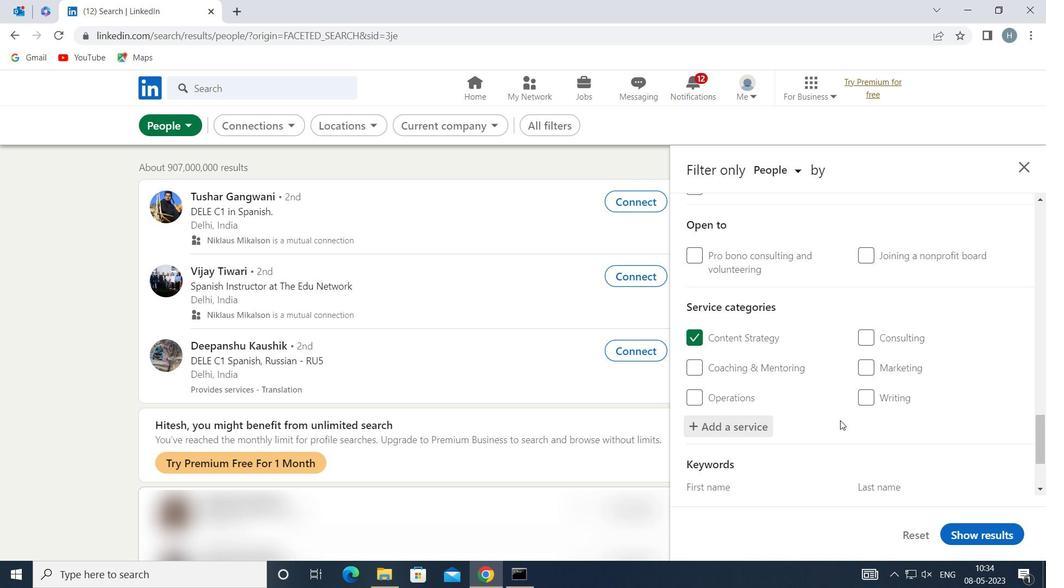 
Action: Mouse moved to (842, 415)
Screenshot: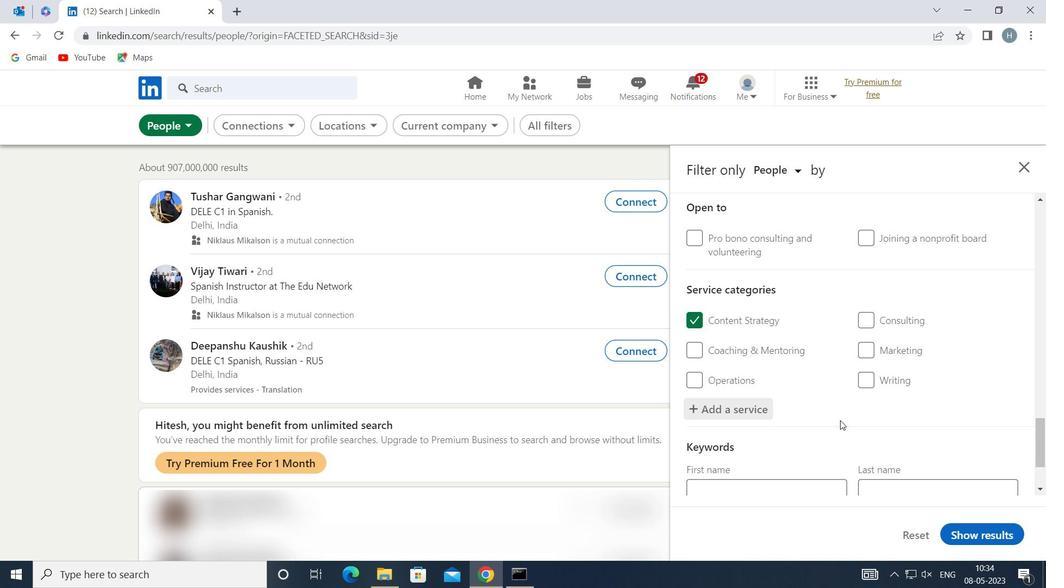 
Action: Mouse scrolled (842, 414) with delta (0, 0)
Screenshot: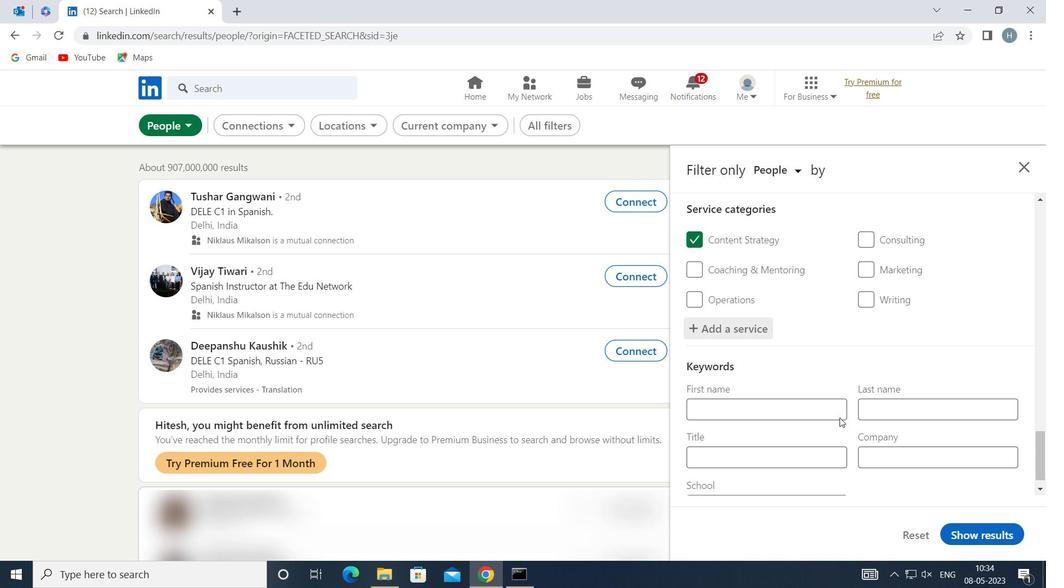 
Action: Mouse scrolled (842, 414) with delta (0, 0)
Screenshot: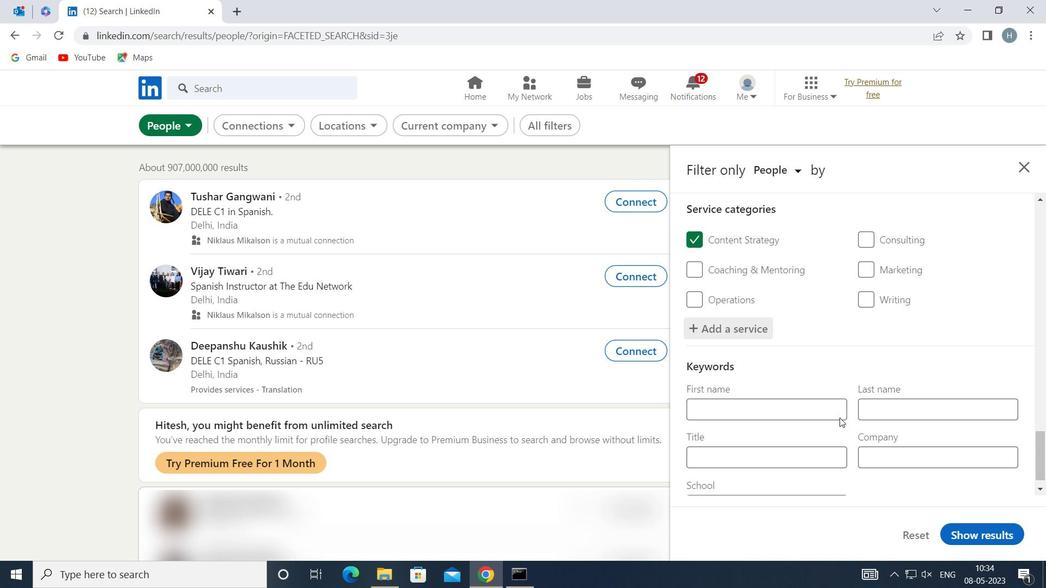 
Action: Mouse moved to (816, 428)
Screenshot: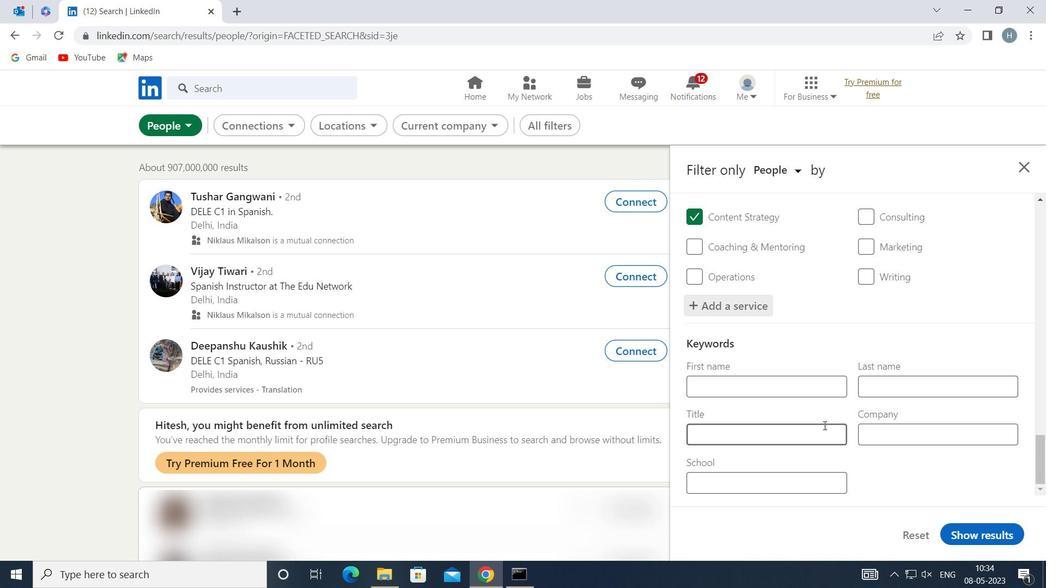 
Action: Mouse pressed left at (816, 428)
Screenshot: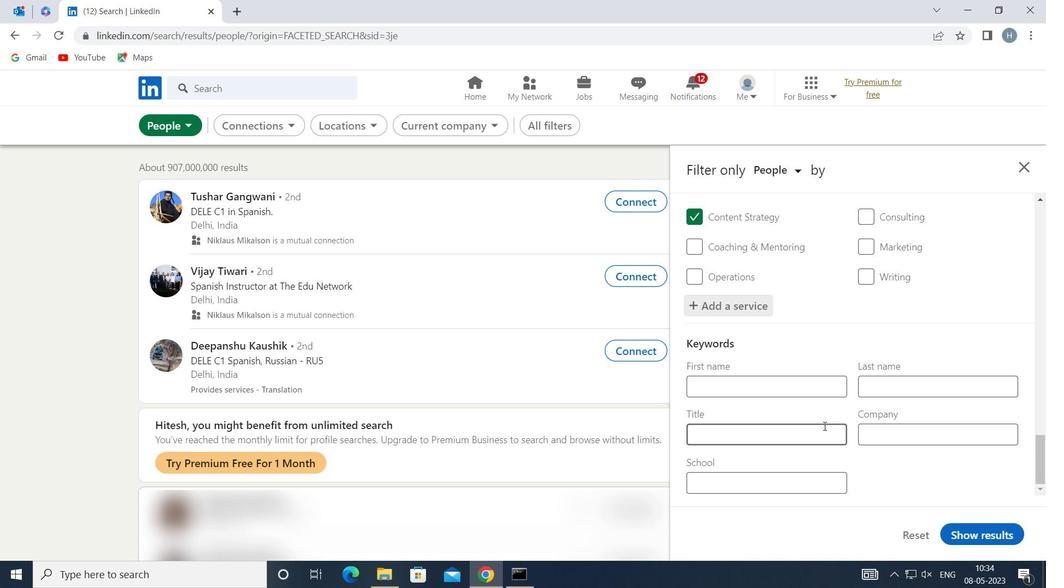 
Action: Key pressed <Key.shift>CEO
Screenshot: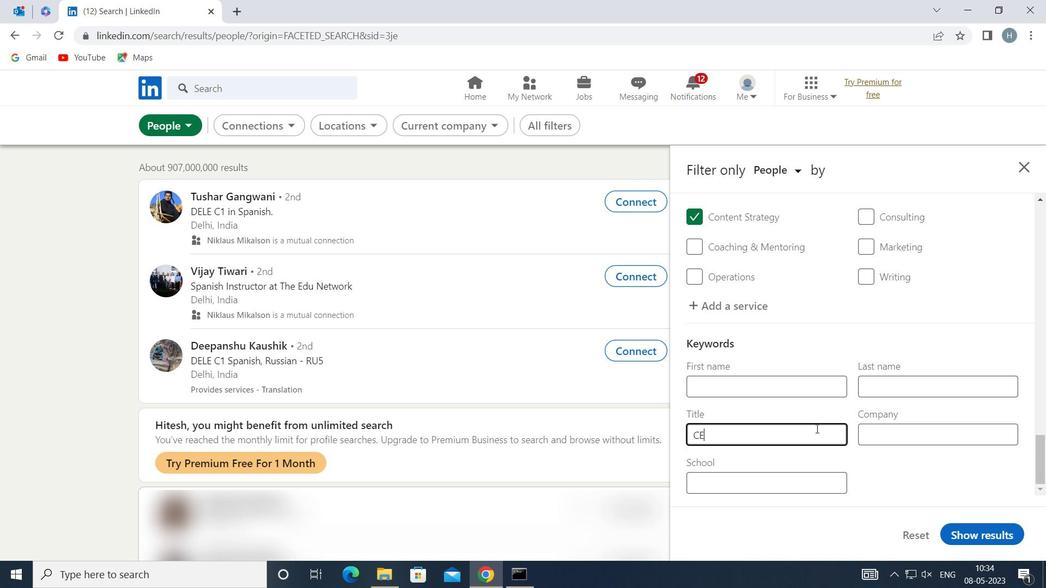 
Action: Mouse moved to (992, 534)
Screenshot: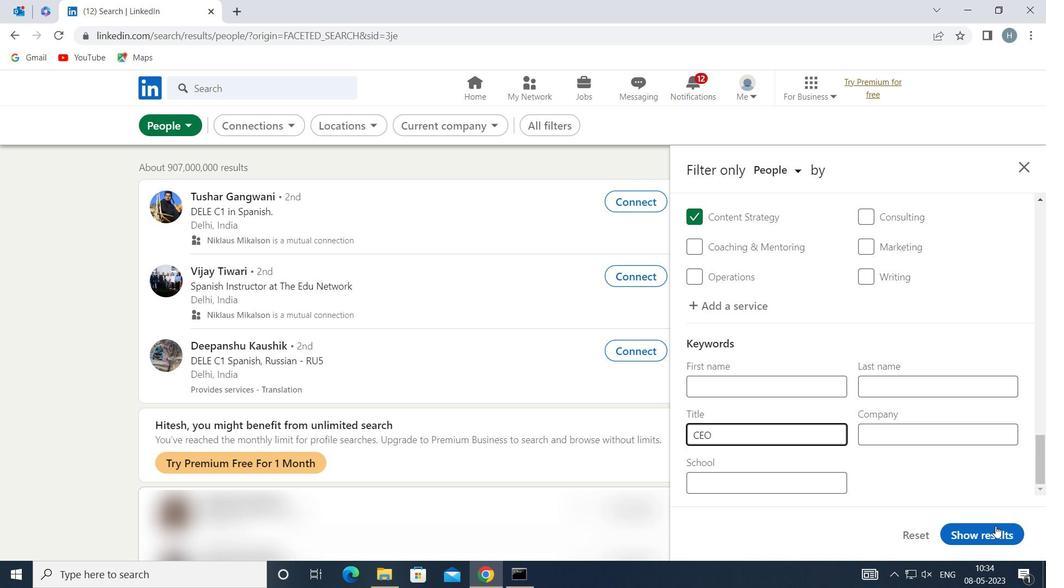 
Action: Mouse pressed left at (992, 534)
Screenshot: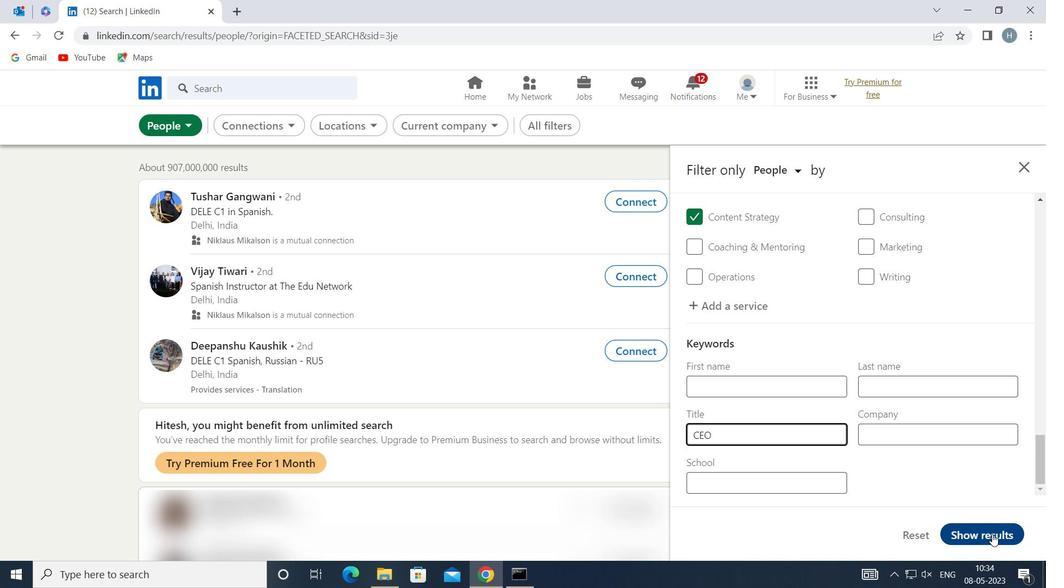 
Action: Mouse moved to (840, 410)
Screenshot: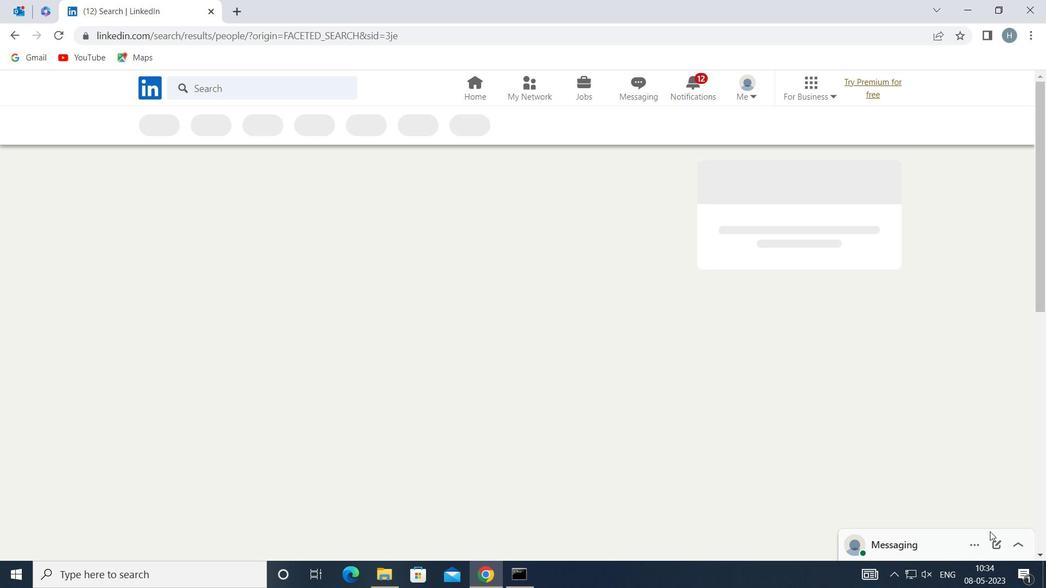 
